 Task: Search one way flight ticket for 3 adults in first from Kailua-kona, Hawaii: Ellison Onizuka Kona International Airport At Keahole to New Bern: Coastal Carolina Regional Airport (was Craven County Regional) on 5-4-2023. Choice of flights is Westjet. Number of bags: 11 checked bags. Price is upto 106000. Outbound departure time preference is 23:00.
Action: Mouse moved to (371, 356)
Screenshot: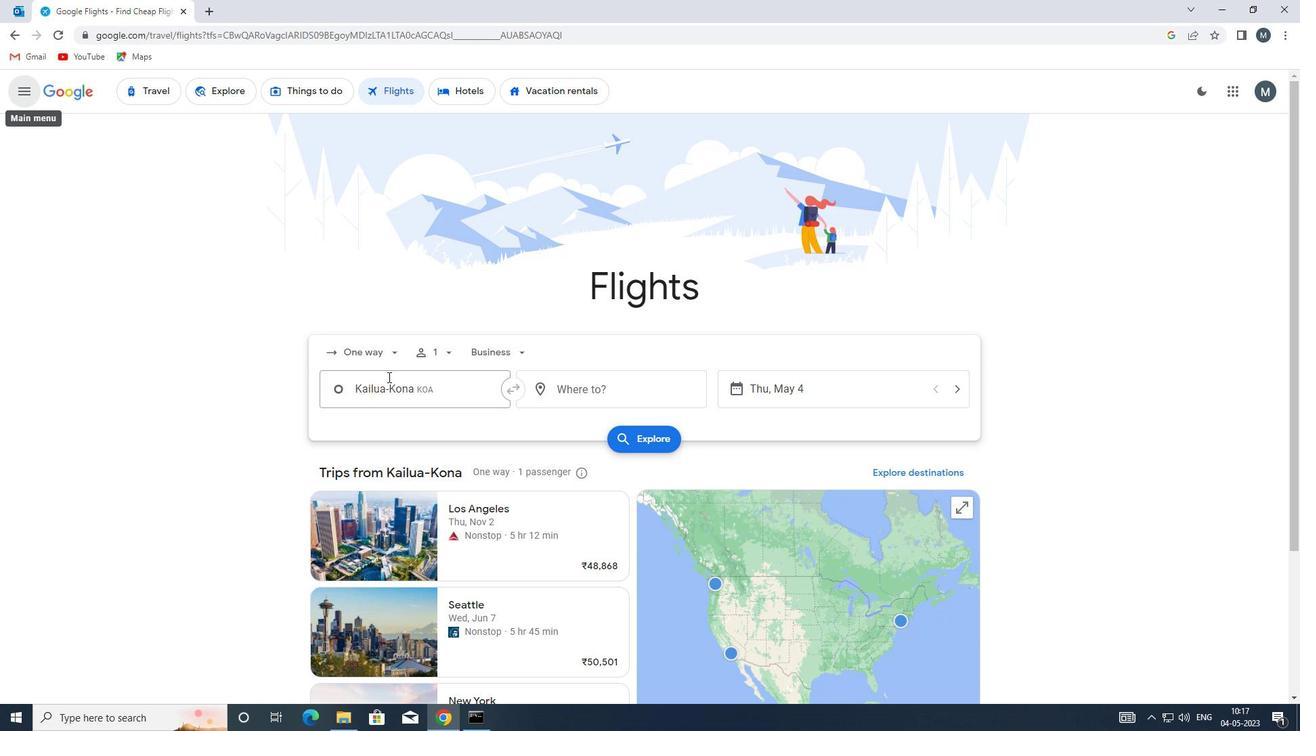 
Action: Mouse pressed left at (371, 356)
Screenshot: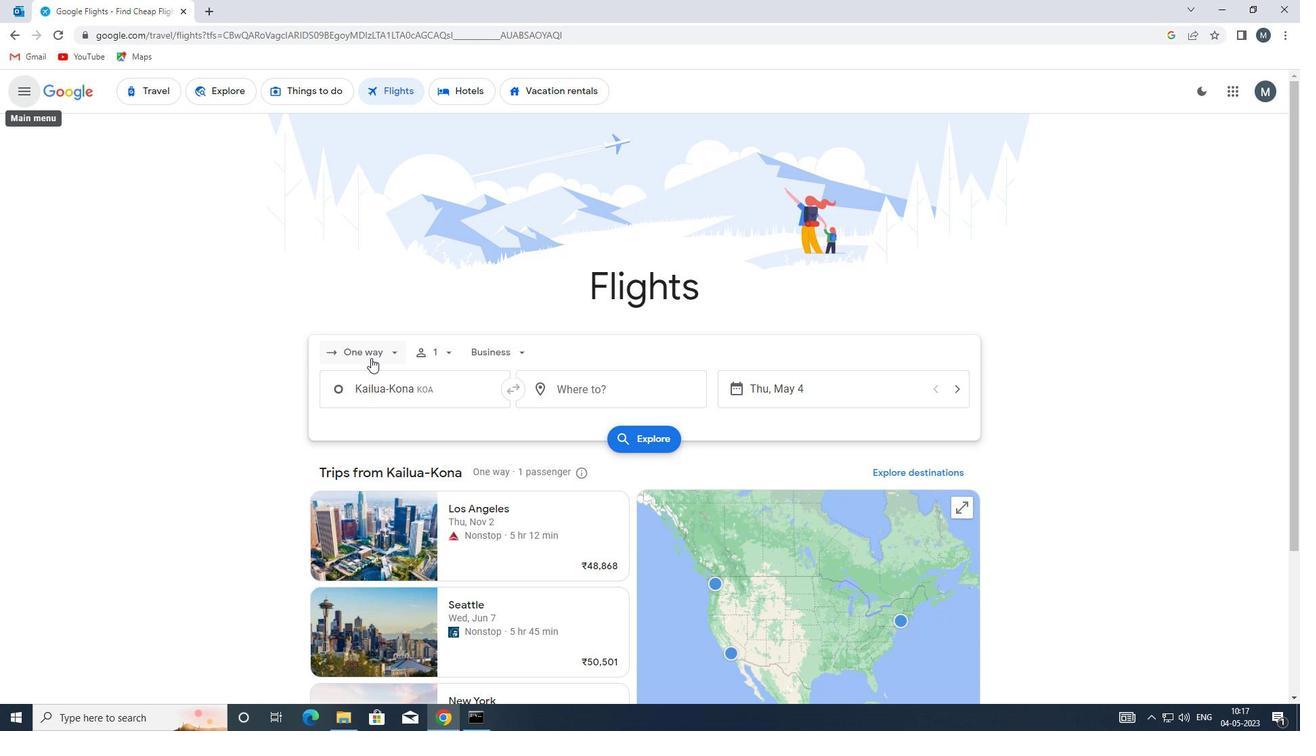 
Action: Mouse moved to (390, 411)
Screenshot: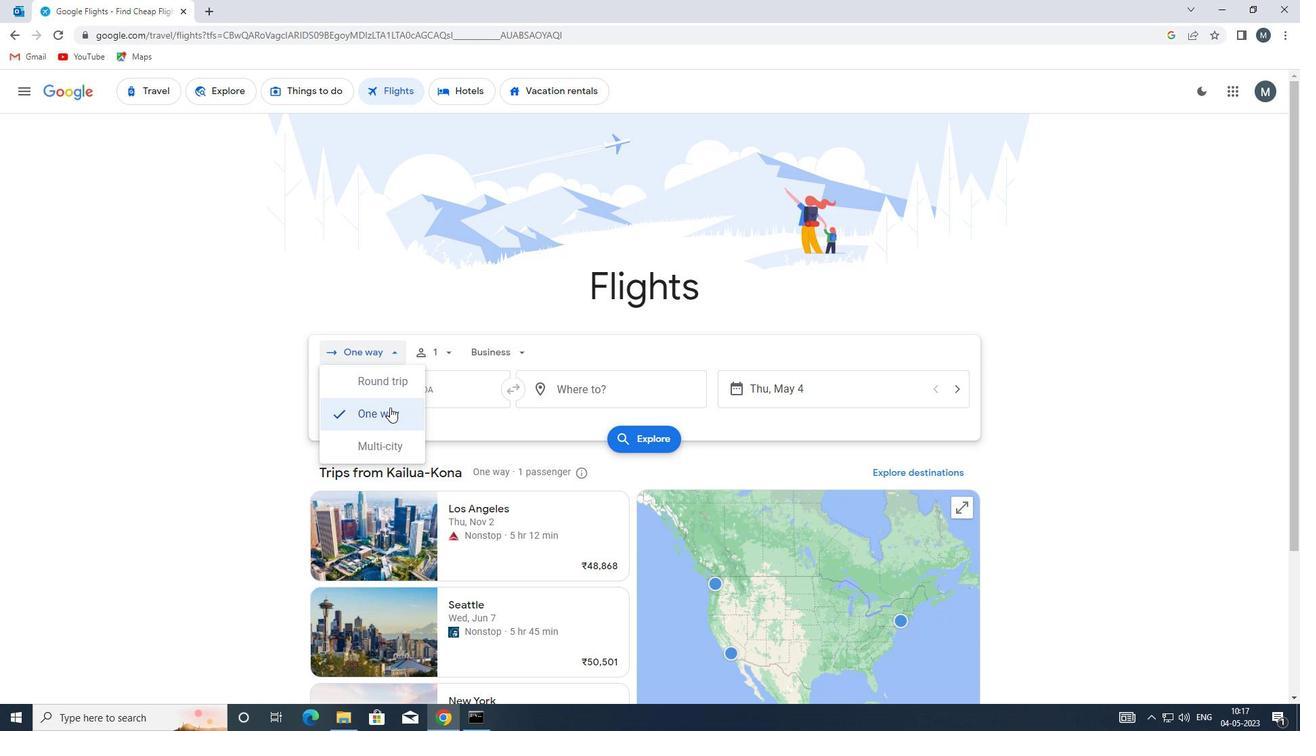 
Action: Mouse pressed left at (390, 411)
Screenshot: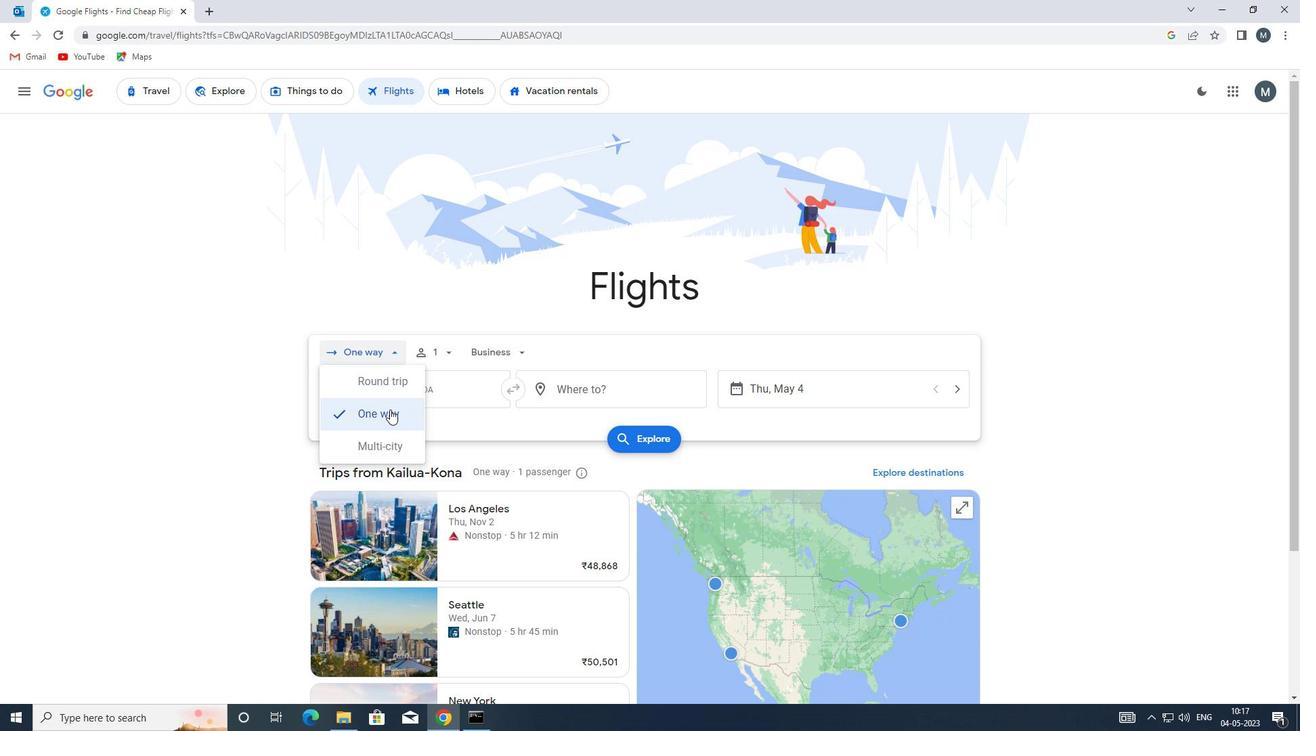 
Action: Mouse moved to (449, 361)
Screenshot: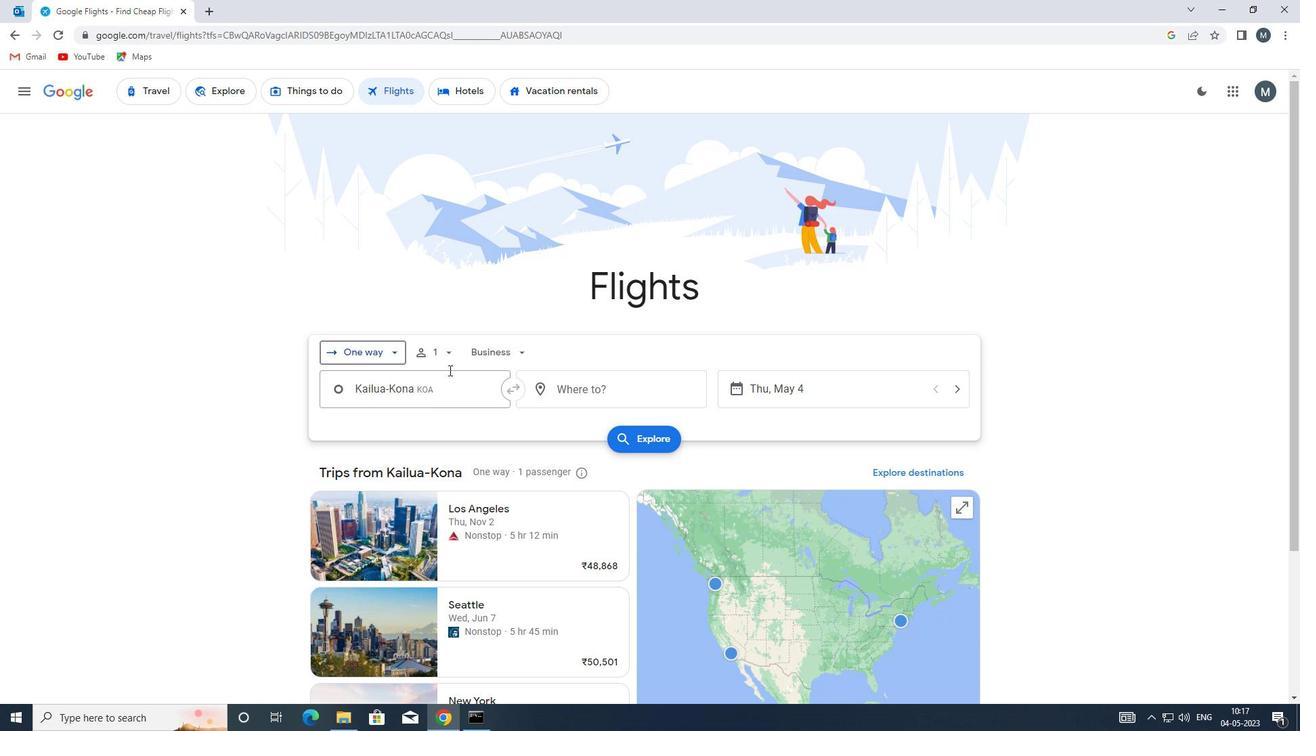 
Action: Mouse pressed left at (449, 361)
Screenshot: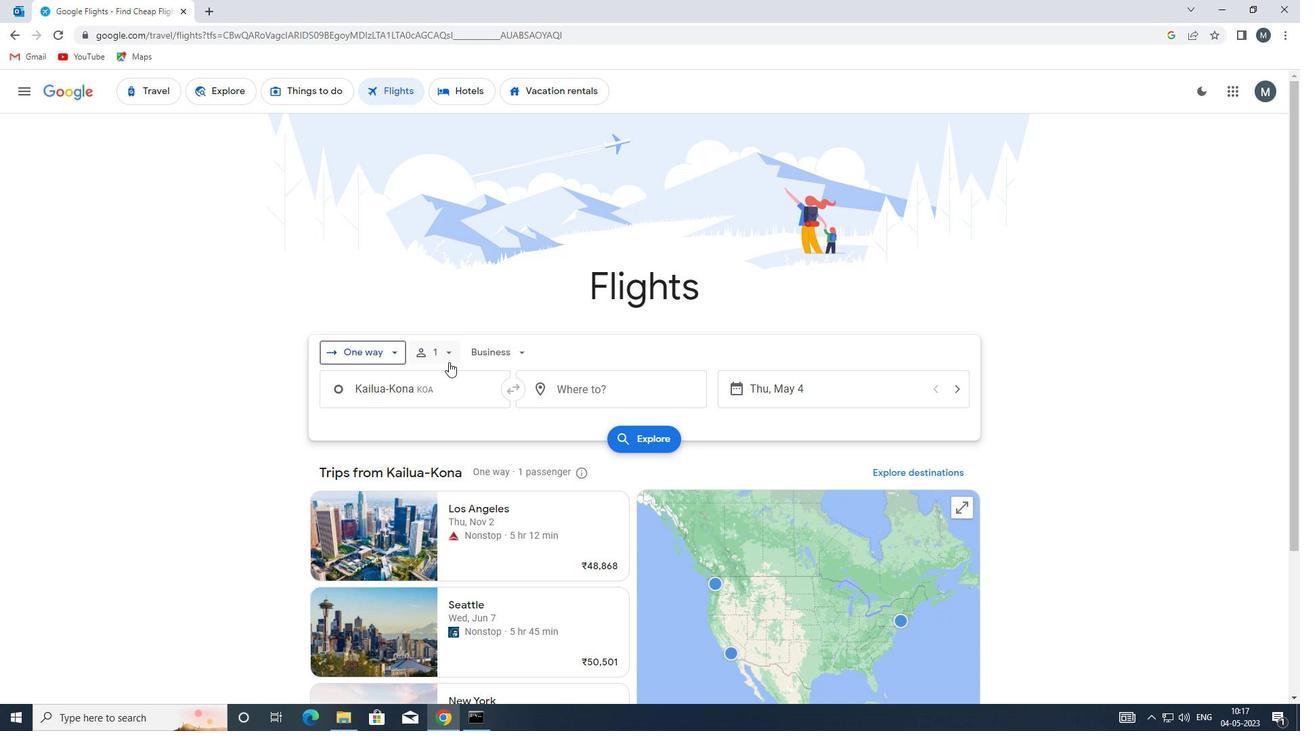 
Action: Mouse moved to (551, 386)
Screenshot: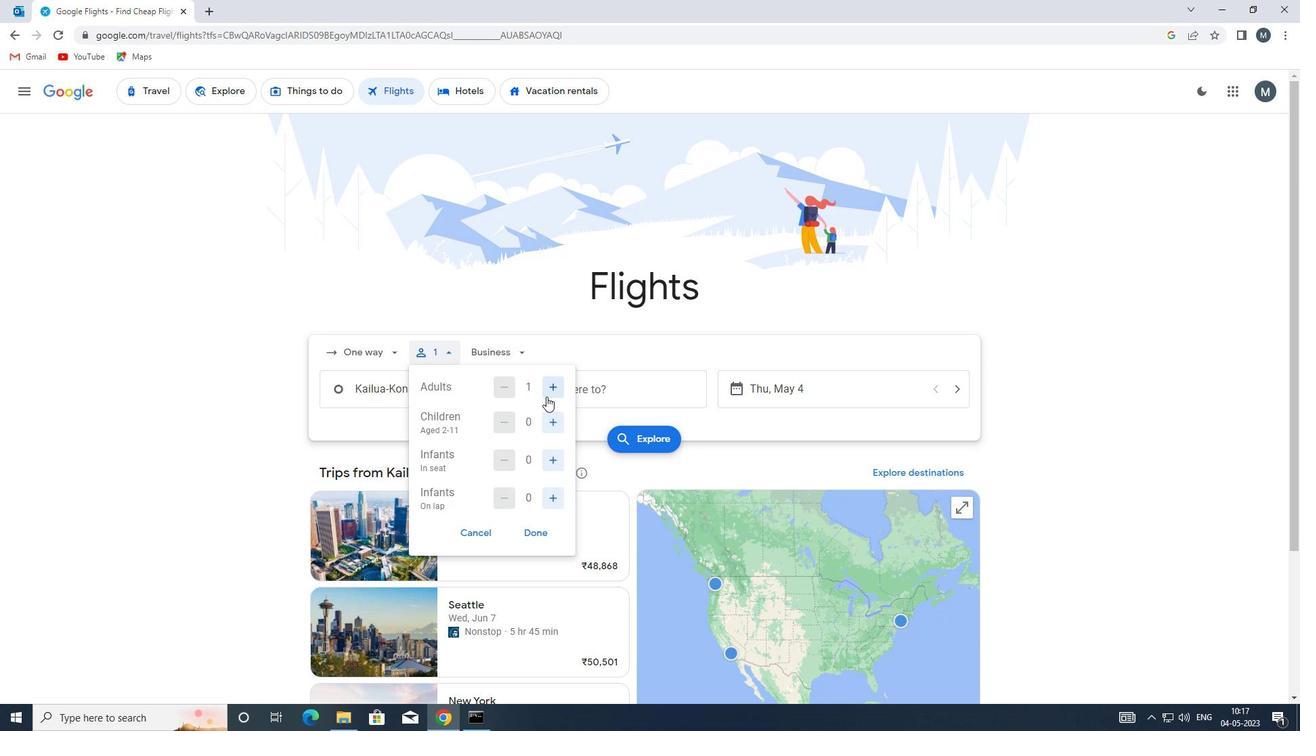 
Action: Mouse pressed left at (551, 386)
Screenshot: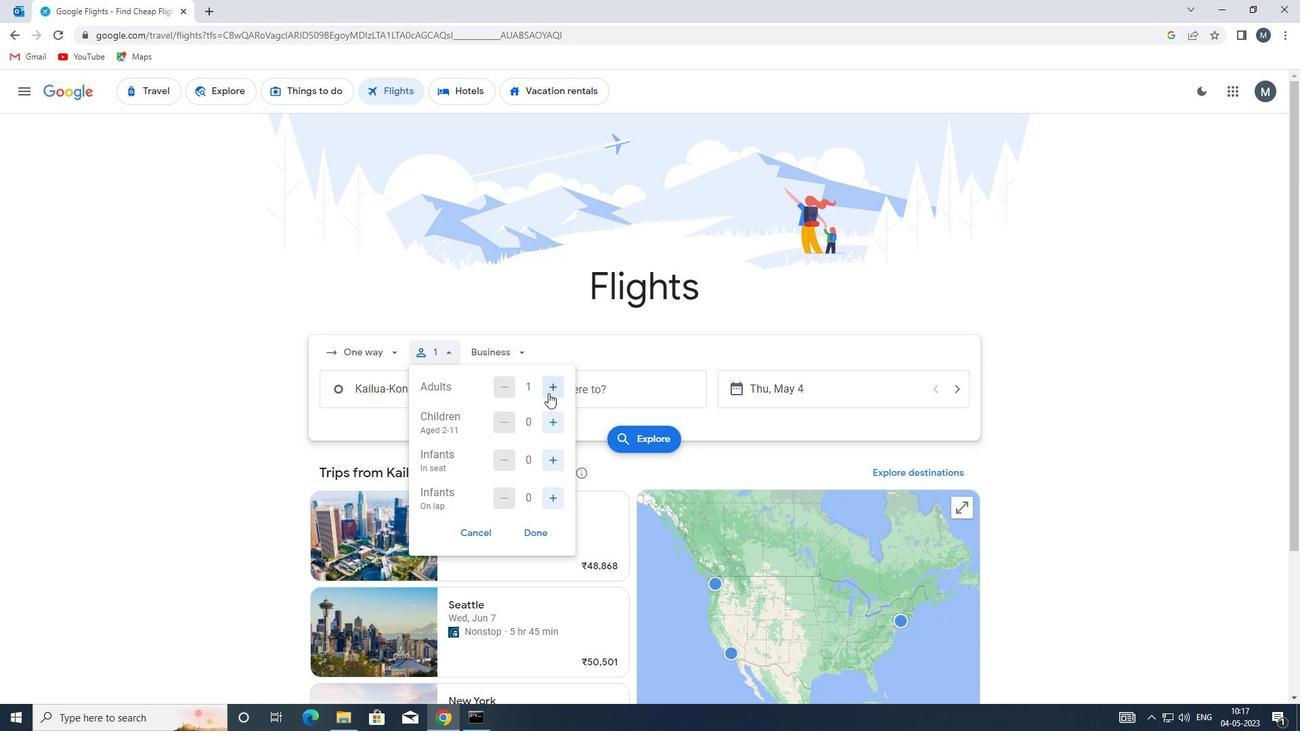 
Action: Mouse pressed left at (551, 386)
Screenshot: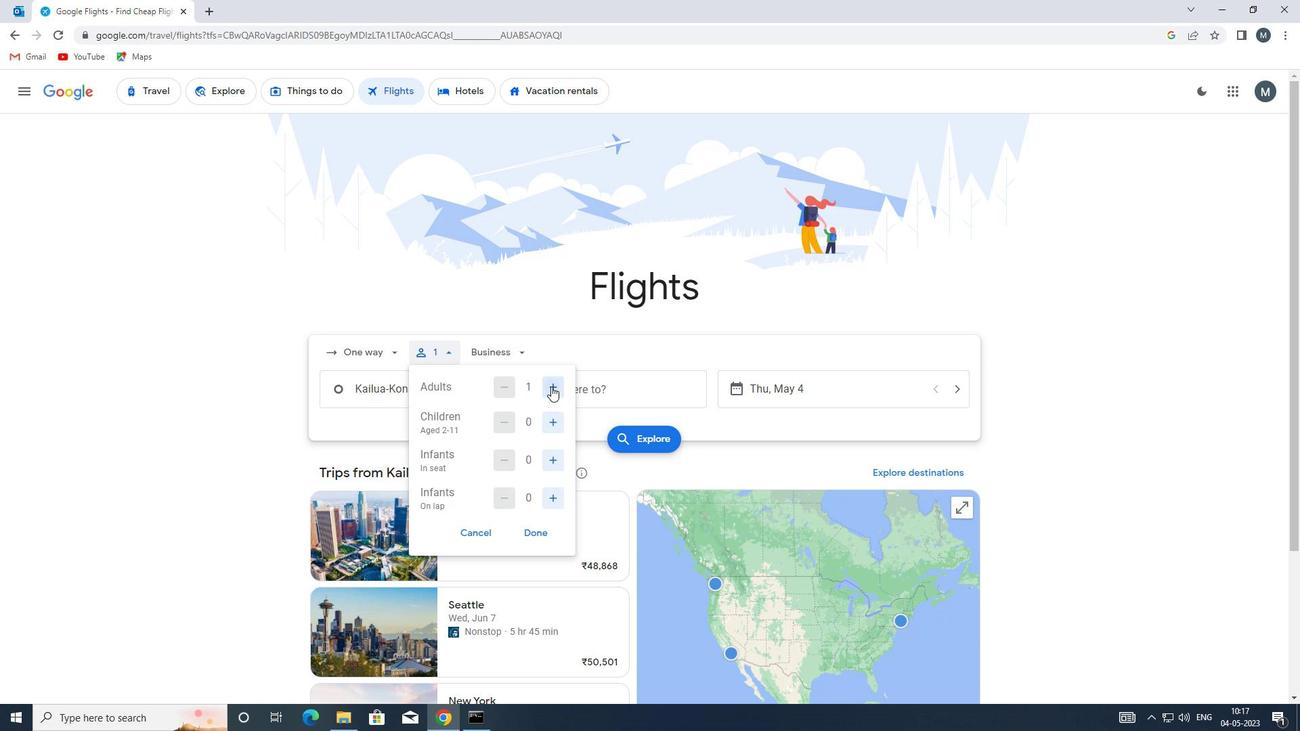 
Action: Mouse pressed left at (551, 386)
Screenshot: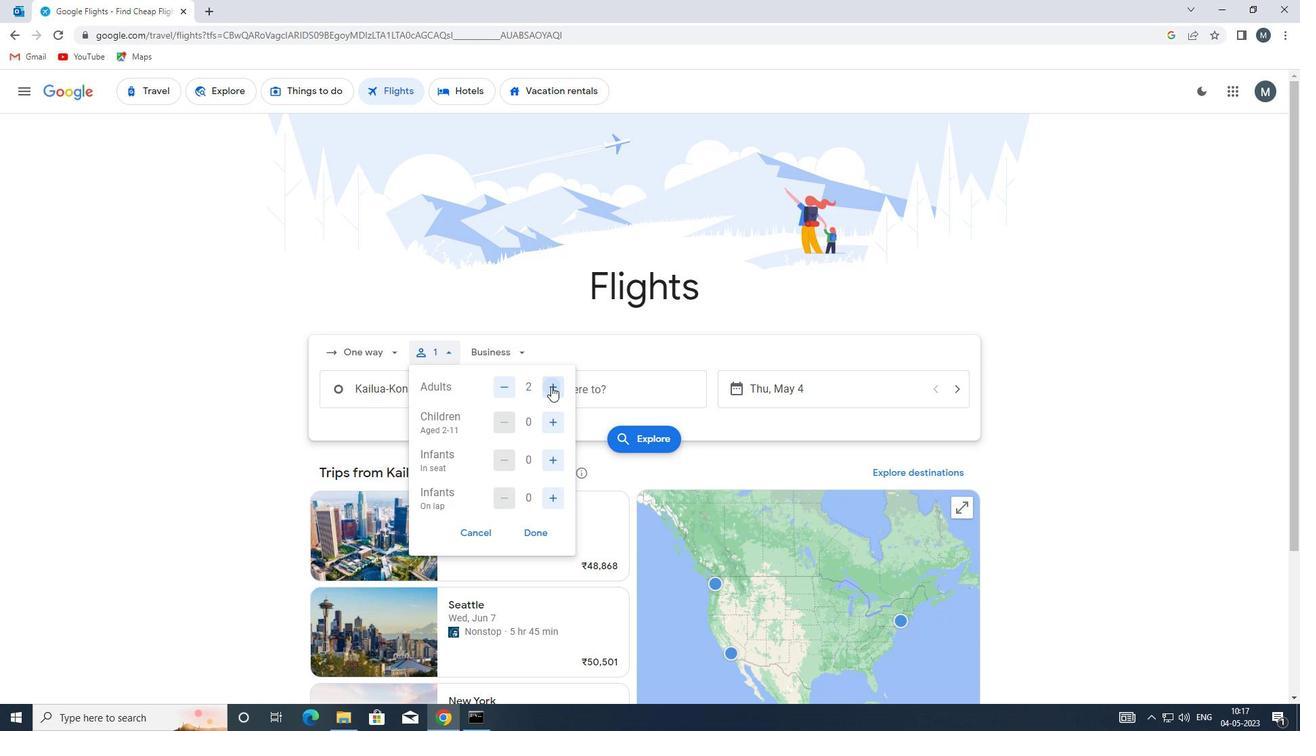 
Action: Mouse moved to (506, 389)
Screenshot: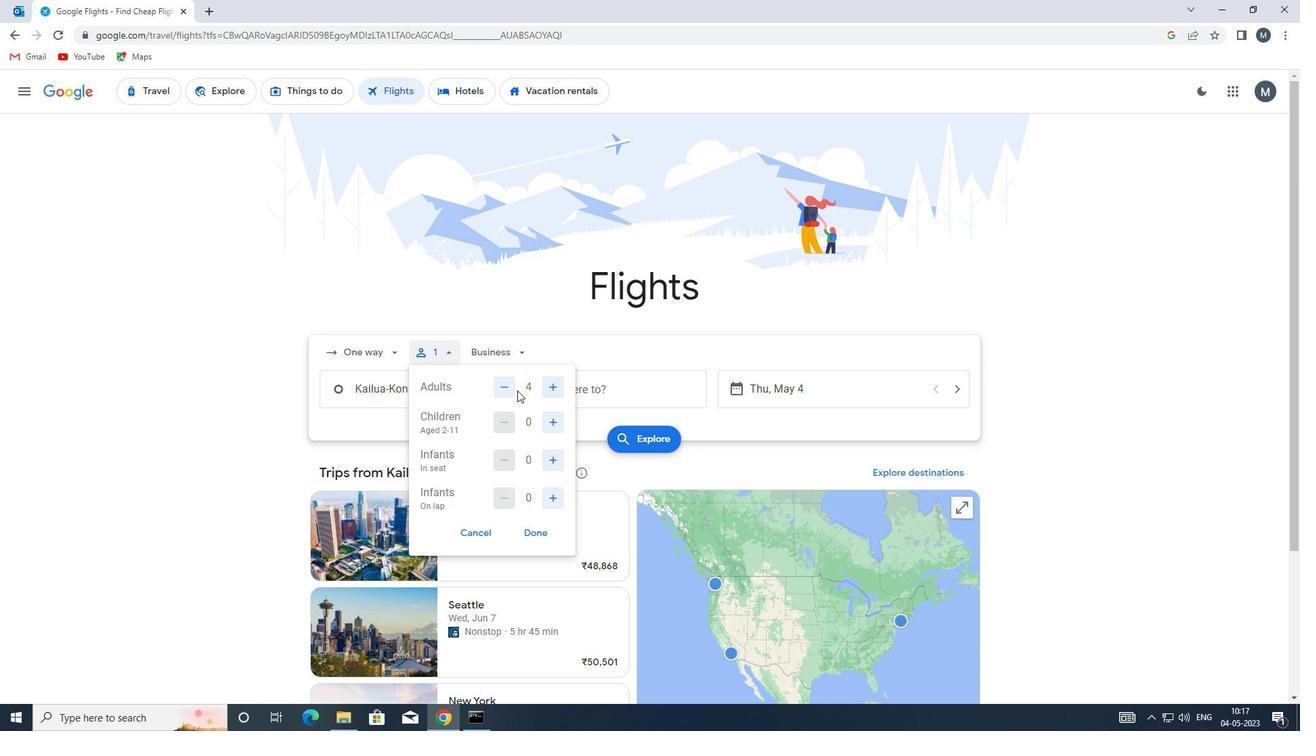 
Action: Mouse pressed left at (506, 389)
Screenshot: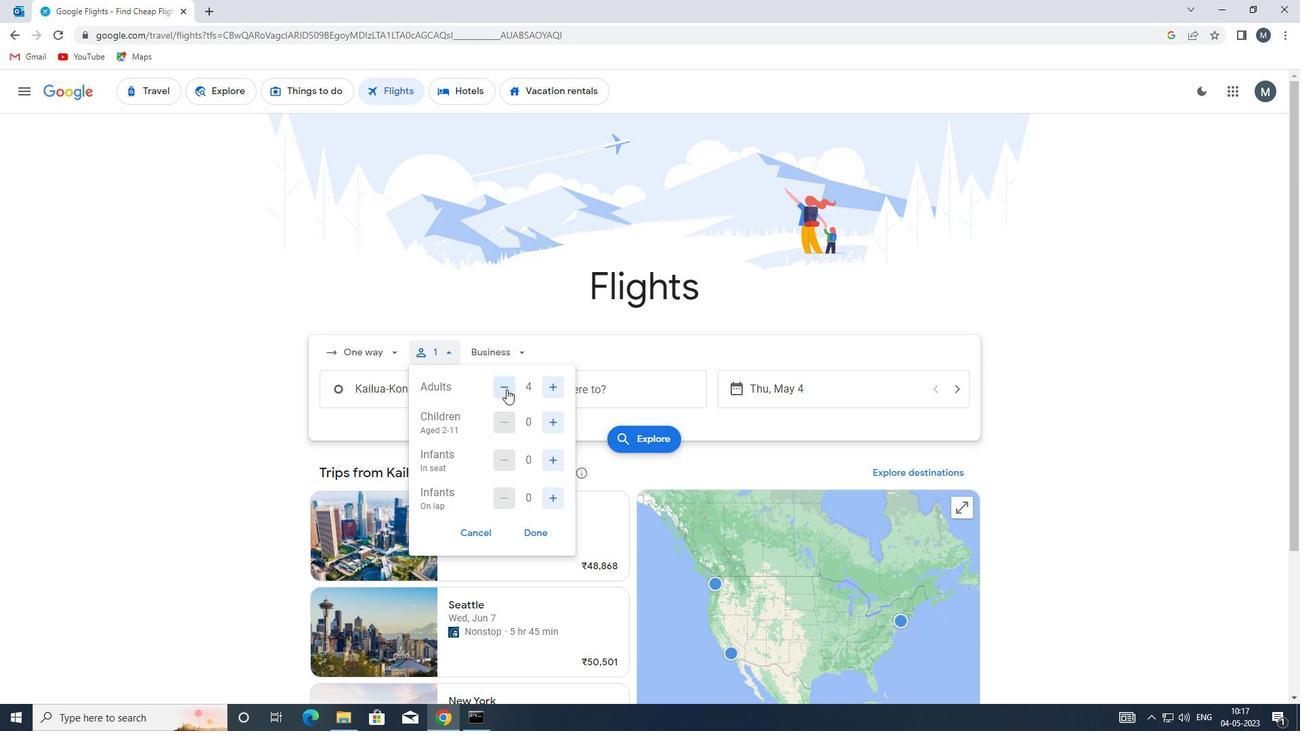 
Action: Mouse moved to (537, 534)
Screenshot: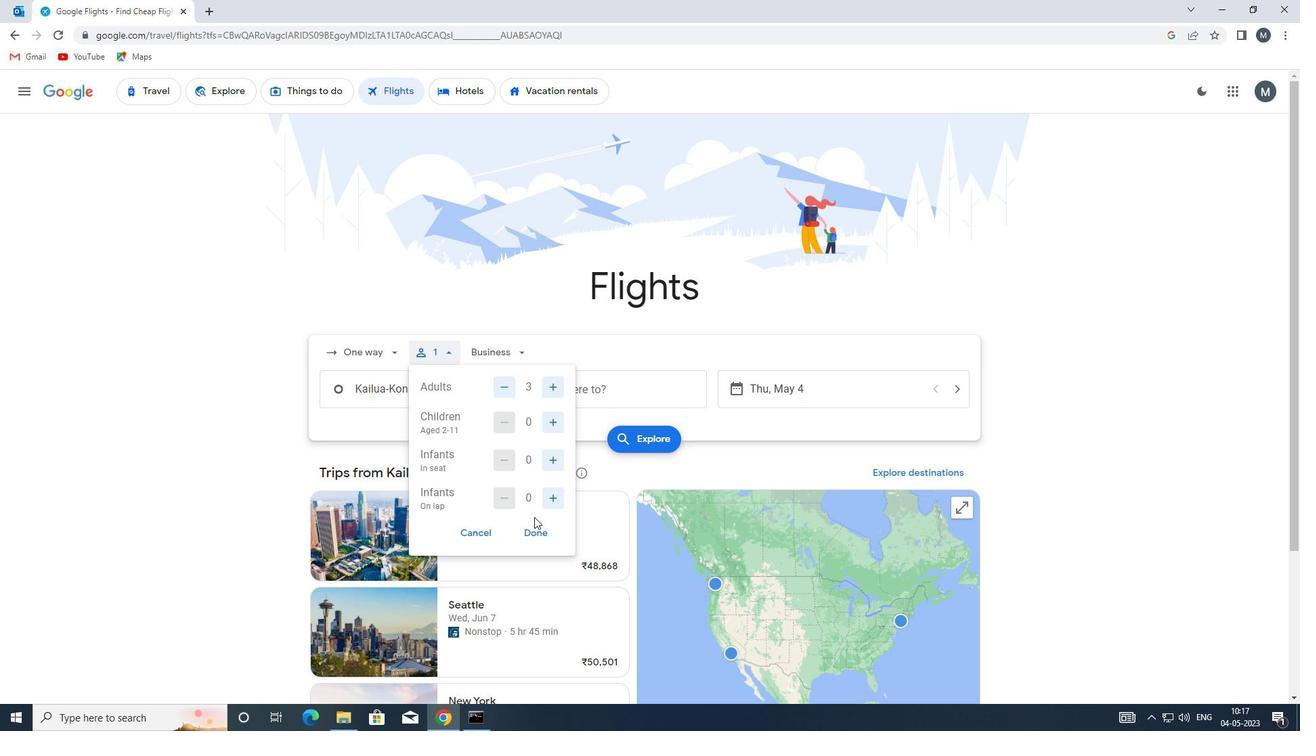 
Action: Mouse pressed left at (537, 534)
Screenshot: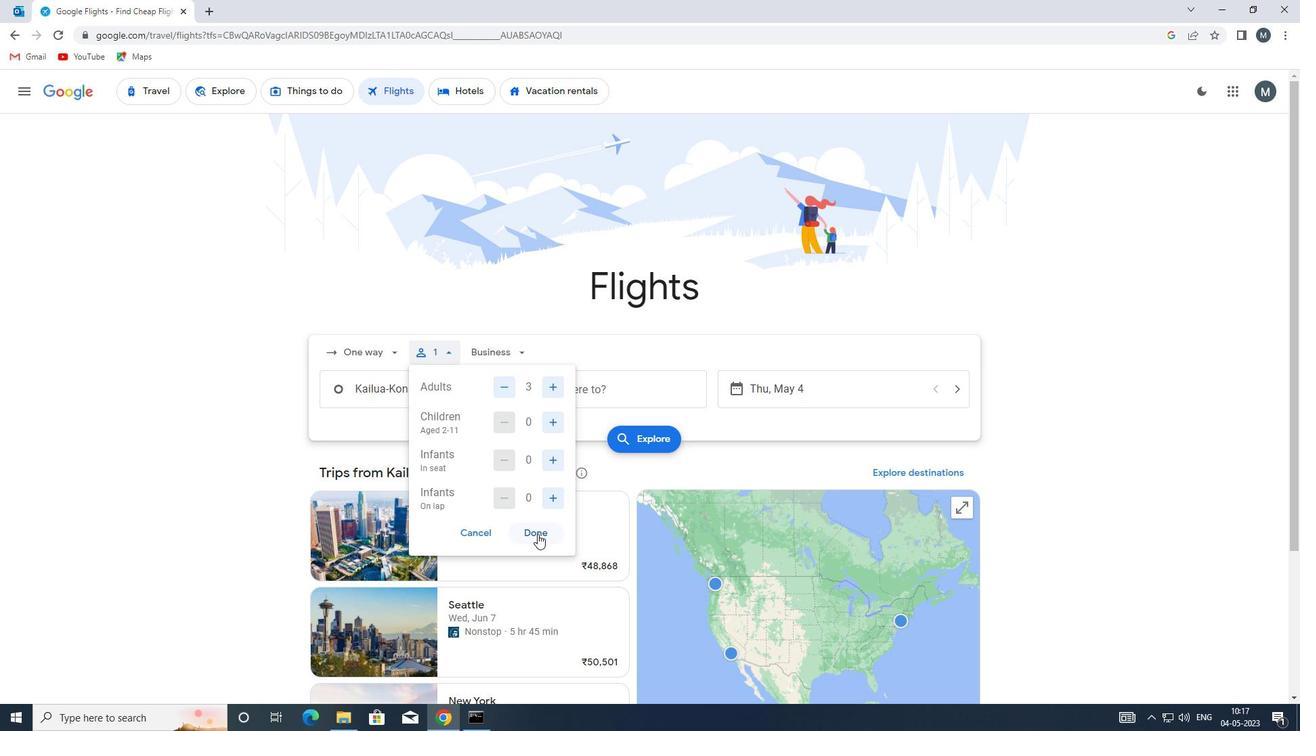 
Action: Mouse moved to (502, 350)
Screenshot: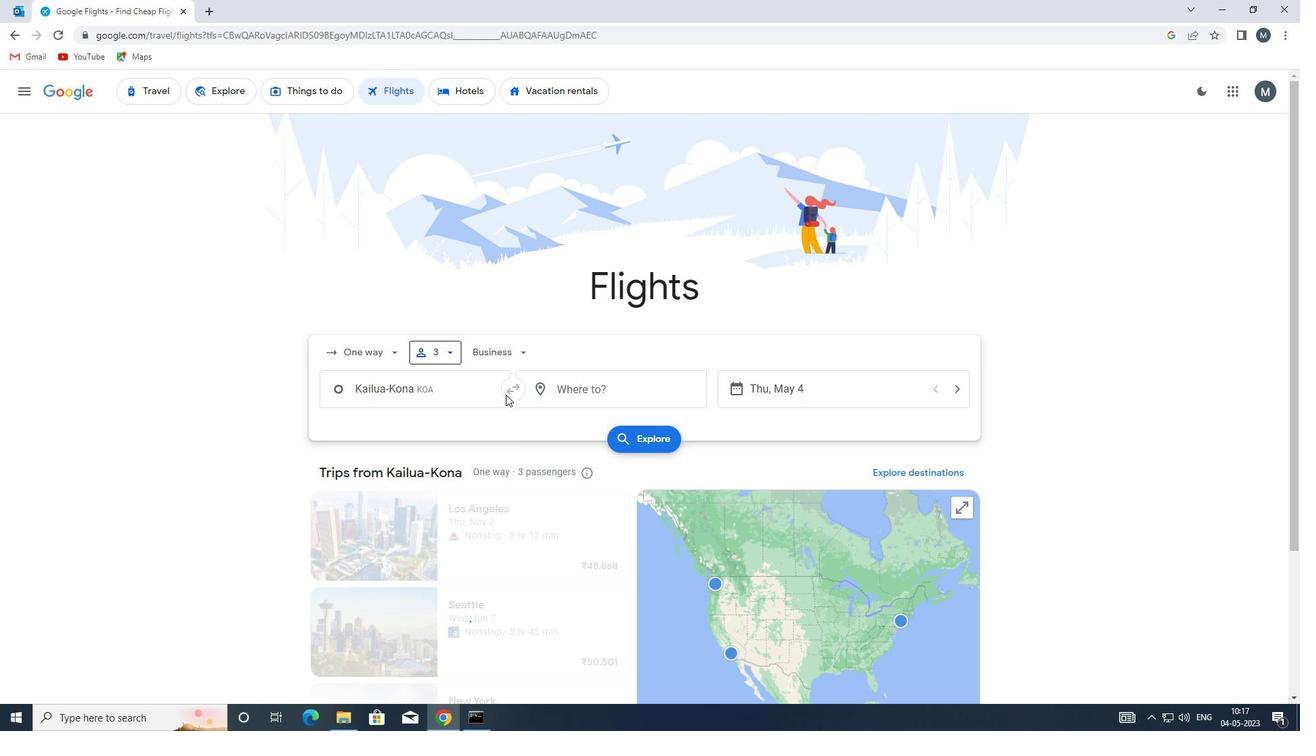
Action: Mouse pressed left at (502, 350)
Screenshot: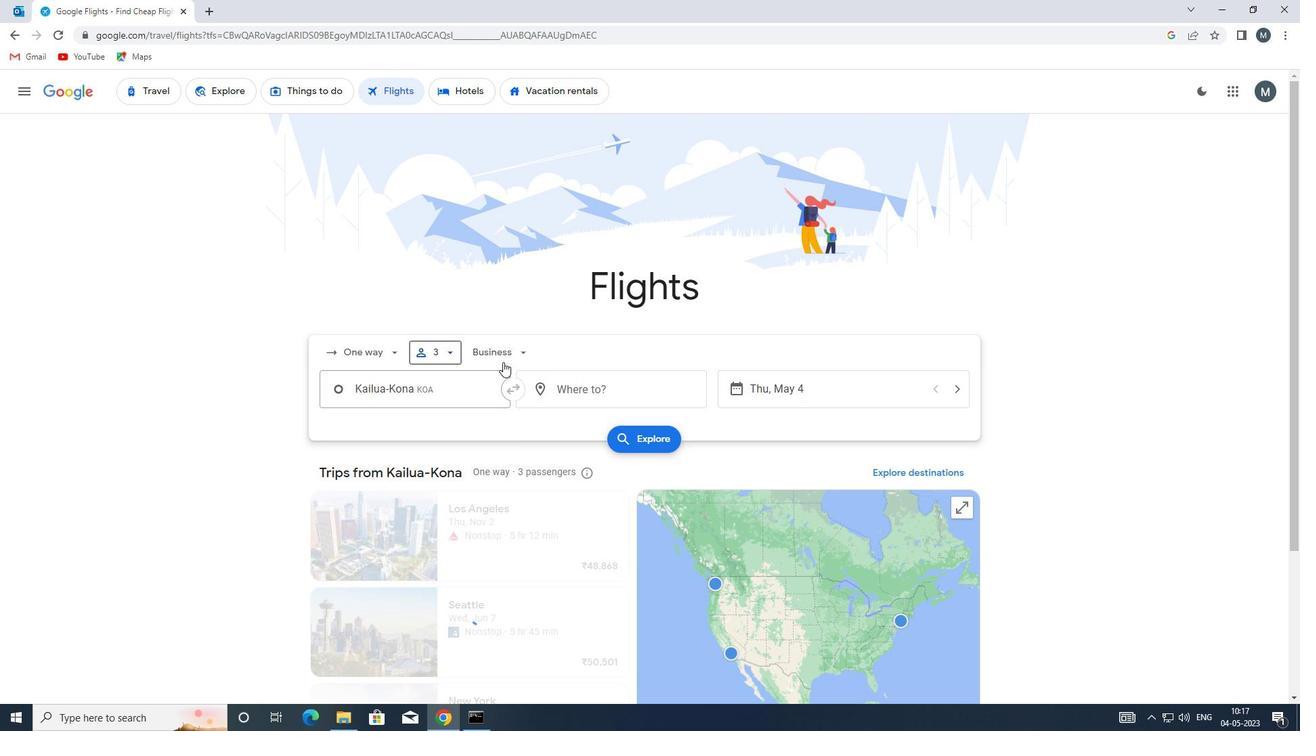 
Action: Mouse moved to (515, 478)
Screenshot: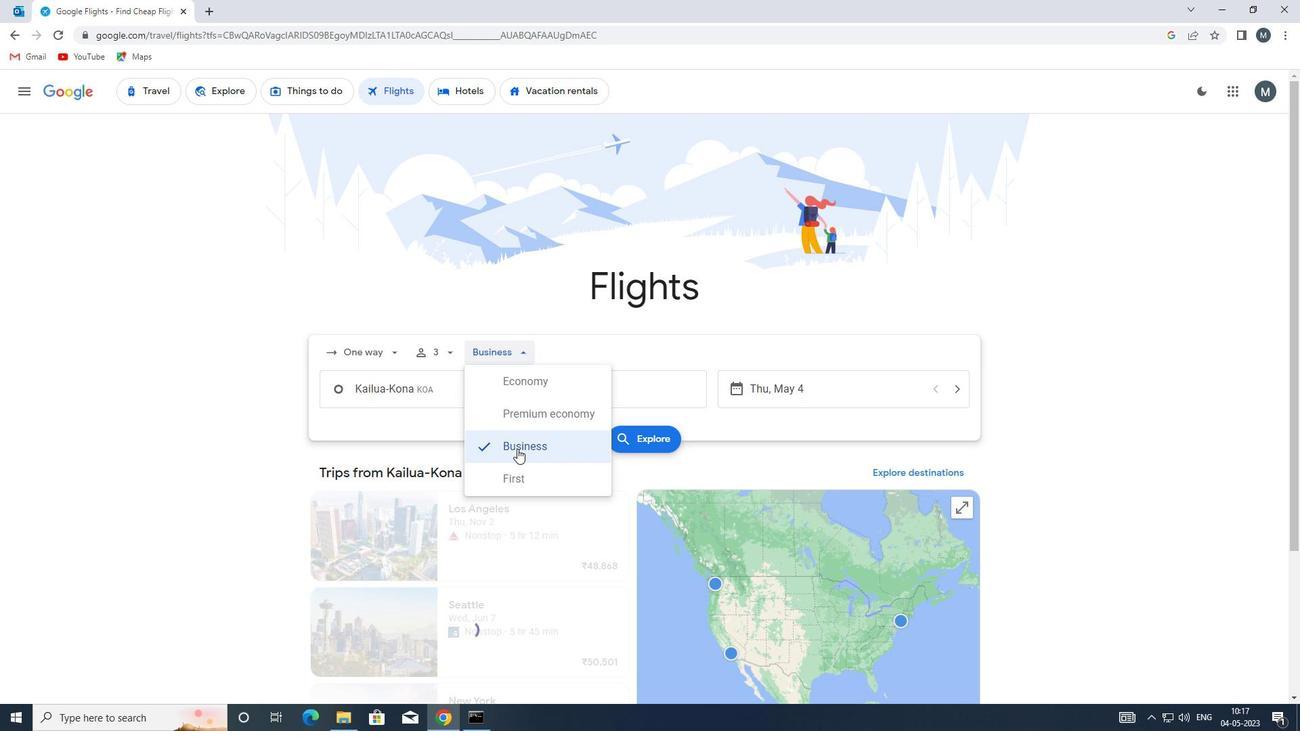 
Action: Mouse pressed left at (515, 478)
Screenshot: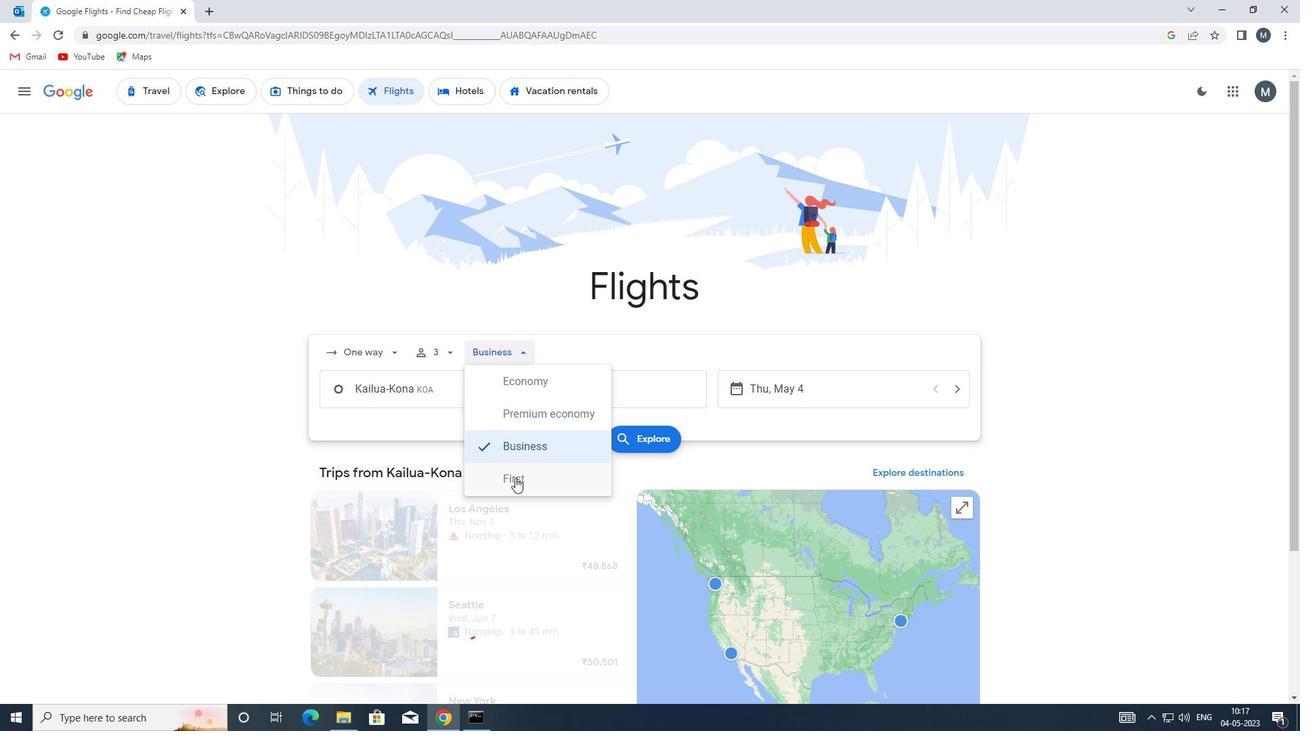 
Action: Mouse moved to (487, 388)
Screenshot: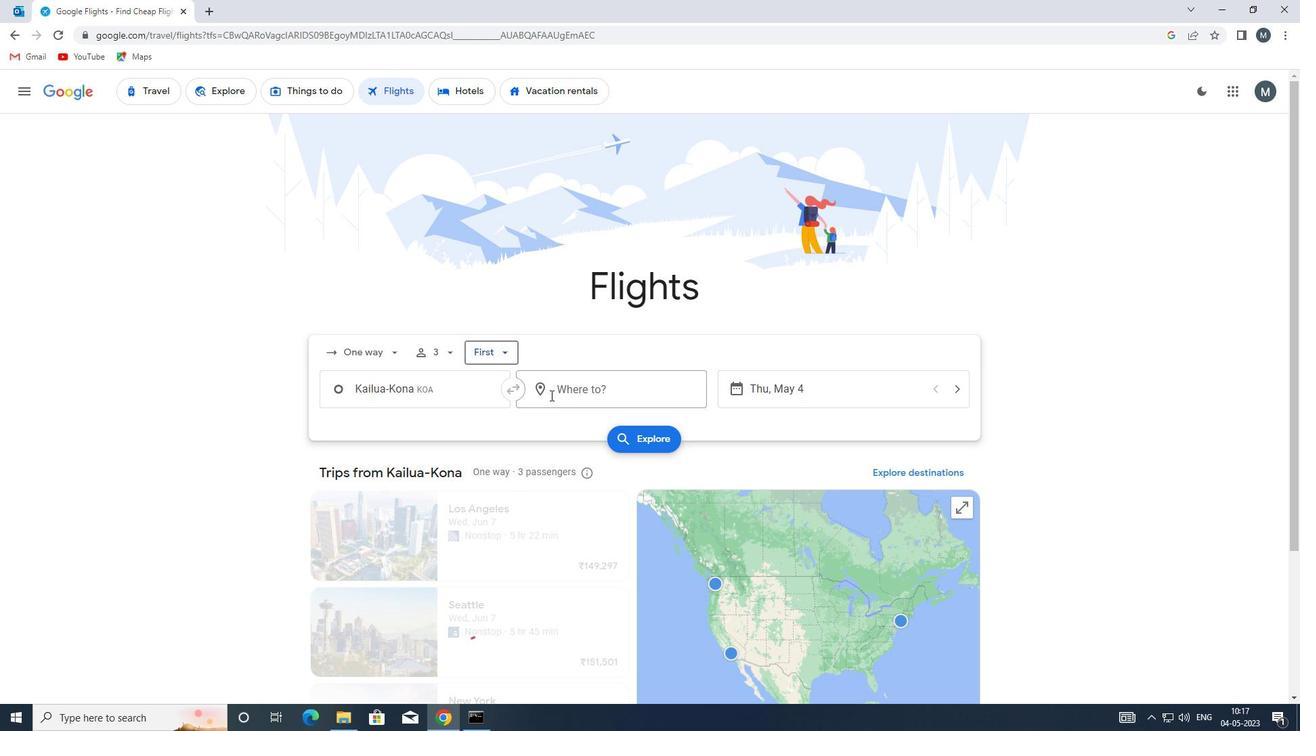 
Action: Mouse pressed left at (487, 388)
Screenshot: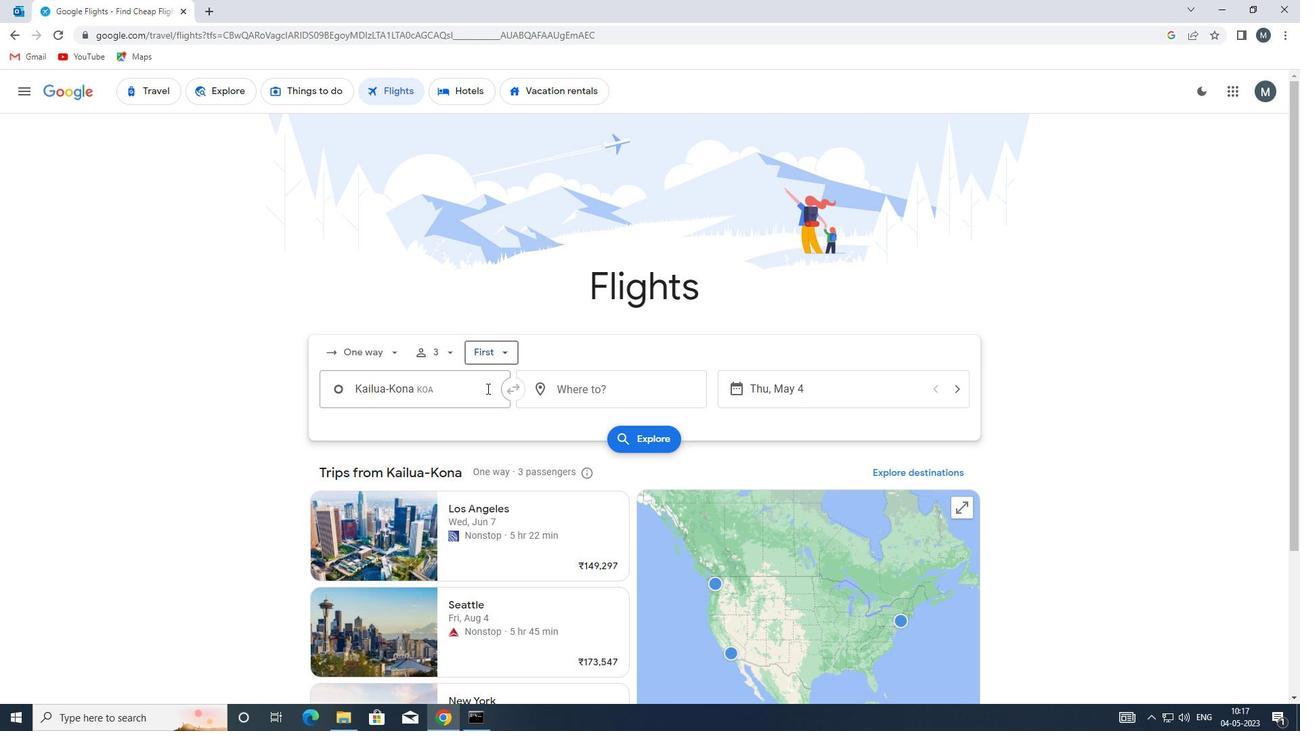 
Action: Mouse moved to (474, 459)
Screenshot: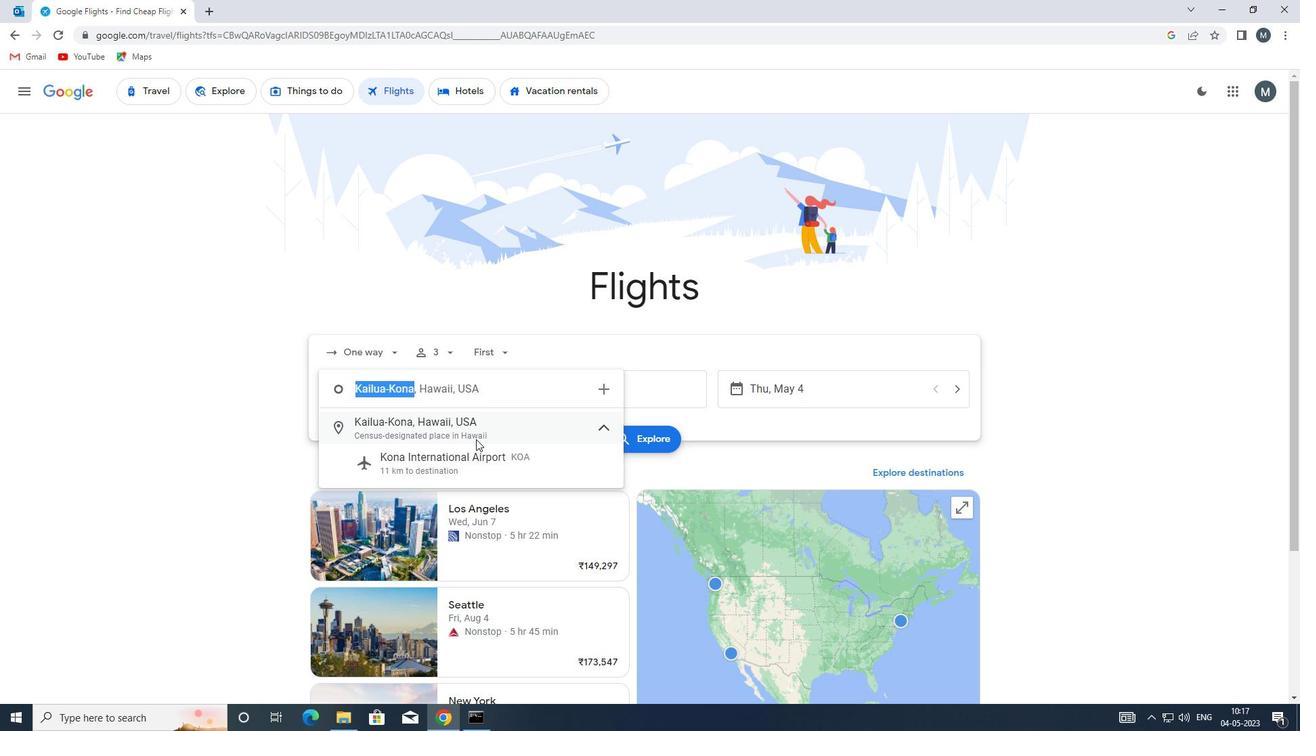
Action: Mouse pressed left at (474, 459)
Screenshot: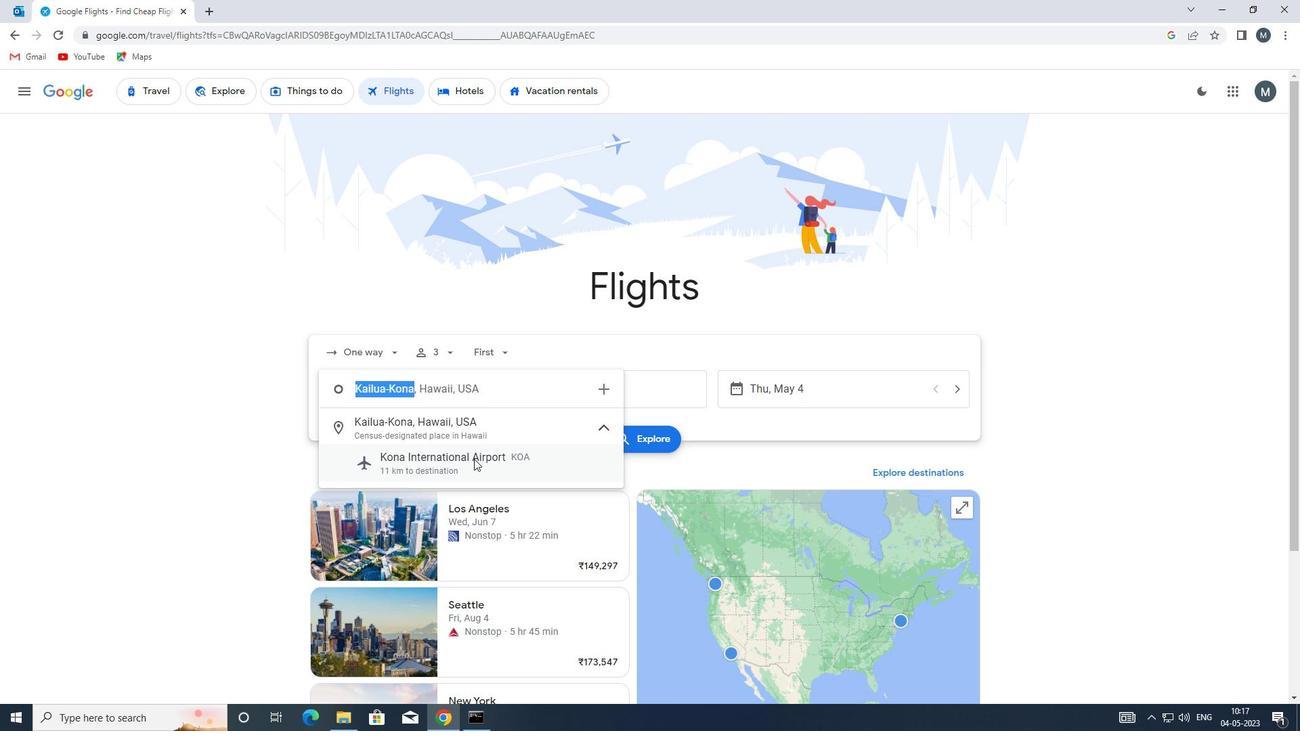 
Action: Mouse moved to (583, 390)
Screenshot: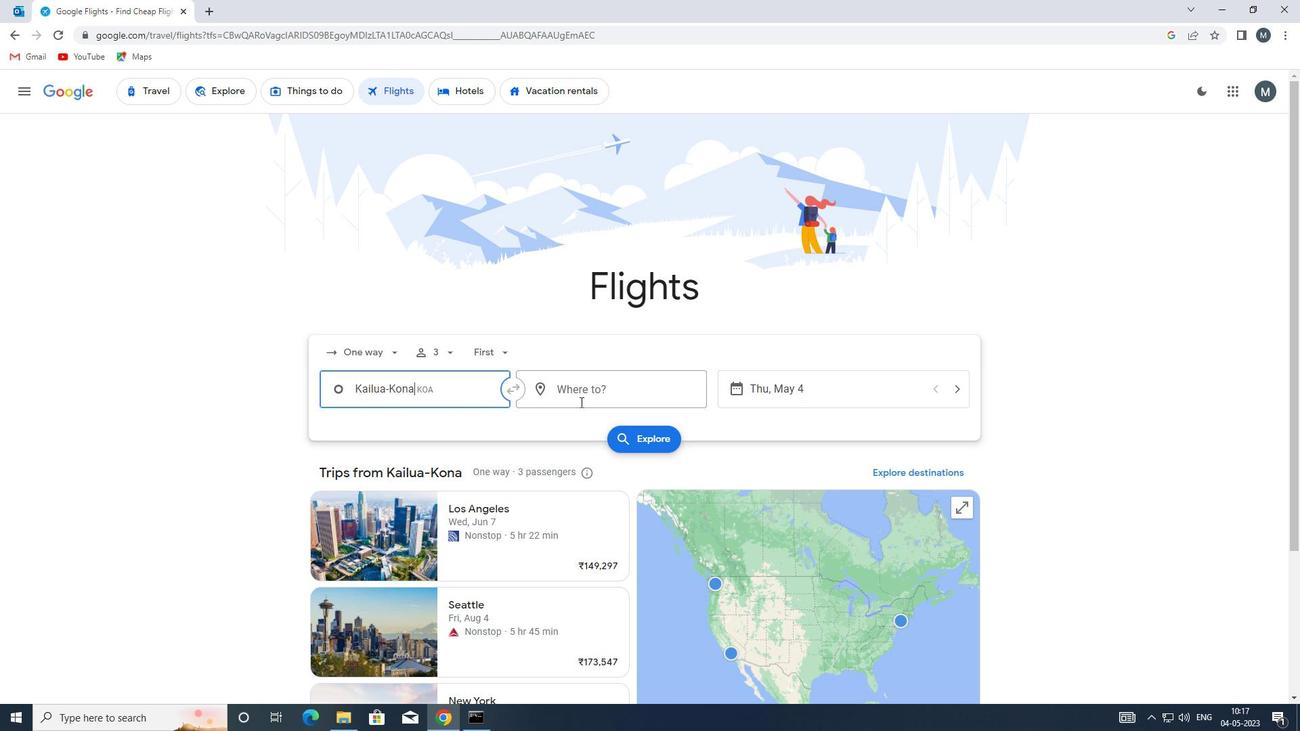 
Action: Mouse pressed left at (583, 390)
Screenshot: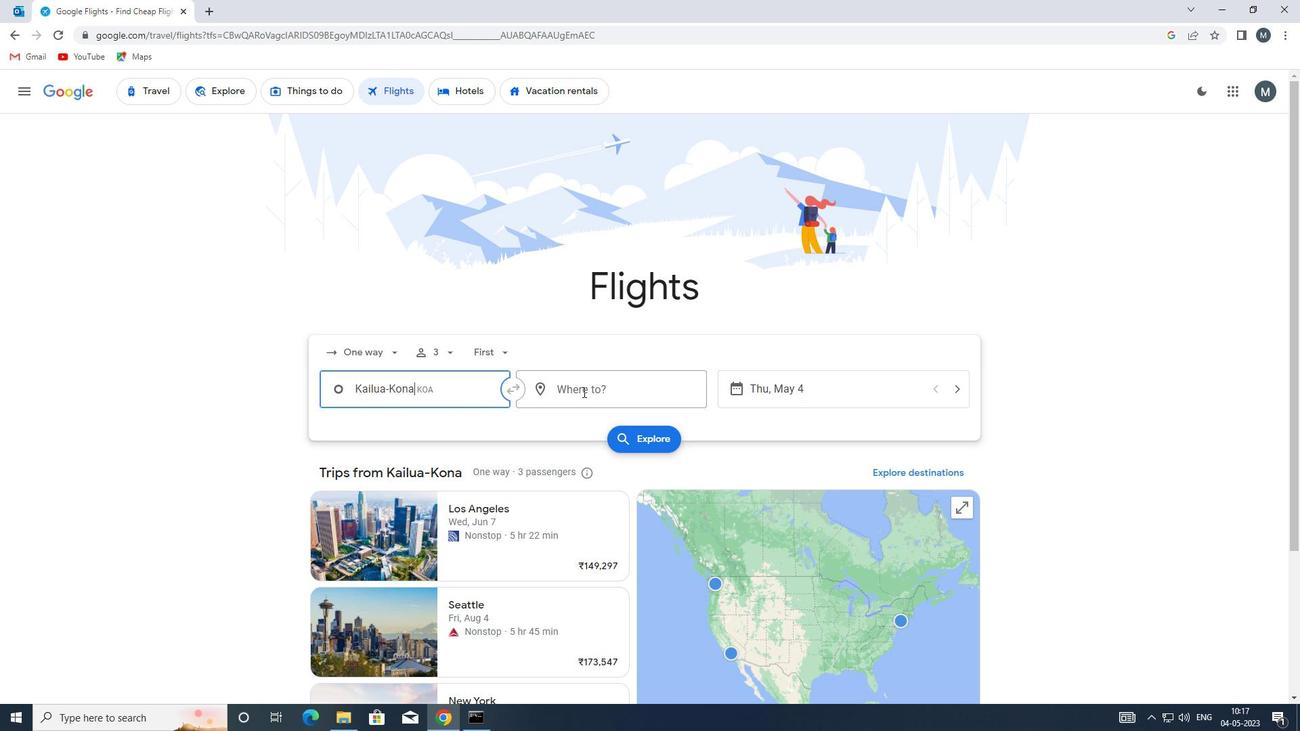 
Action: Key pressed ewn
Screenshot: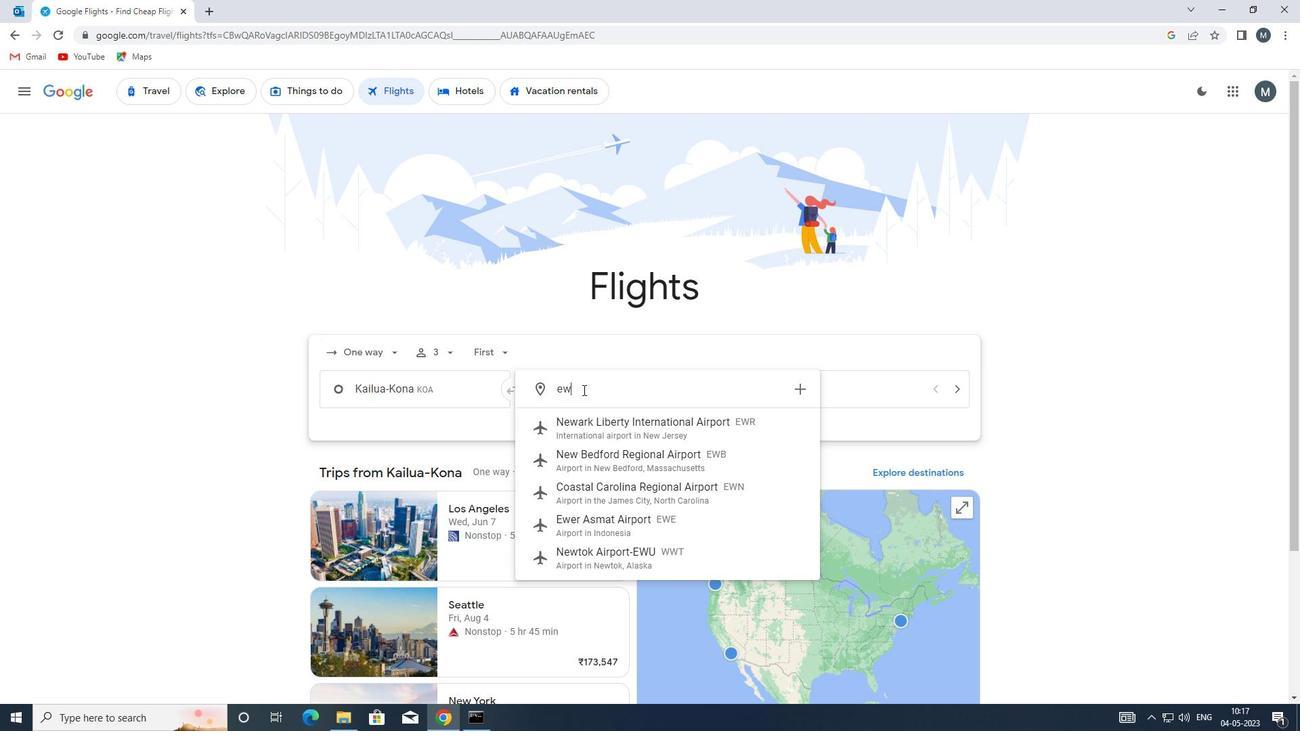 
Action: Mouse moved to (603, 428)
Screenshot: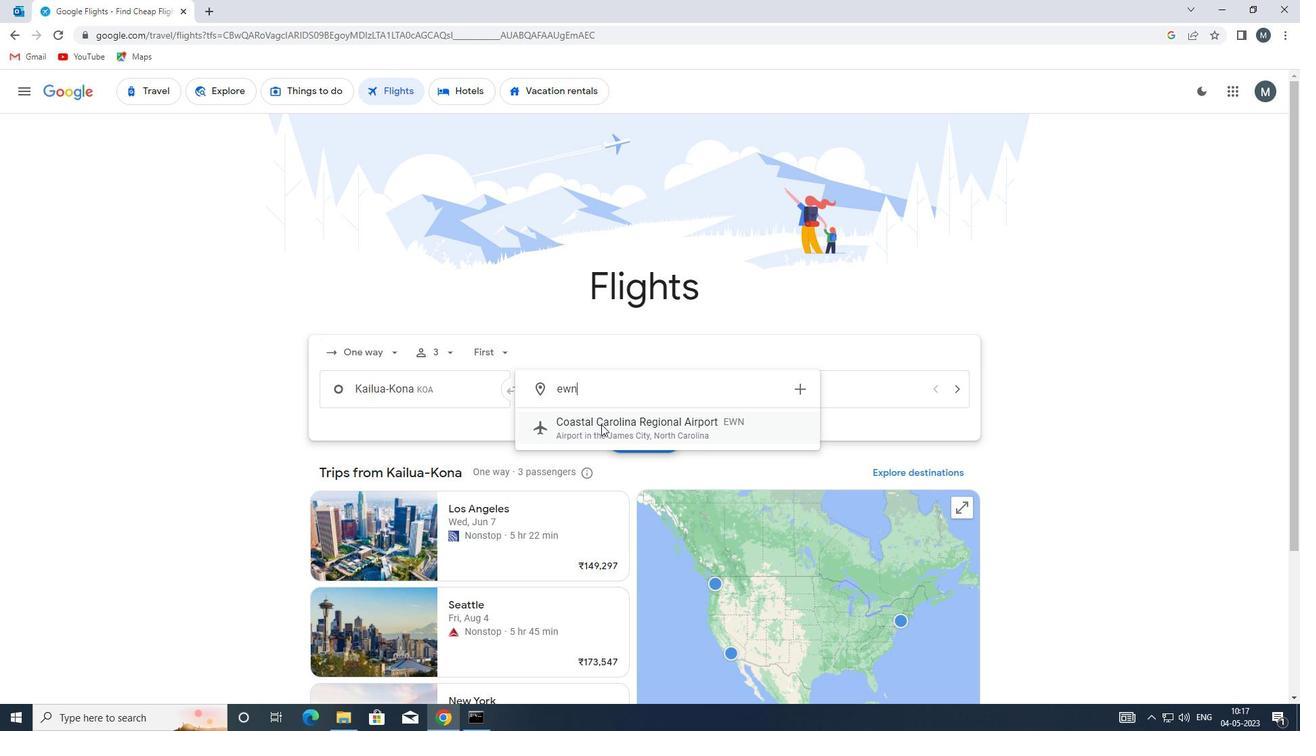 
Action: Mouse pressed left at (603, 428)
Screenshot: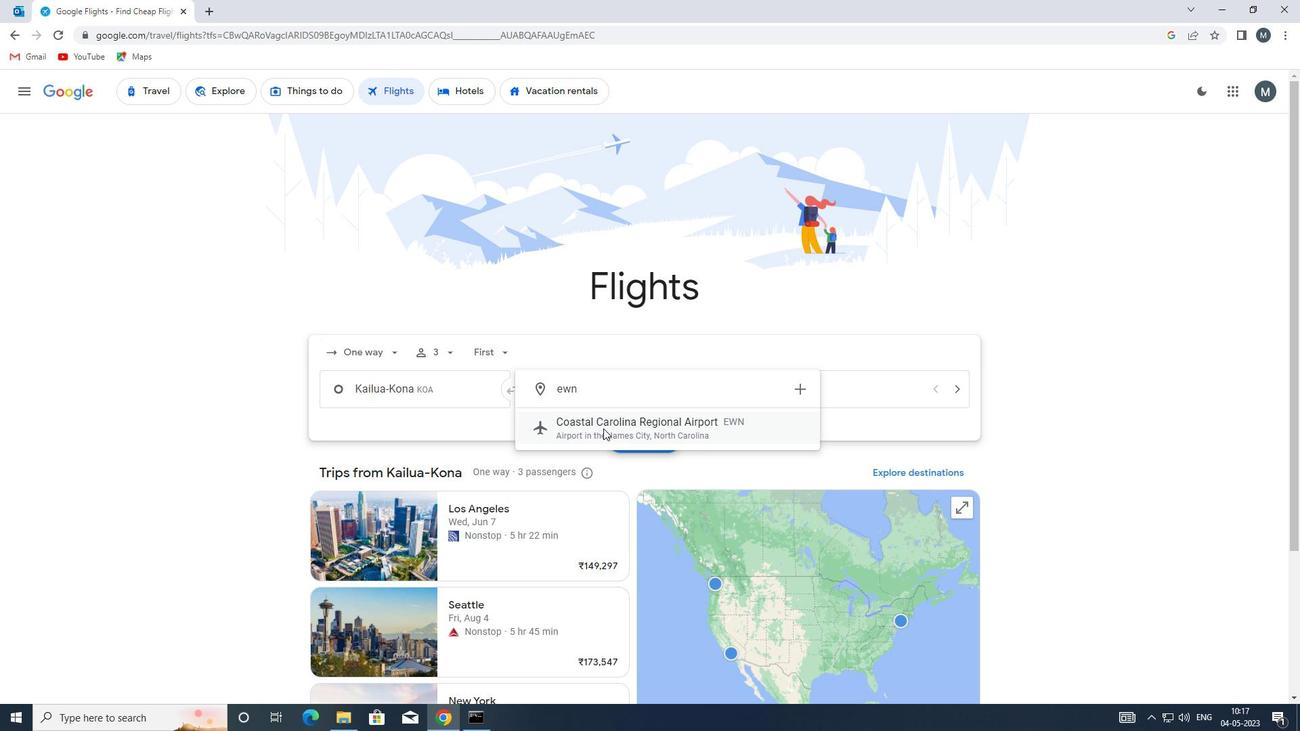 
Action: Mouse moved to (732, 393)
Screenshot: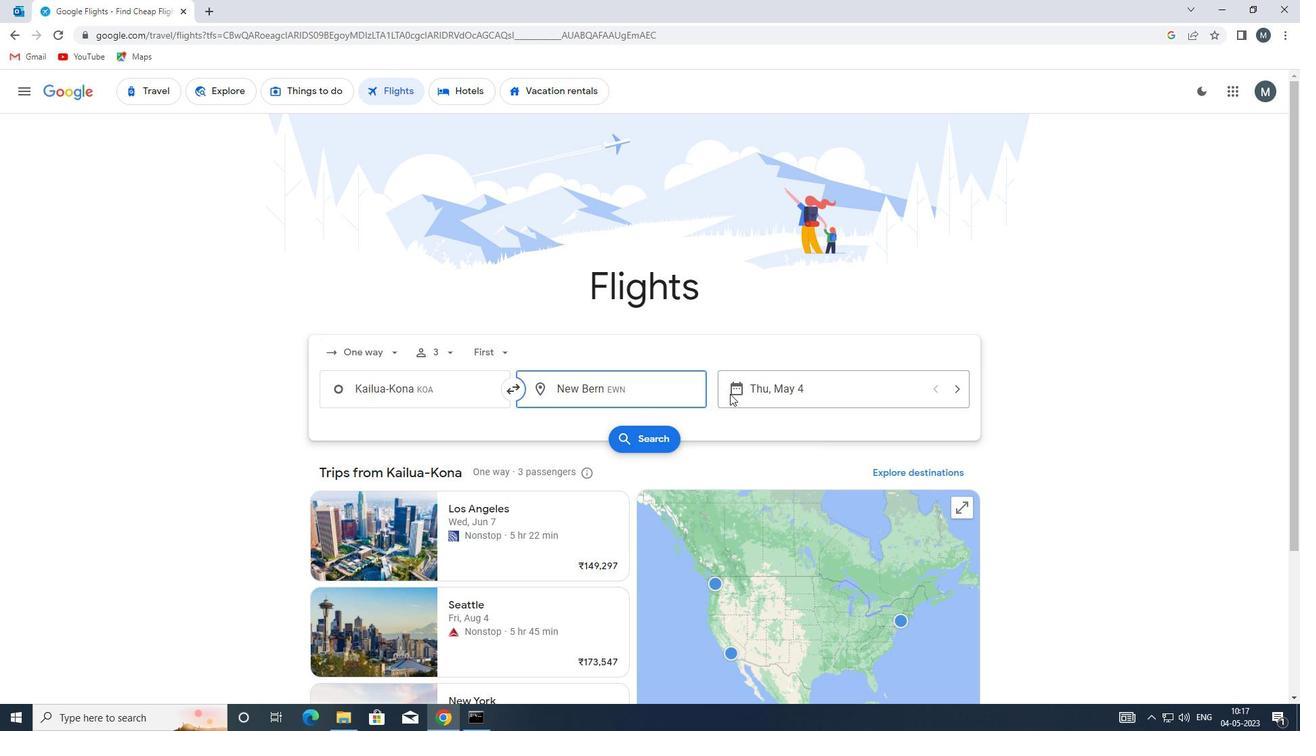 
Action: Mouse pressed left at (732, 393)
Screenshot: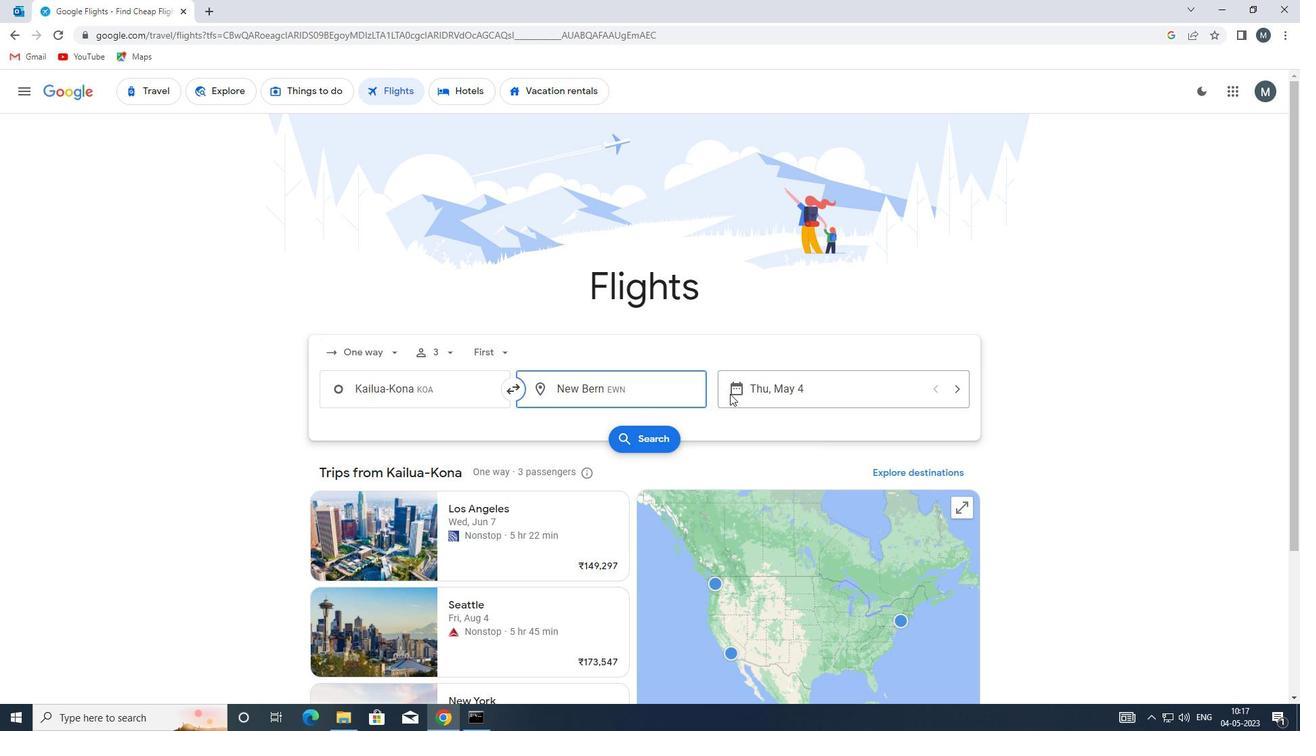 
Action: Mouse moved to (620, 465)
Screenshot: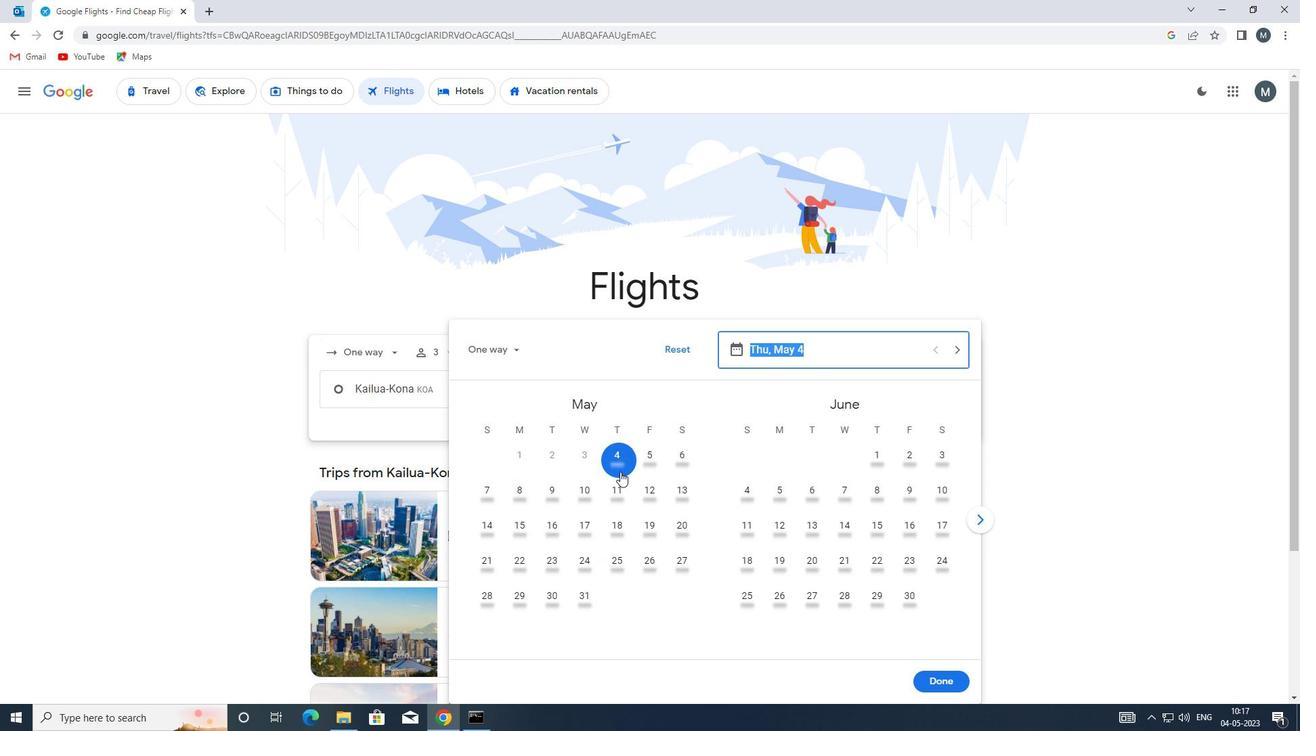 
Action: Mouse pressed left at (620, 465)
Screenshot: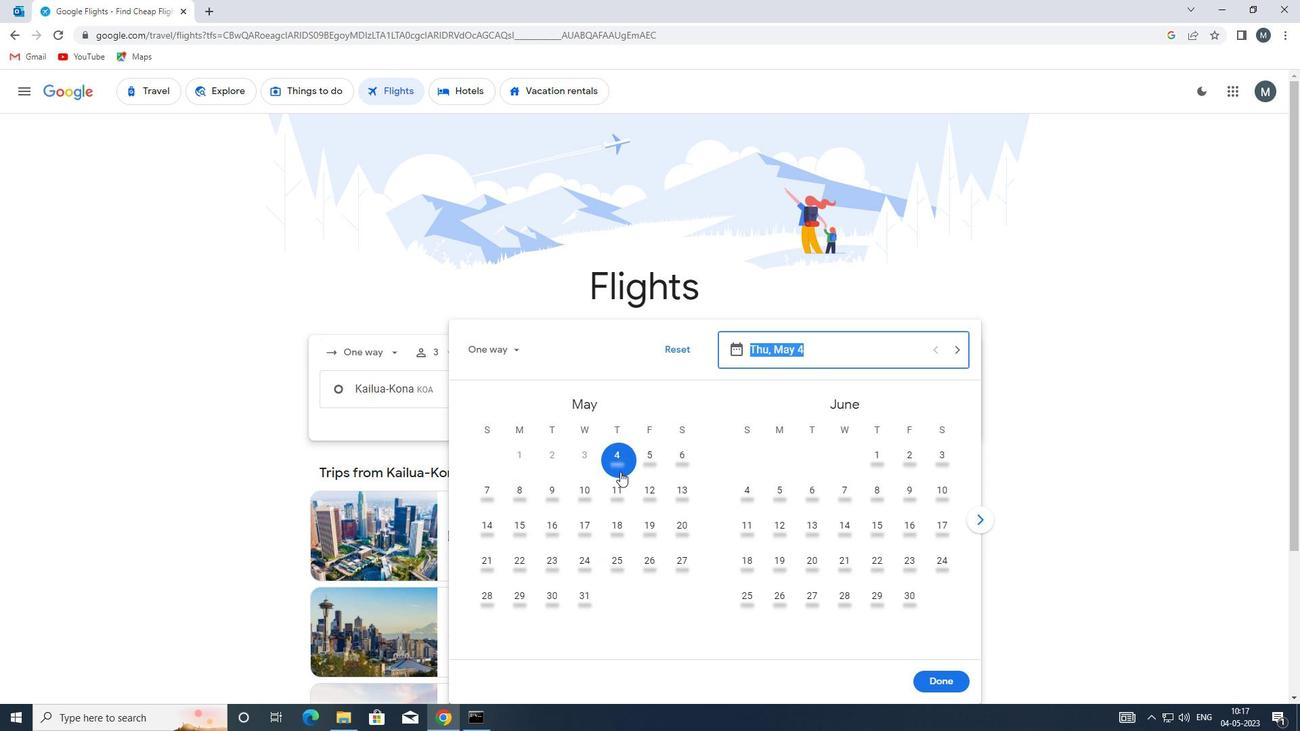 
Action: Mouse moved to (951, 683)
Screenshot: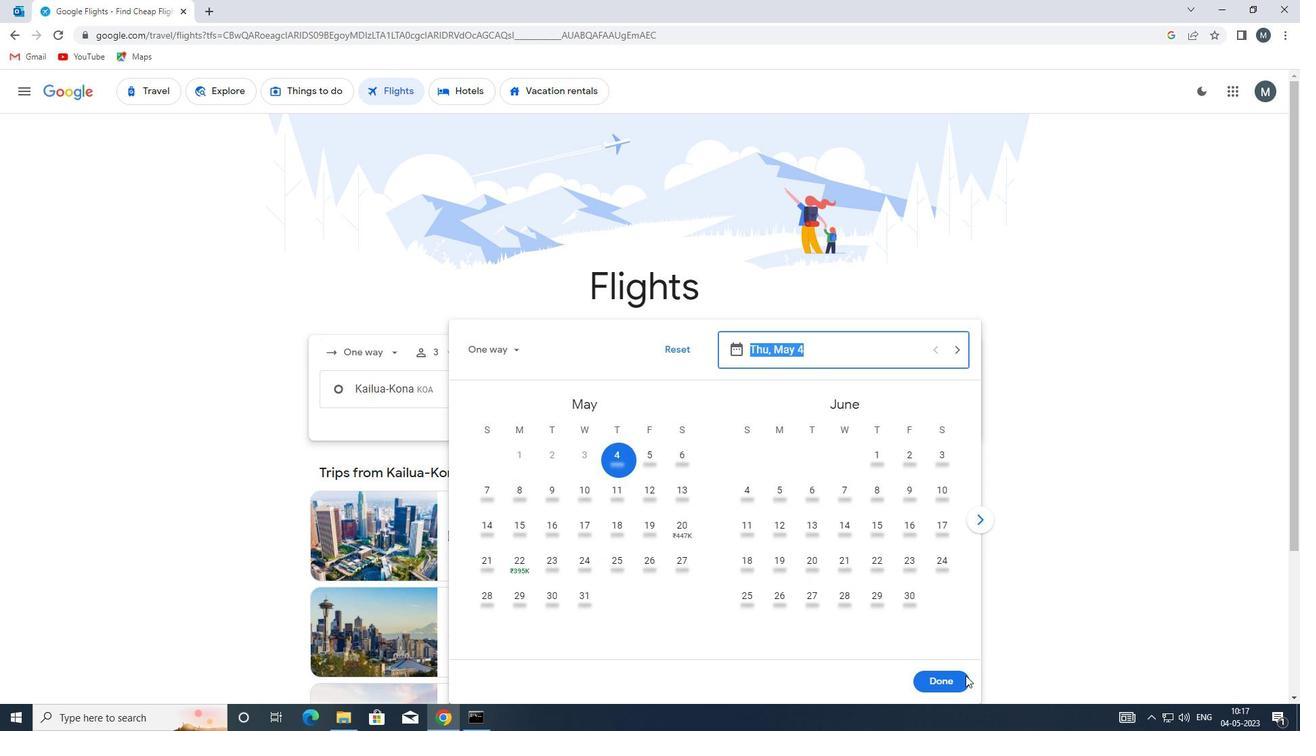 
Action: Mouse pressed left at (951, 683)
Screenshot: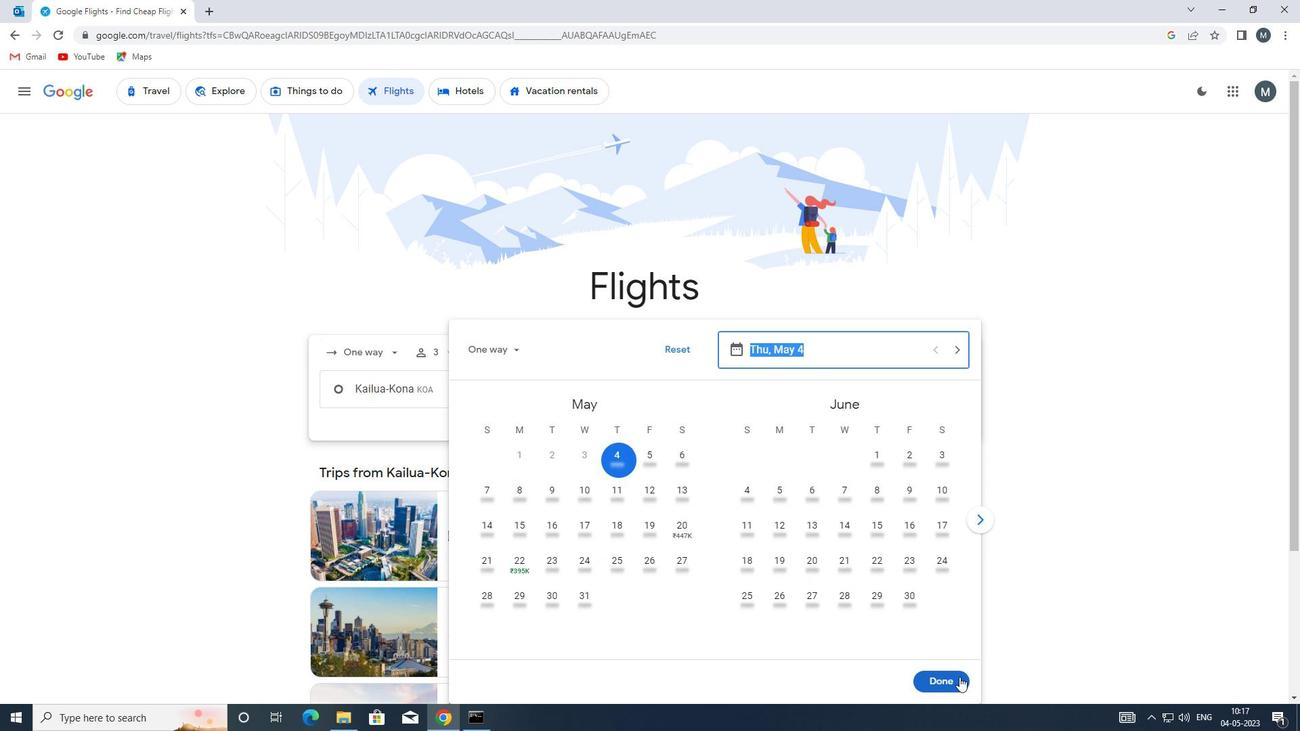 
Action: Mouse moved to (639, 432)
Screenshot: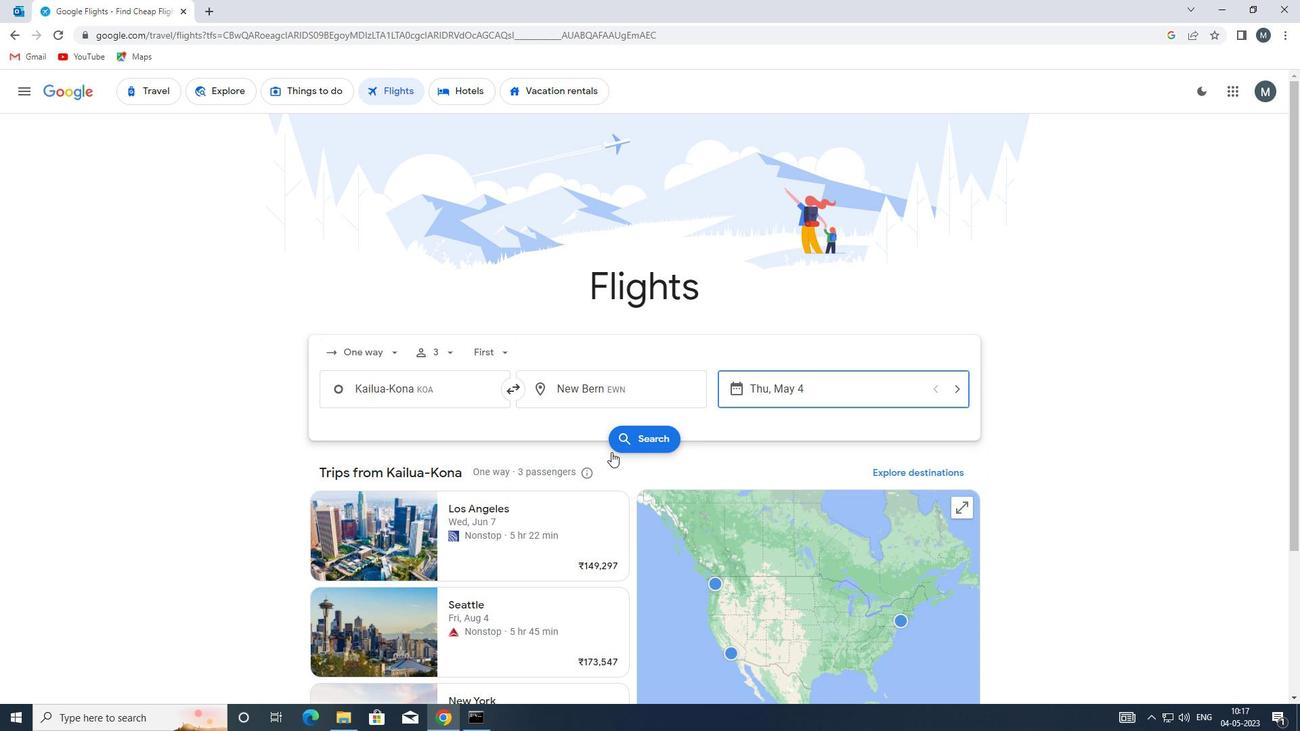 
Action: Mouse pressed left at (639, 432)
Screenshot: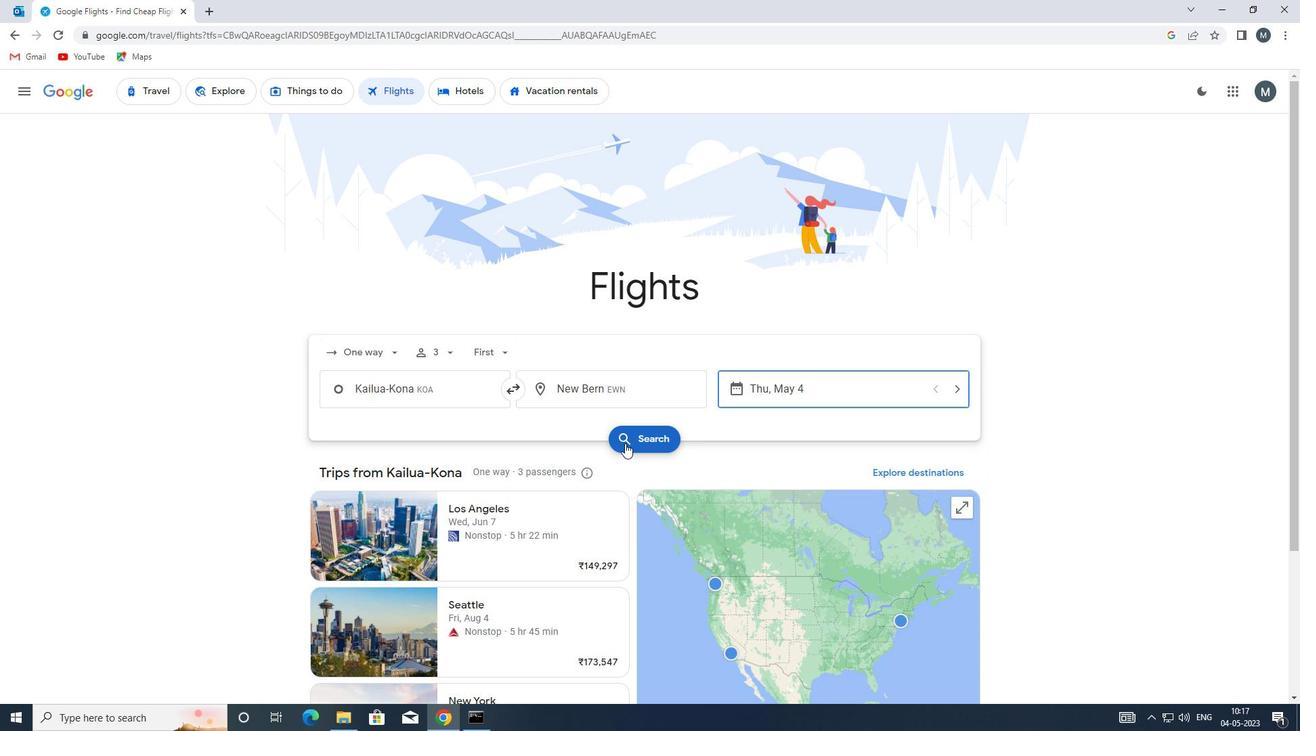 
Action: Mouse moved to (337, 219)
Screenshot: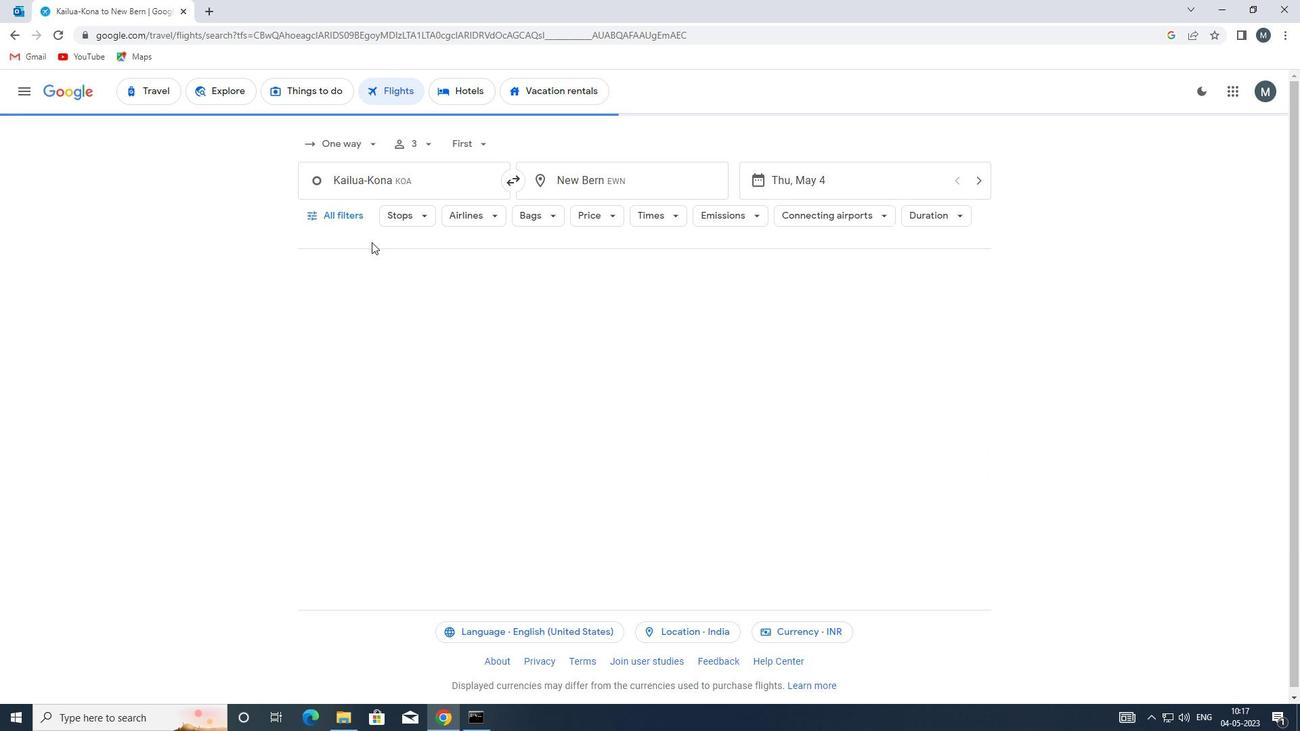 
Action: Mouse pressed left at (337, 219)
Screenshot: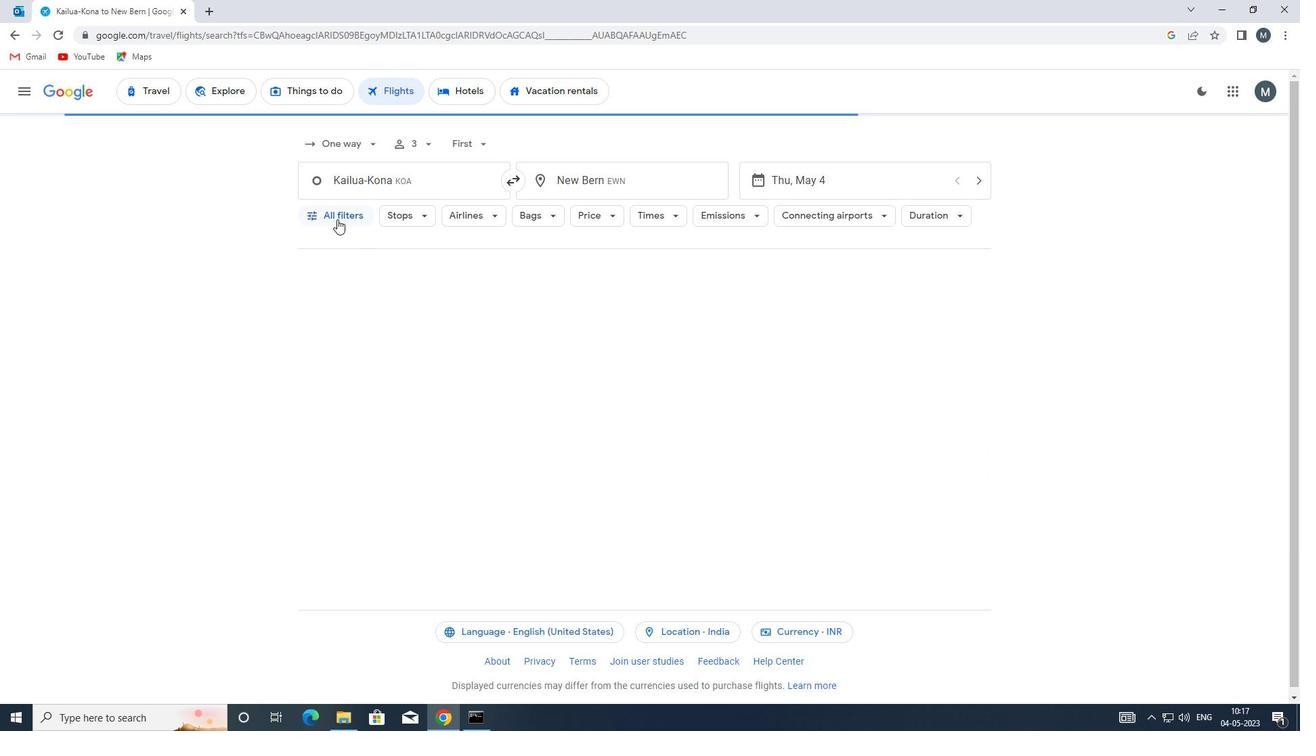 
Action: Mouse moved to (385, 339)
Screenshot: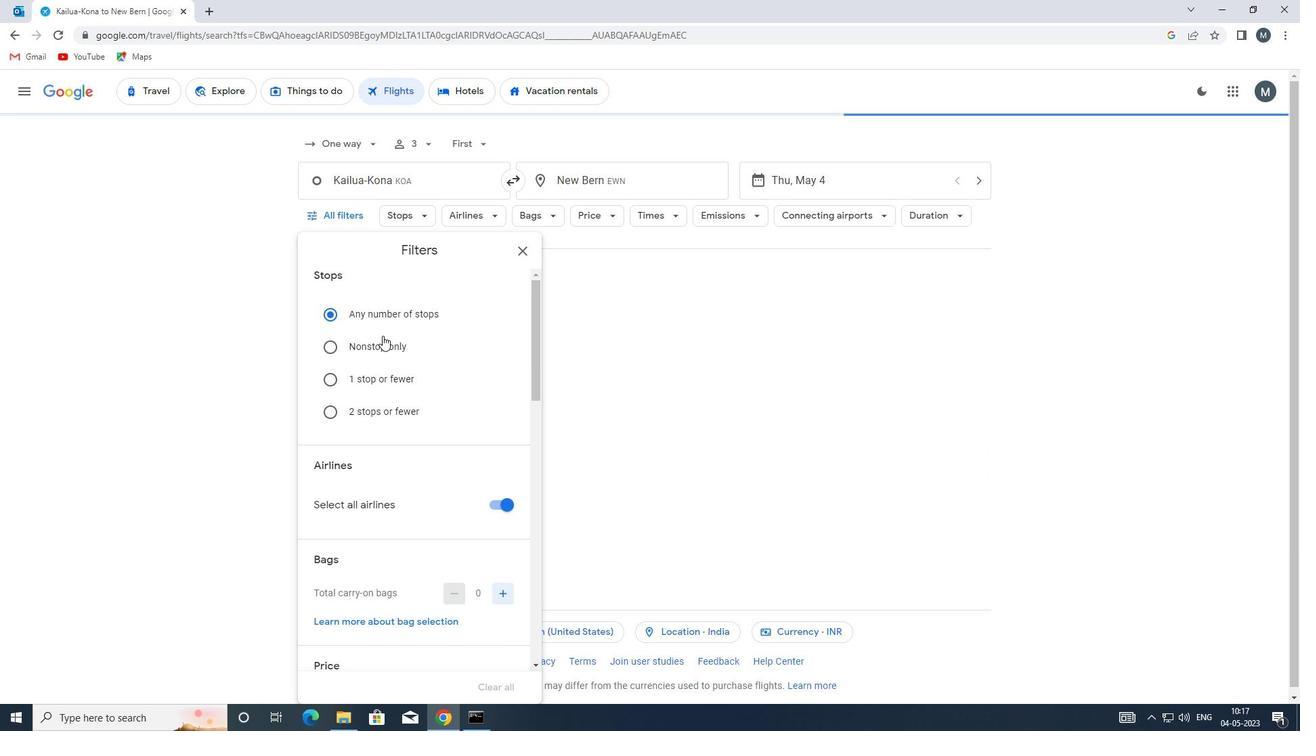 
Action: Mouse scrolled (385, 338) with delta (0, 0)
Screenshot: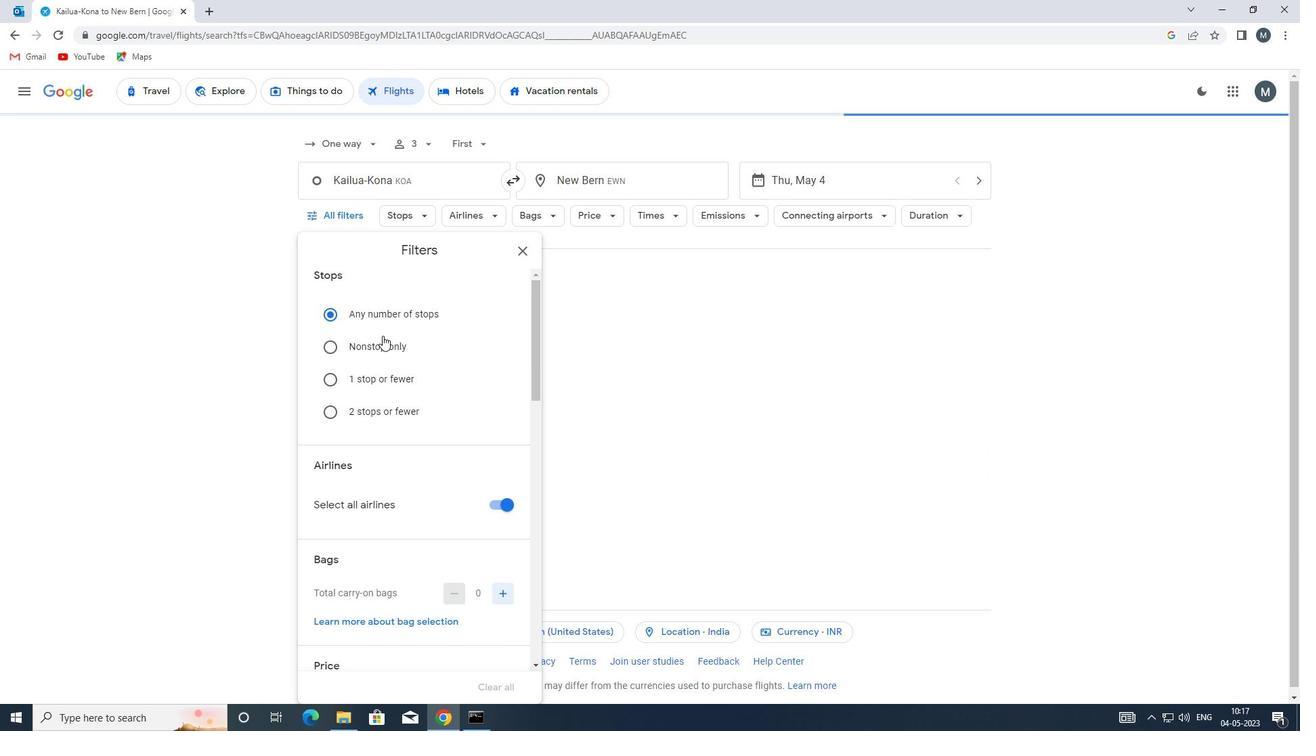 
Action: Mouse moved to (383, 351)
Screenshot: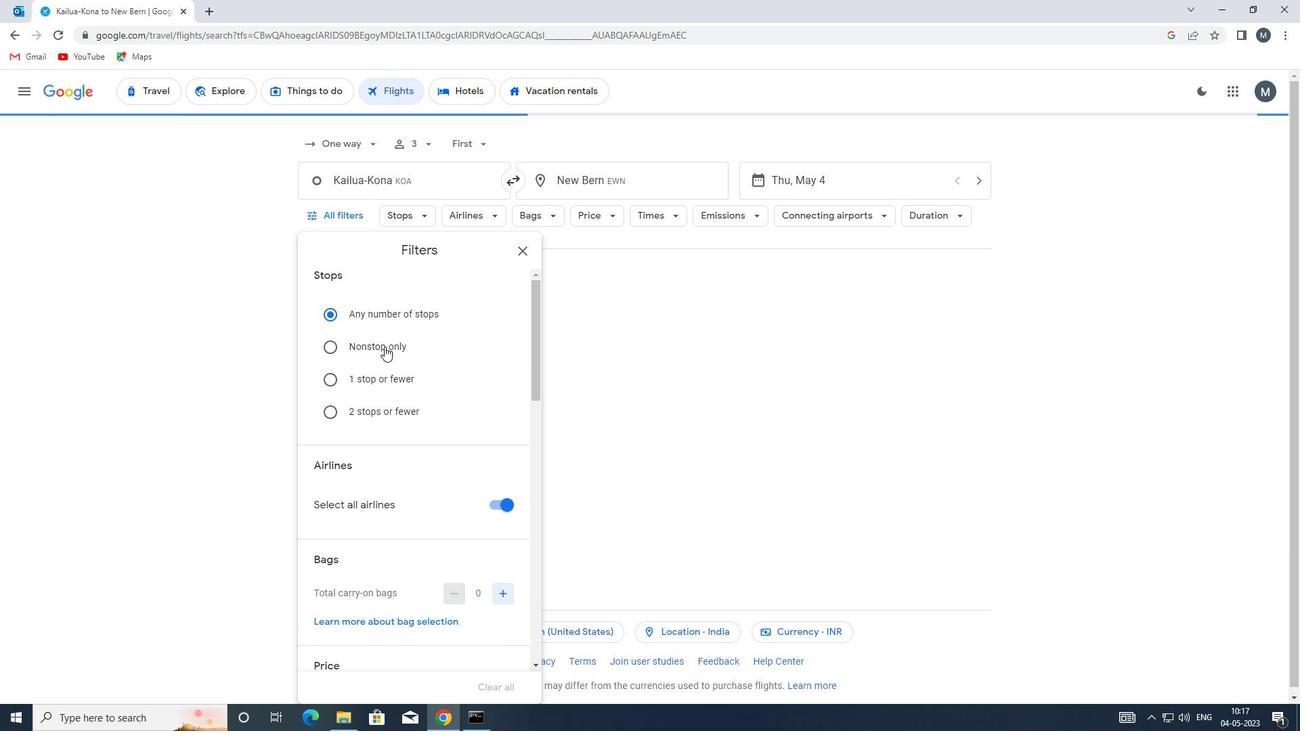 
Action: Mouse scrolled (383, 350) with delta (0, 0)
Screenshot: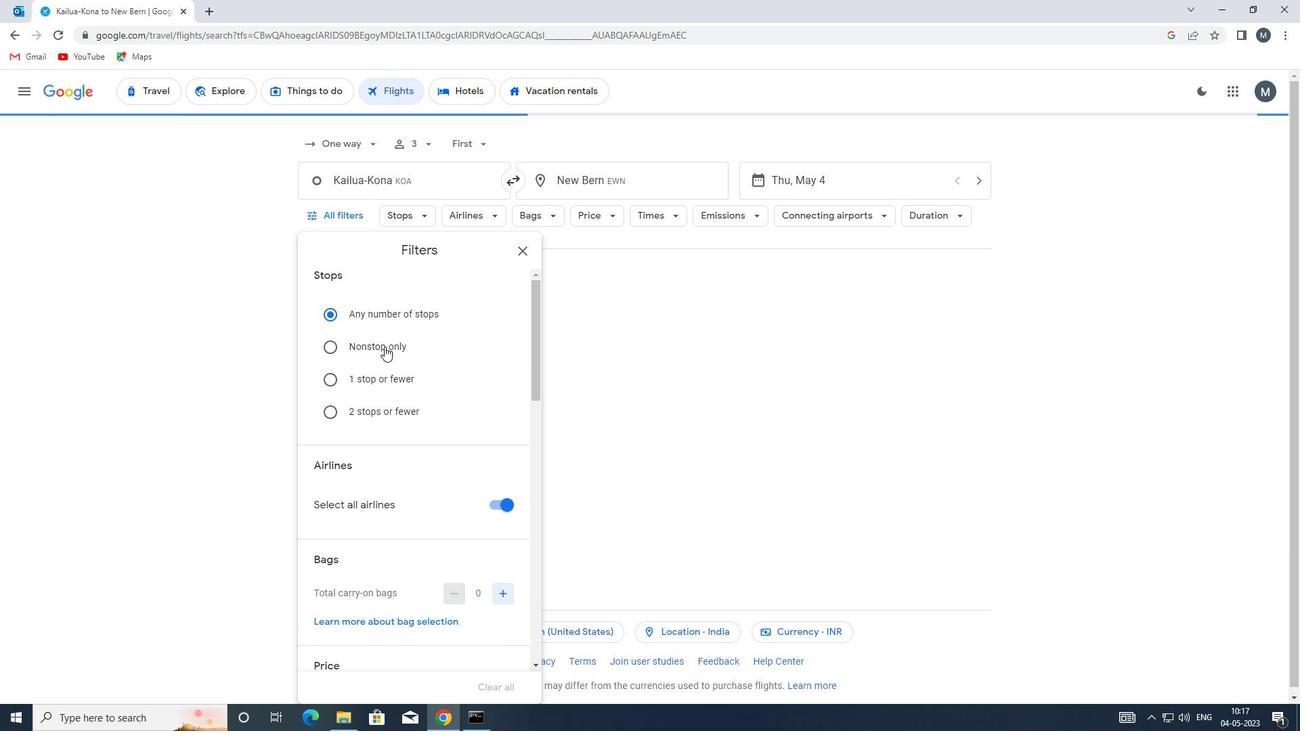 
Action: Mouse moved to (497, 419)
Screenshot: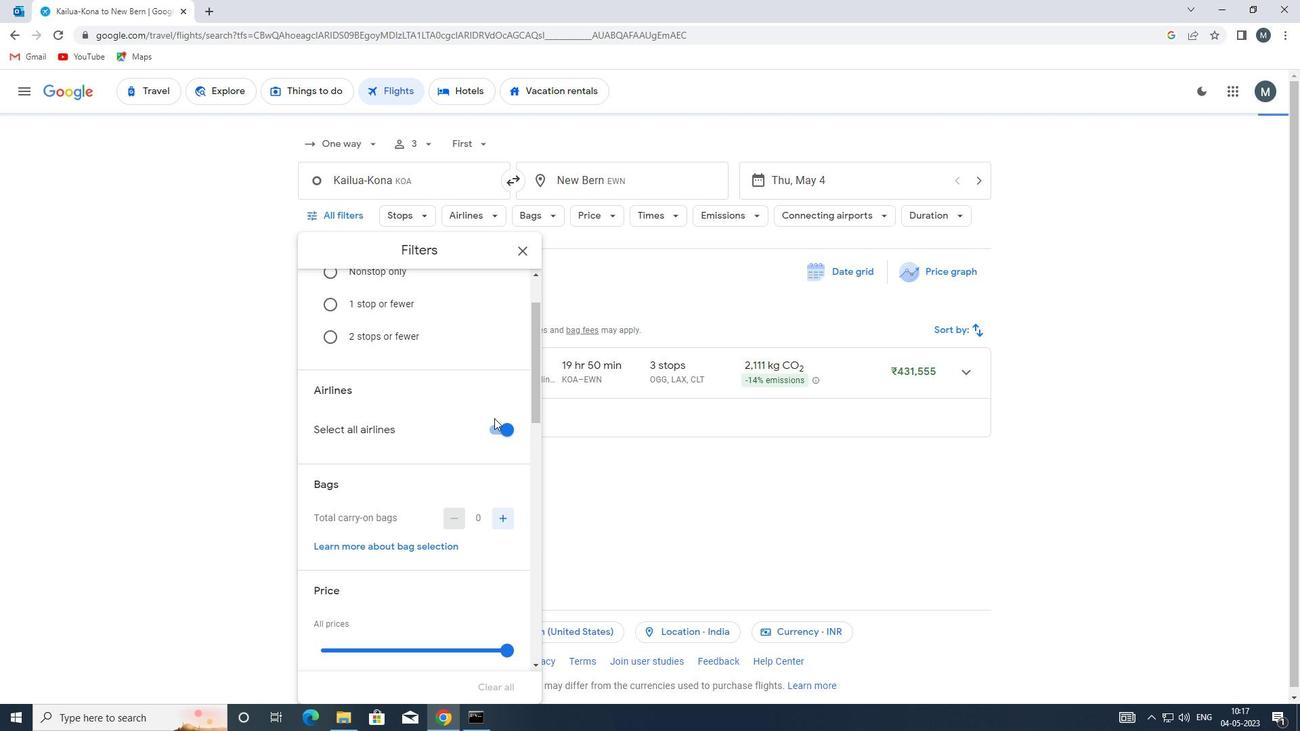 
Action: Mouse pressed left at (497, 419)
Screenshot: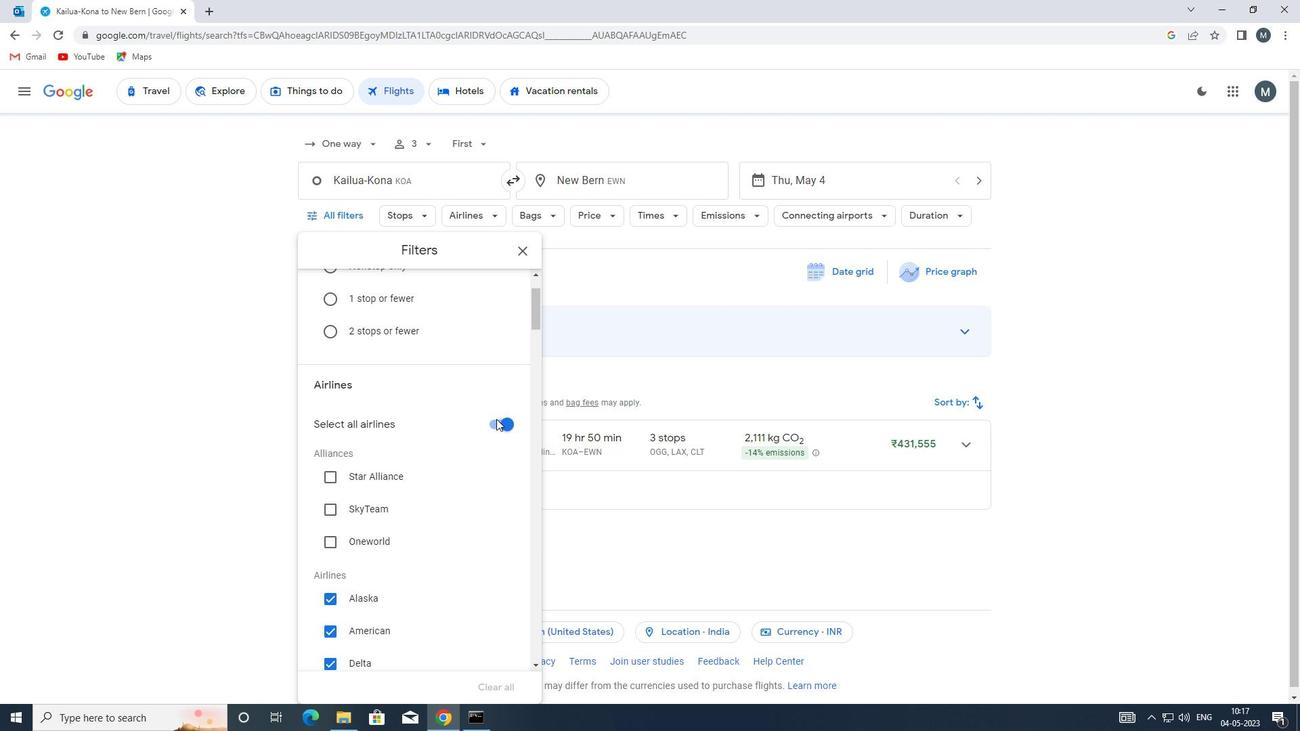 
Action: Mouse moved to (331, 421)
Screenshot: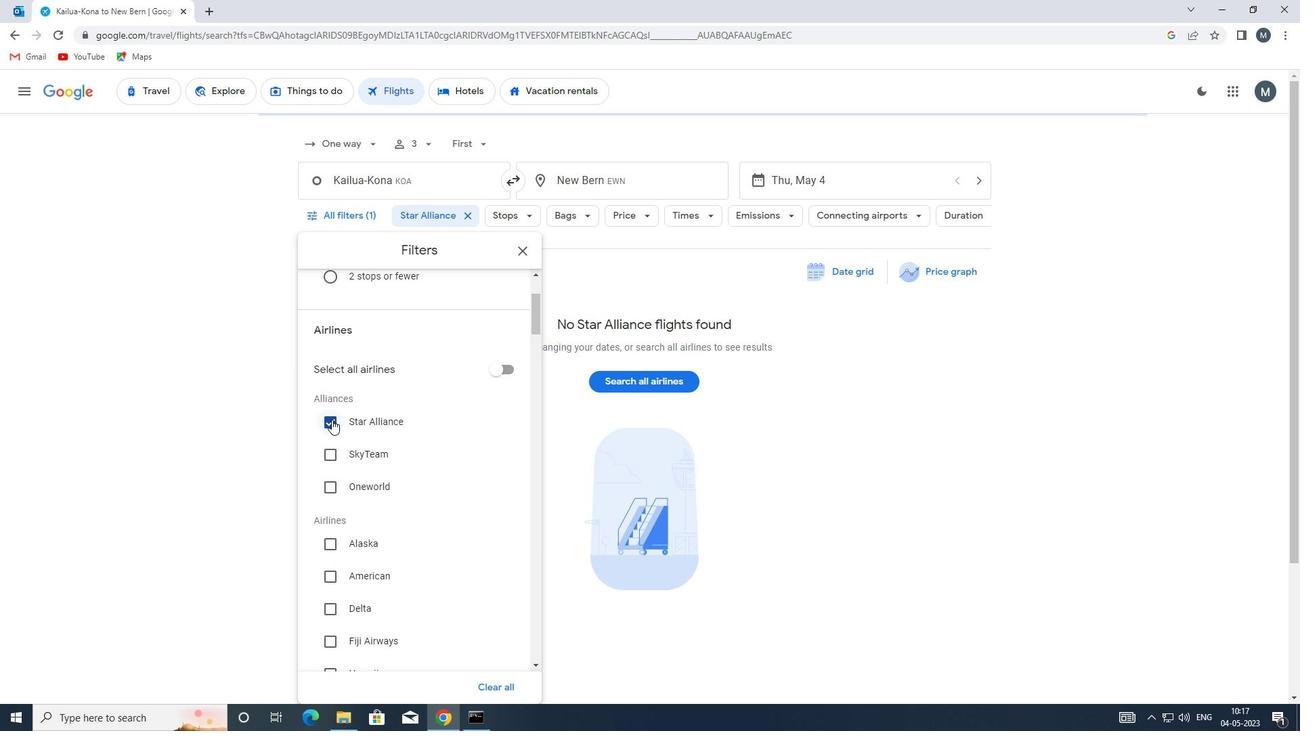 
Action: Mouse pressed left at (331, 421)
Screenshot: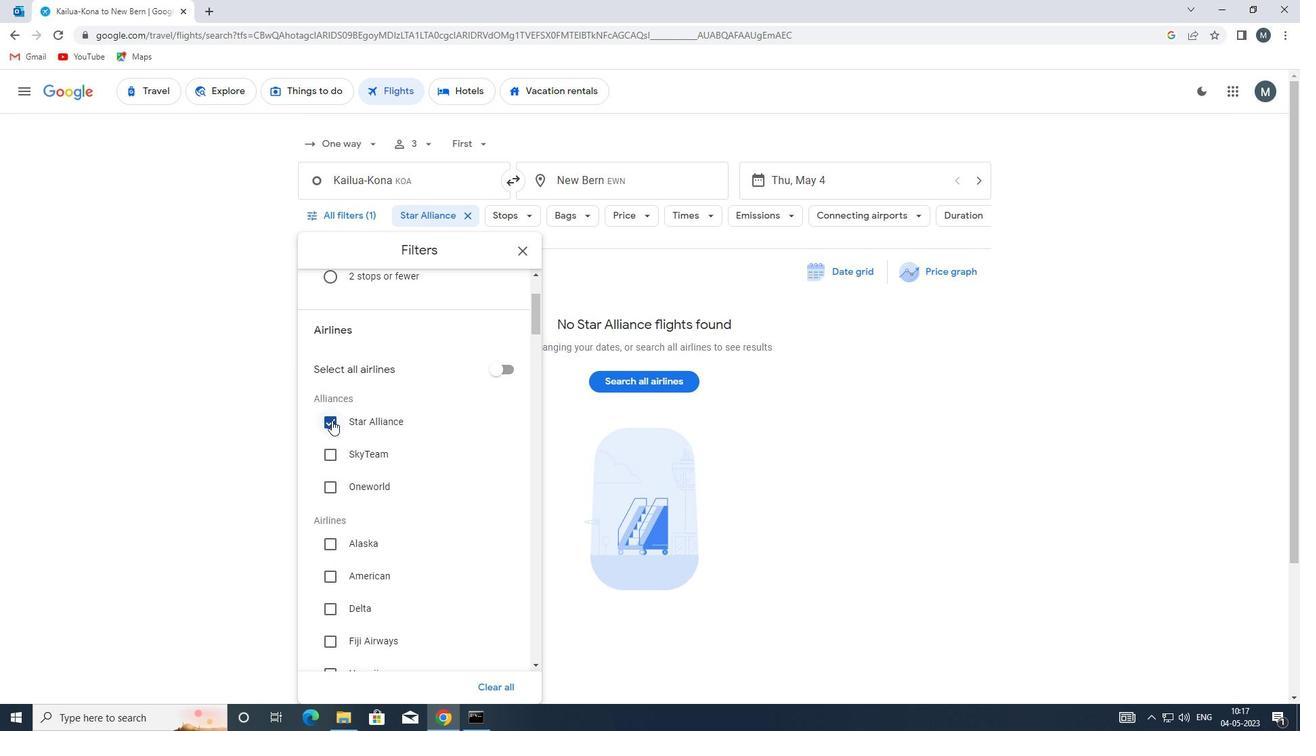 
Action: Mouse moved to (502, 369)
Screenshot: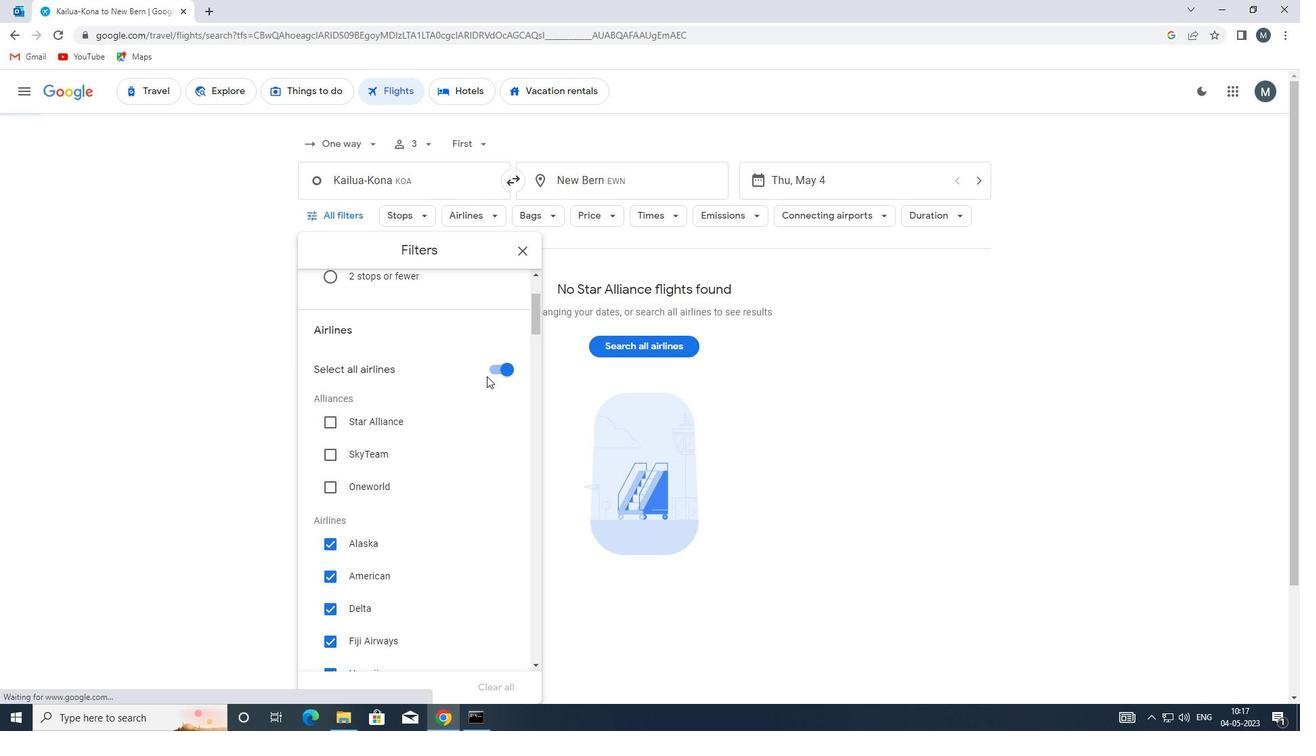 
Action: Mouse pressed left at (502, 369)
Screenshot: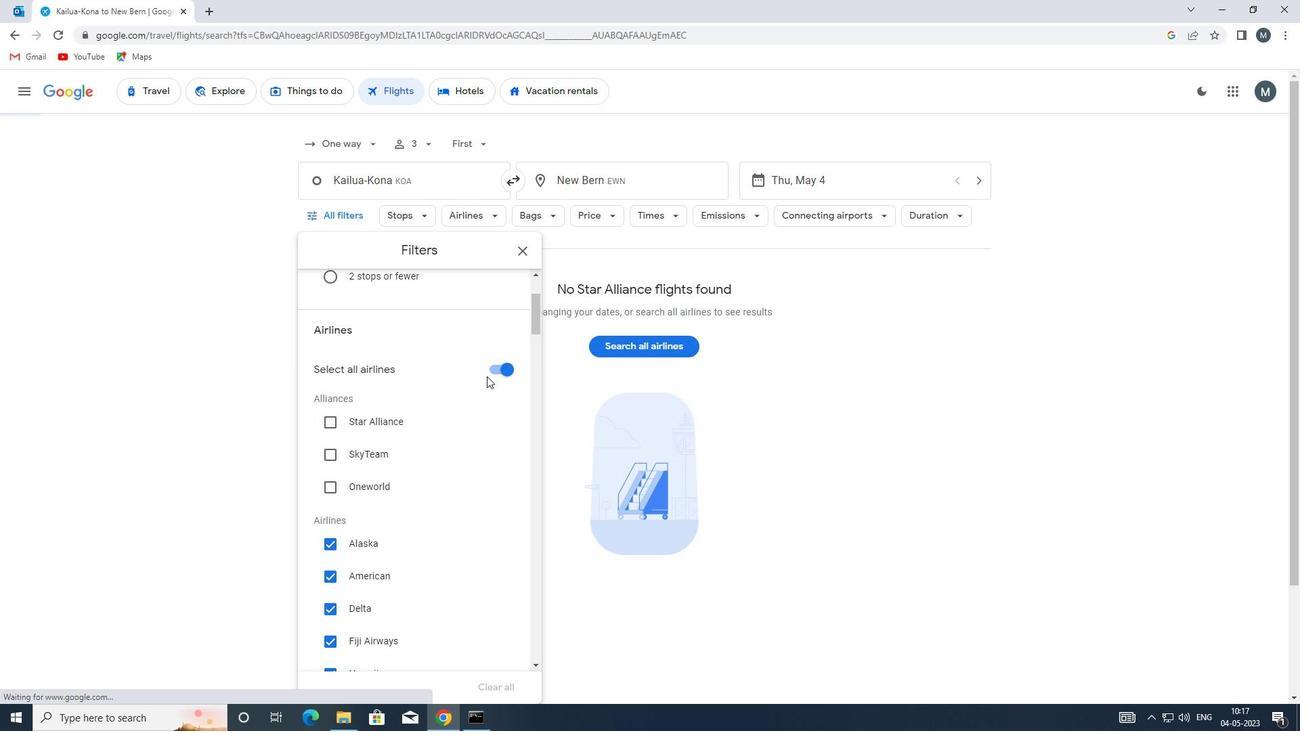 
Action: Mouse moved to (401, 419)
Screenshot: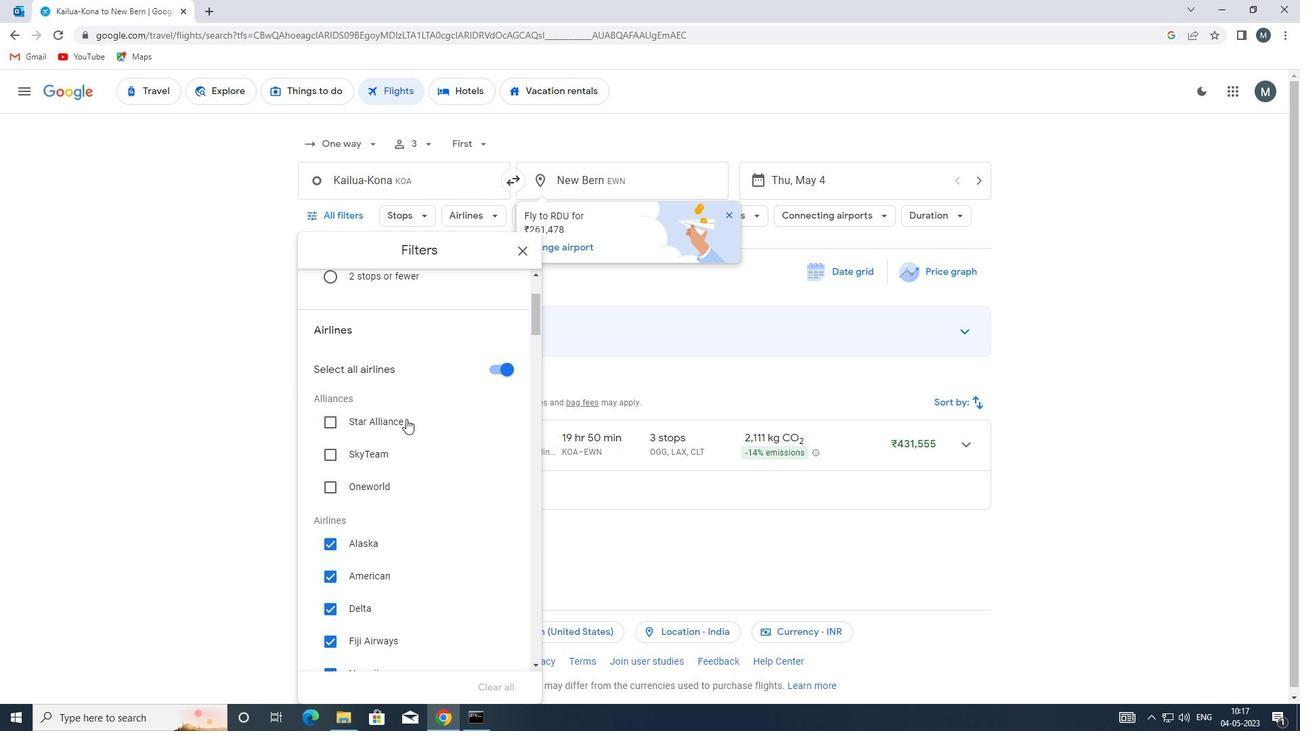 
Action: Mouse scrolled (401, 418) with delta (0, 0)
Screenshot: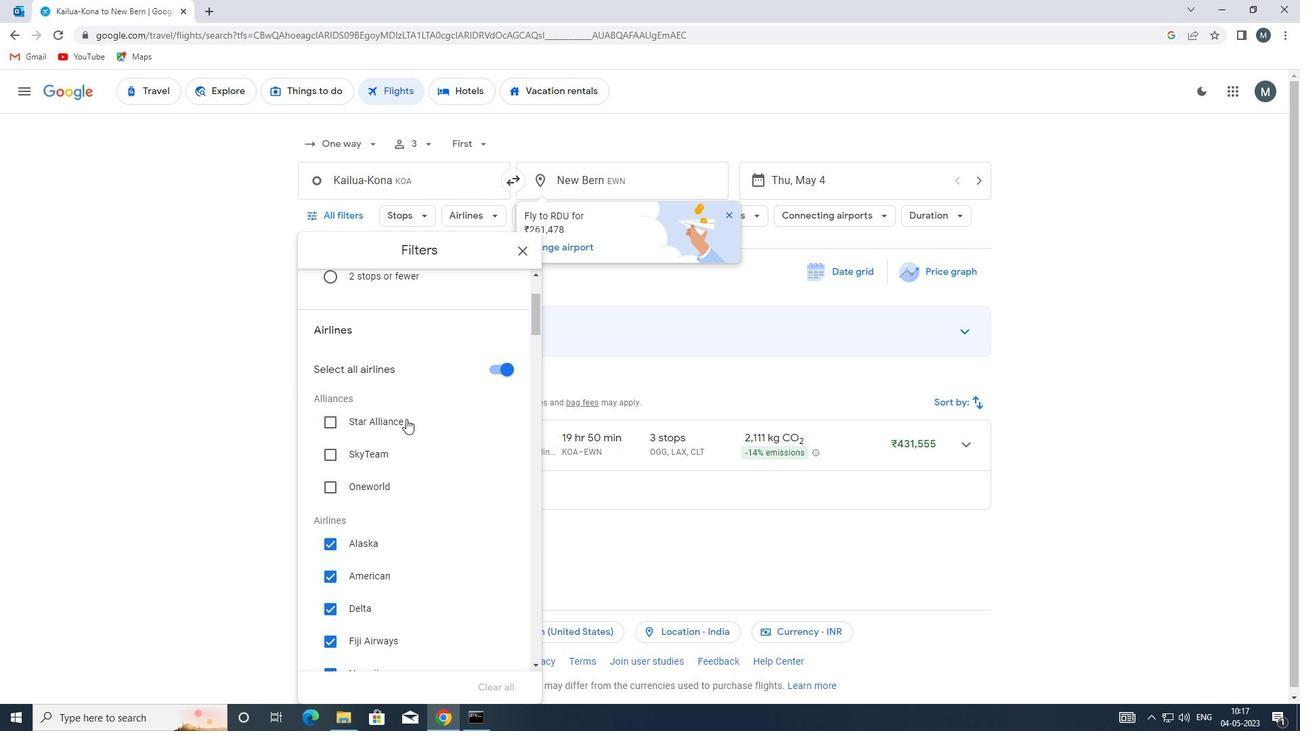 
Action: Mouse moved to (497, 304)
Screenshot: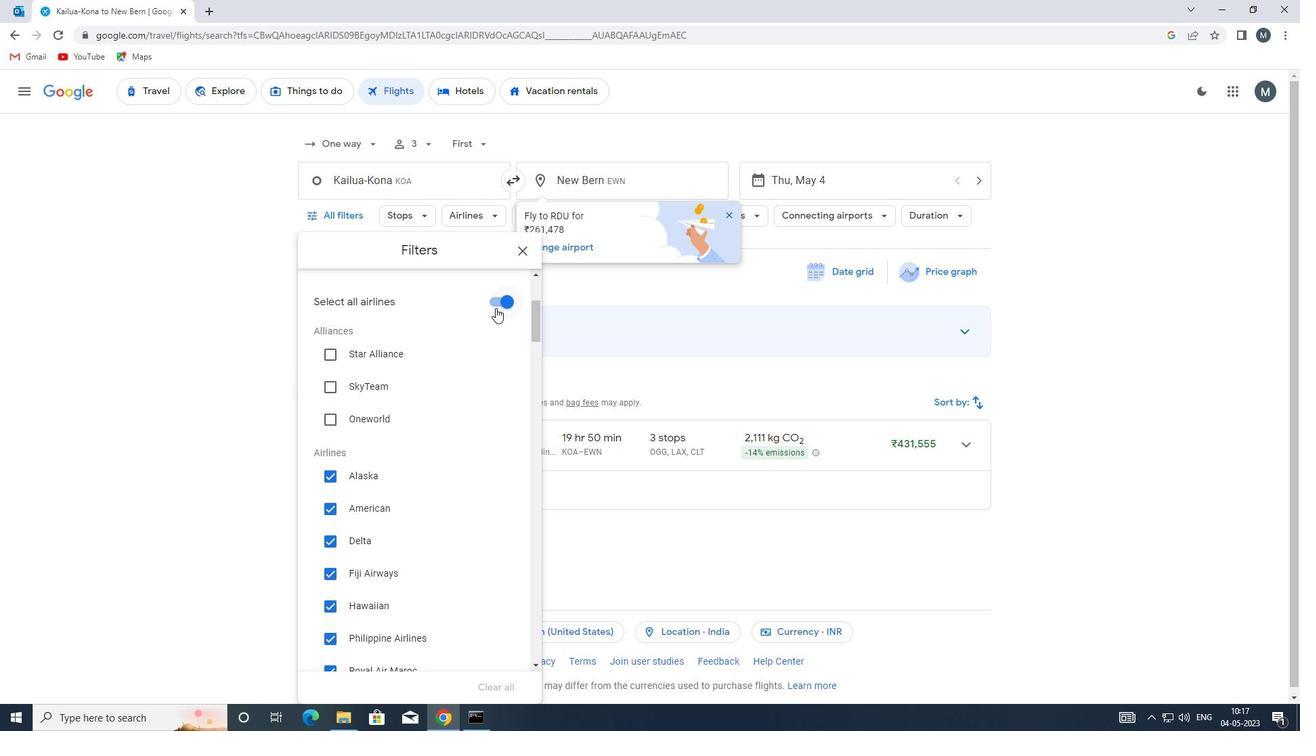 
Action: Mouse pressed left at (497, 304)
Screenshot: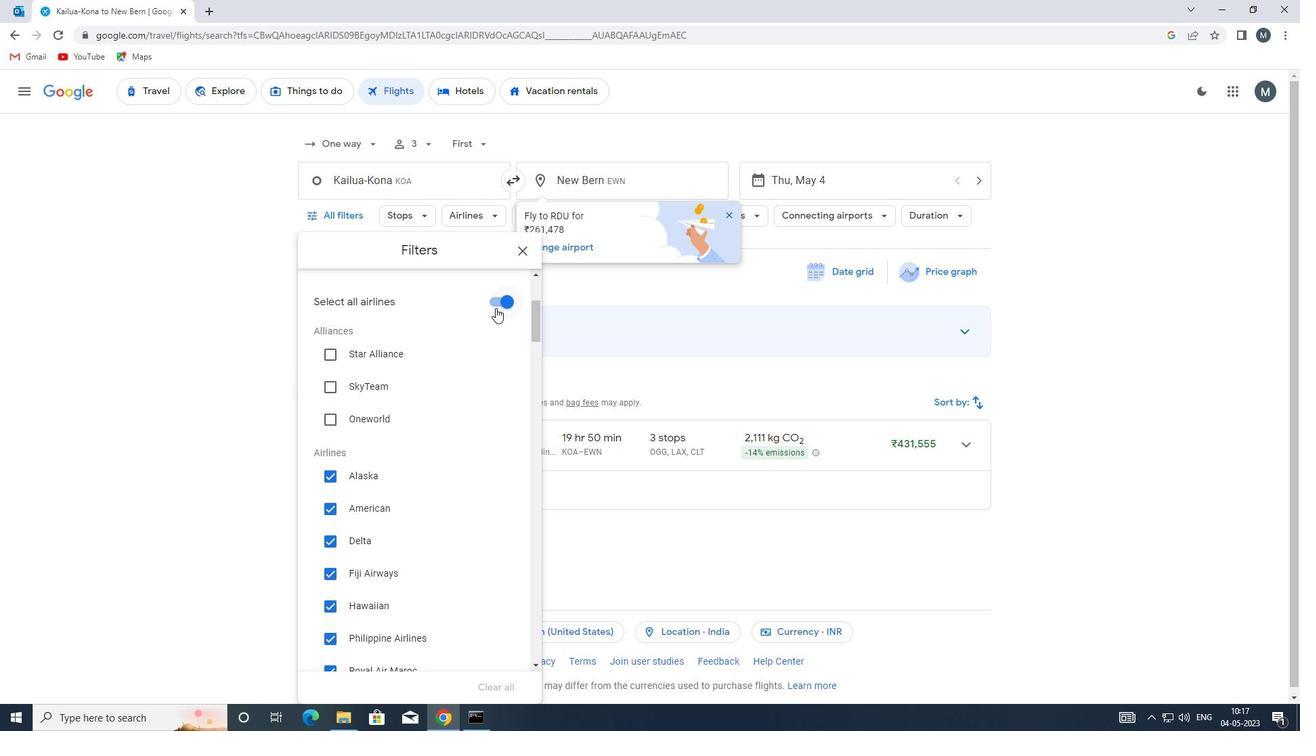 
Action: Mouse moved to (440, 411)
Screenshot: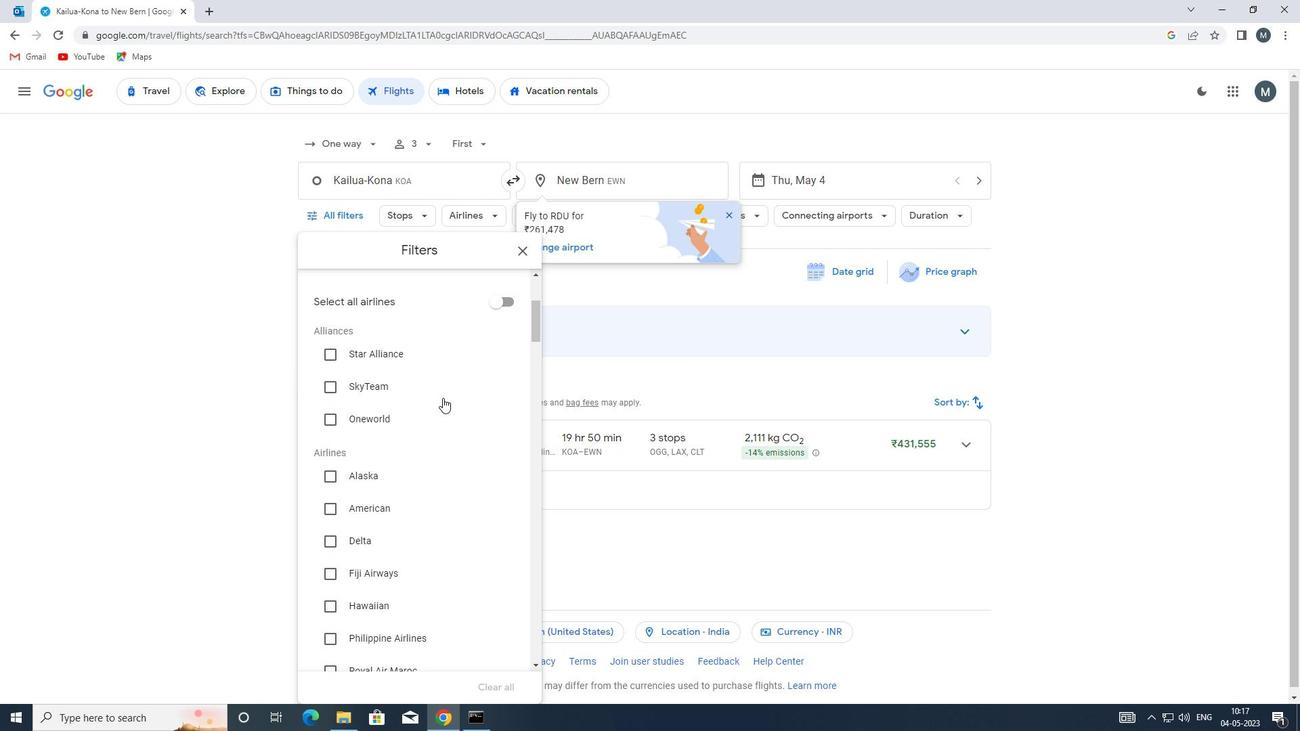 
Action: Mouse scrolled (440, 411) with delta (0, 0)
Screenshot: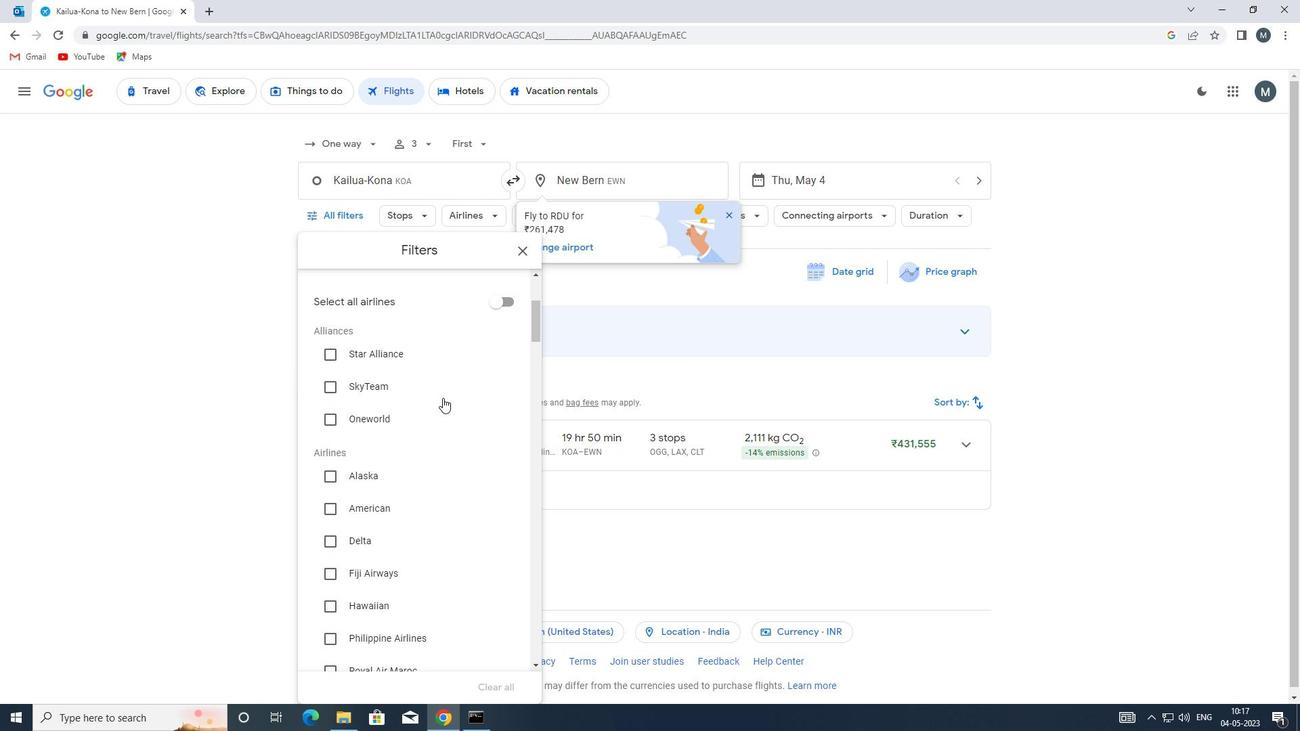 
Action: Mouse moved to (437, 418)
Screenshot: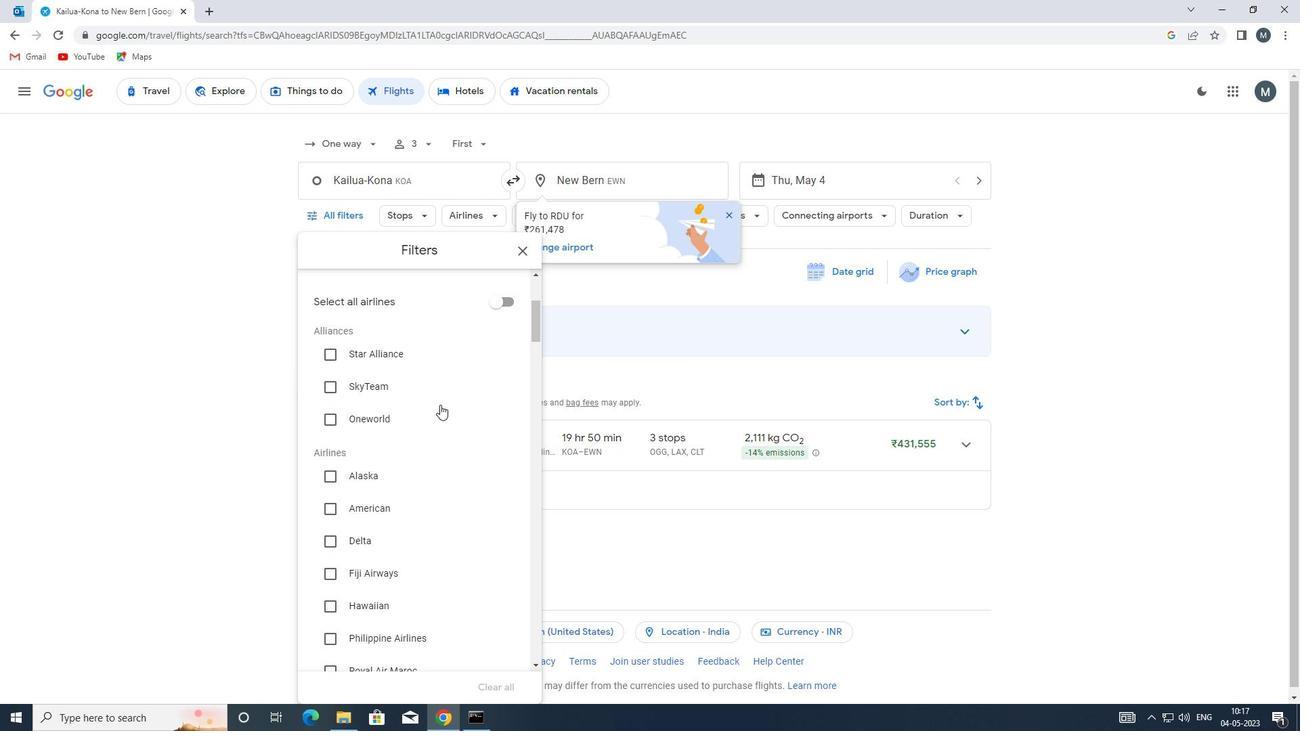
Action: Mouse scrolled (437, 417) with delta (0, 0)
Screenshot: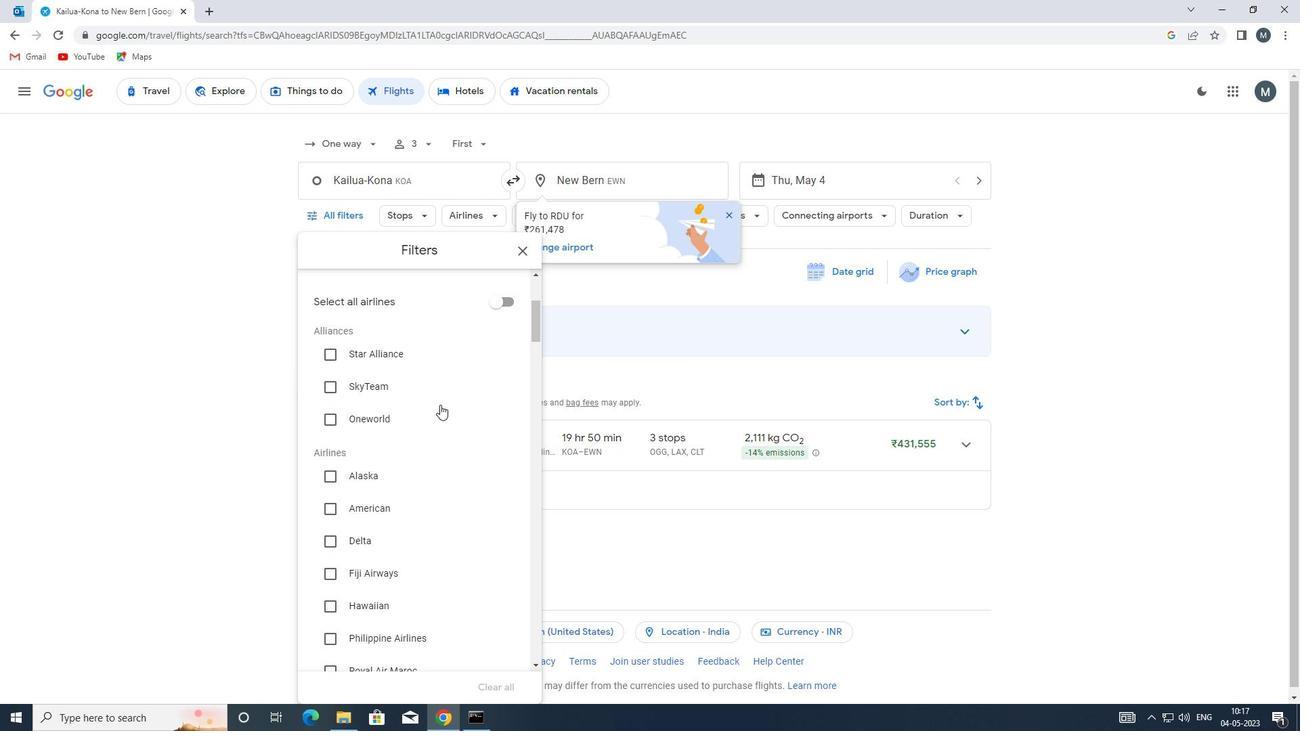 
Action: Mouse moved to (406, 426)
Screenshot: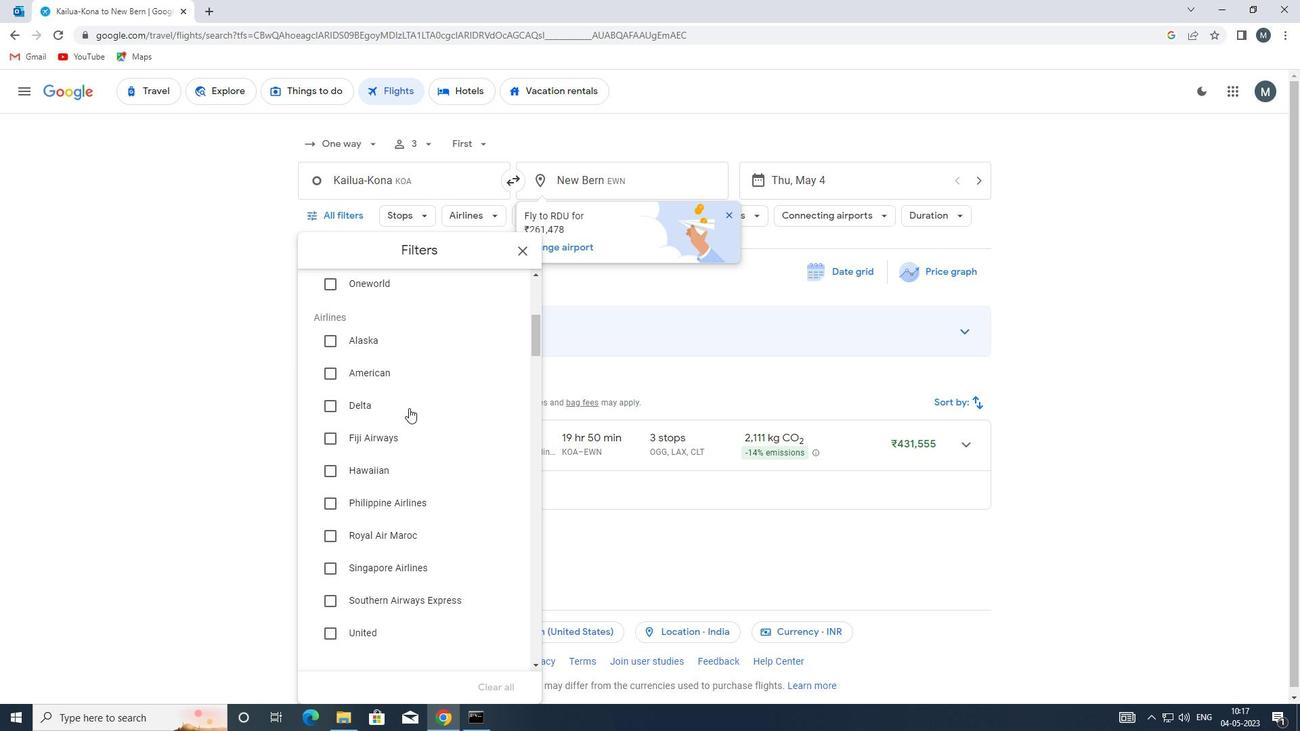 
Action: Mouse scrolled (406, 426) with delta (0, 0)
Screenshot: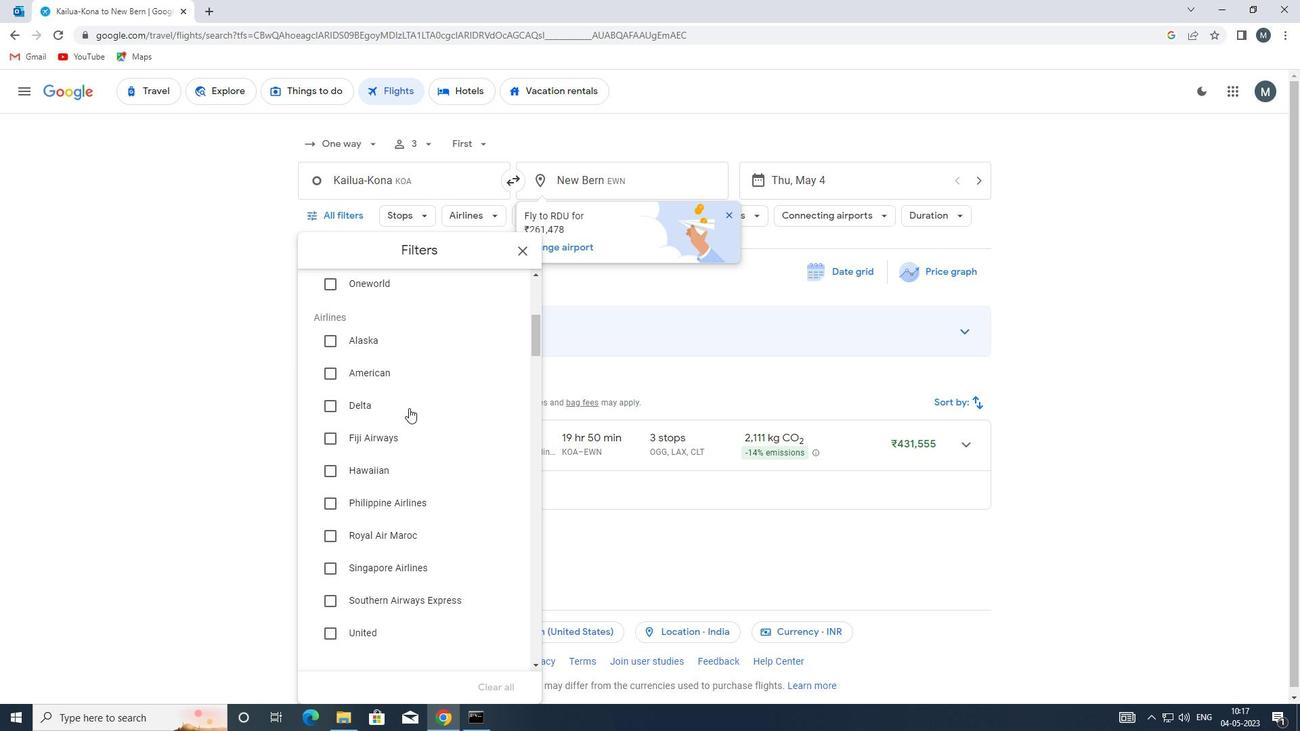 
Action: Mouse moved to (406, 431)
Screenshot: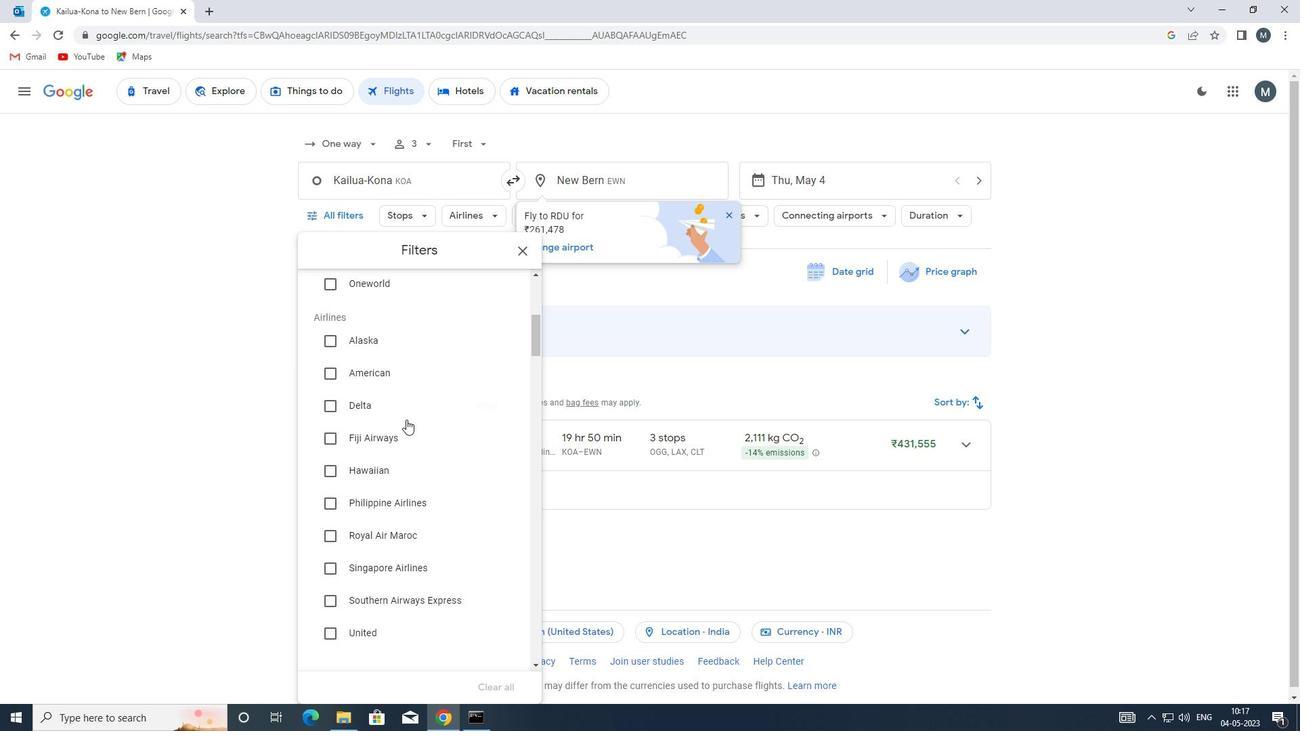 
Action: Mouse scrolled (406, 430) with delta (0, 0)
Screenshot: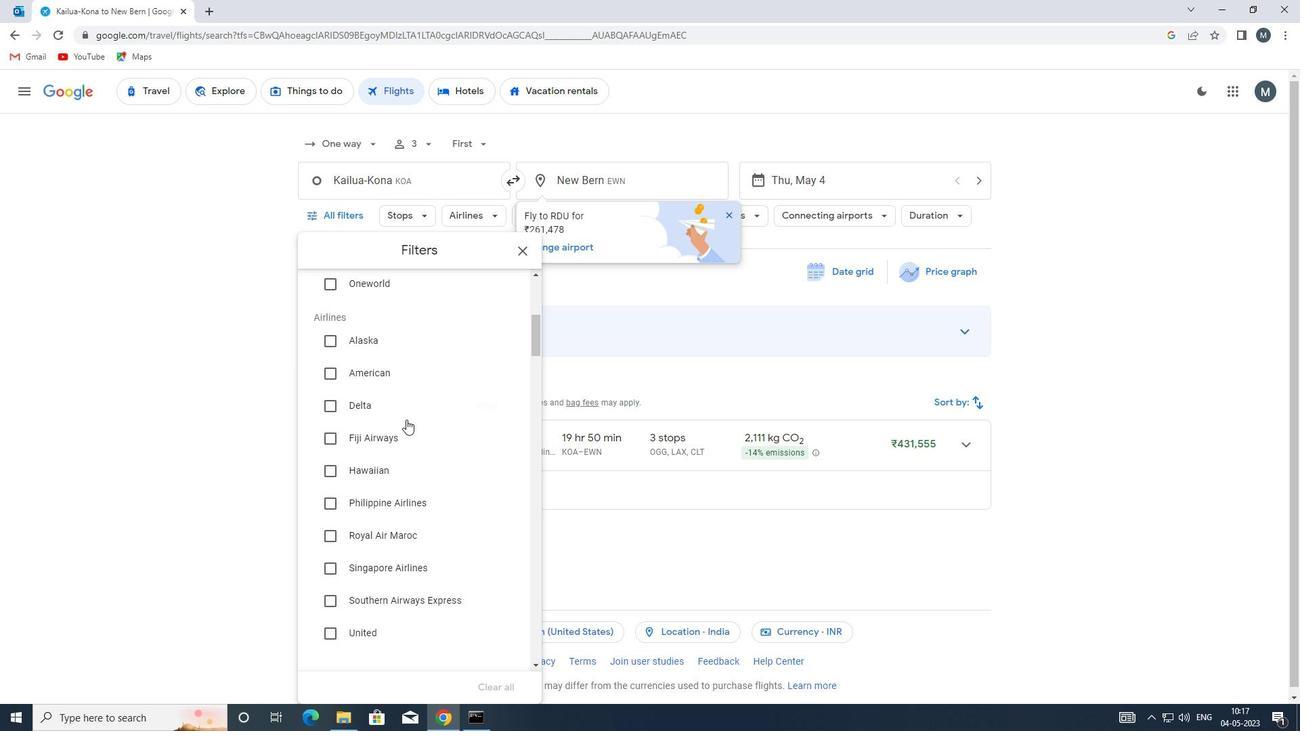 
Action: Mouse moved to (403, 413)
Screenshot: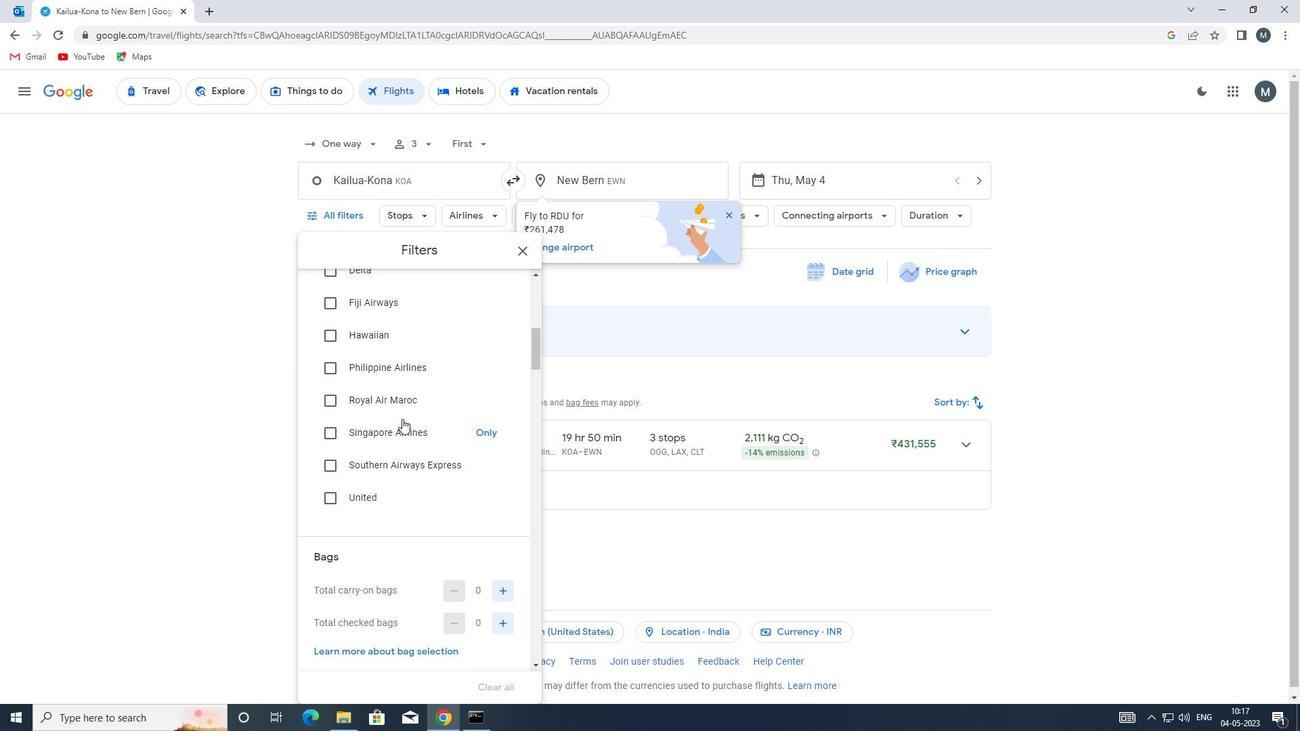 
Action: Mouse scrolled (403, 413) with delta (0, 0)
Screenshot: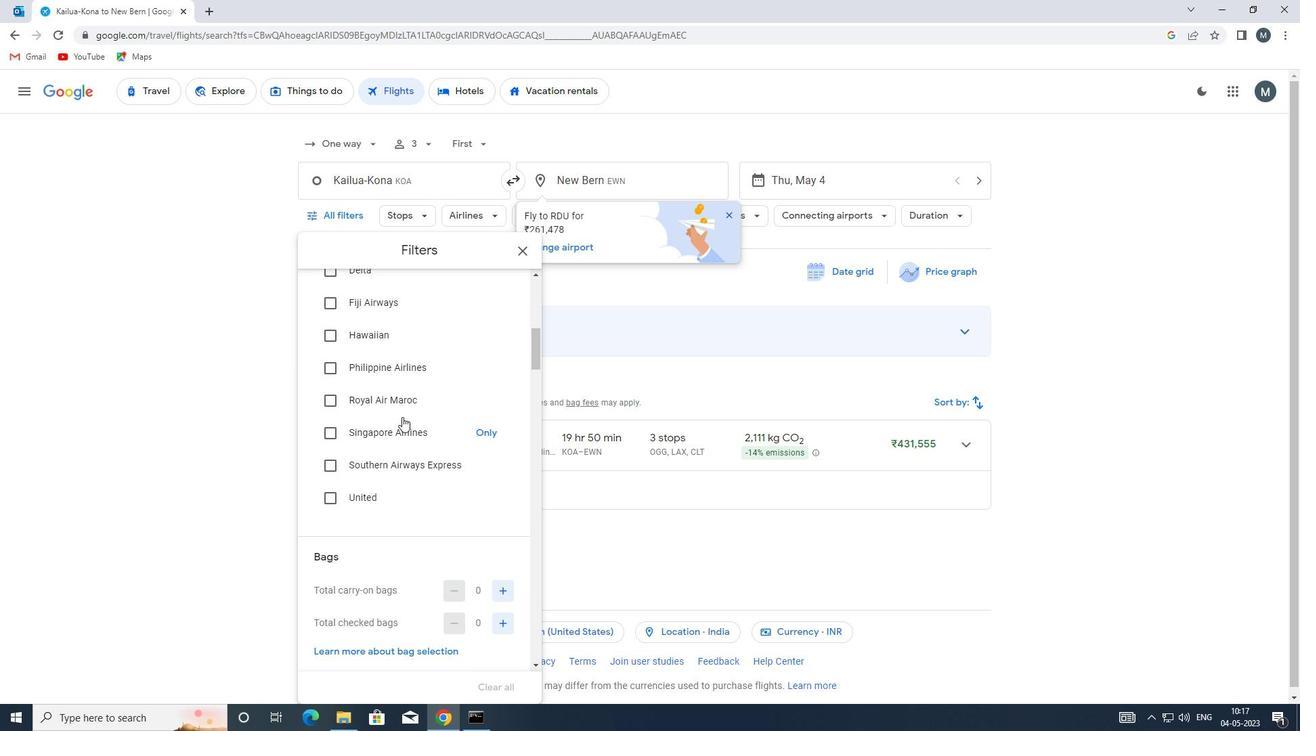 
Action: Mouse scrolled (403, 413) with delta (0, 0)
Screenshot: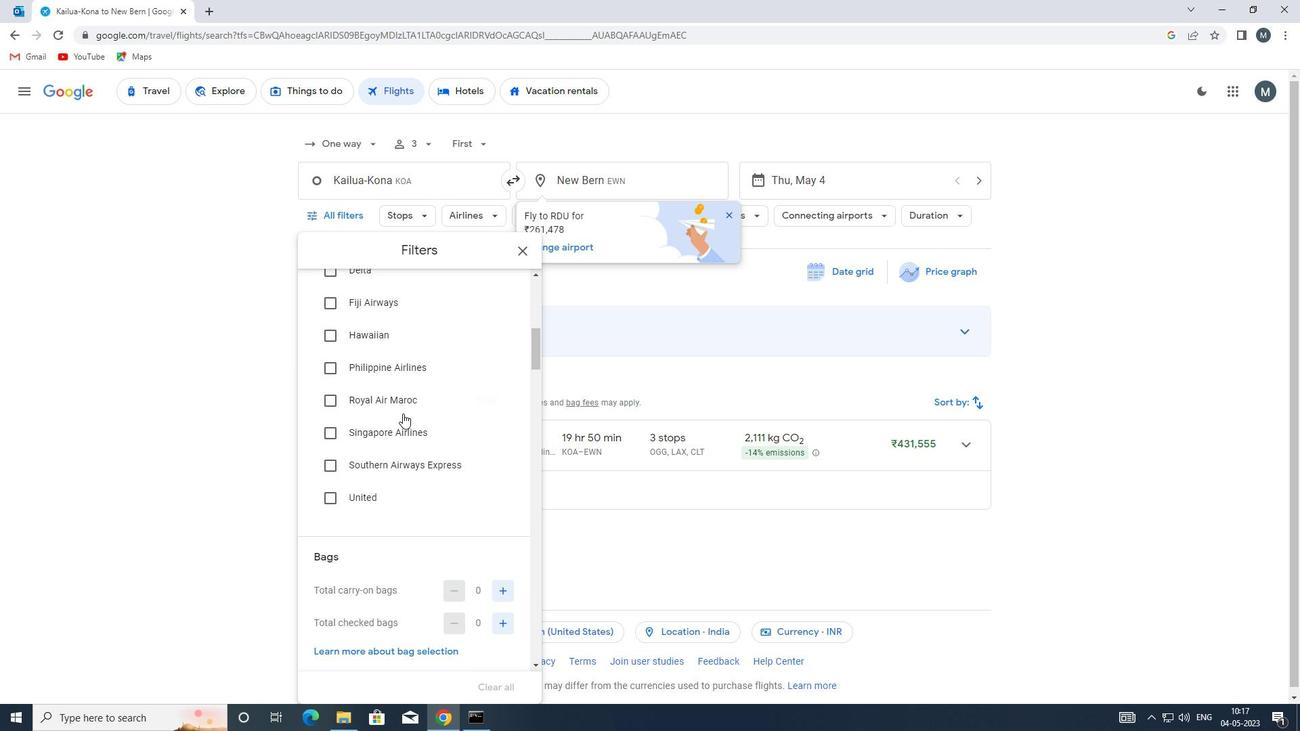 
Action: Mouse moved to (510, 486)
Screenshot: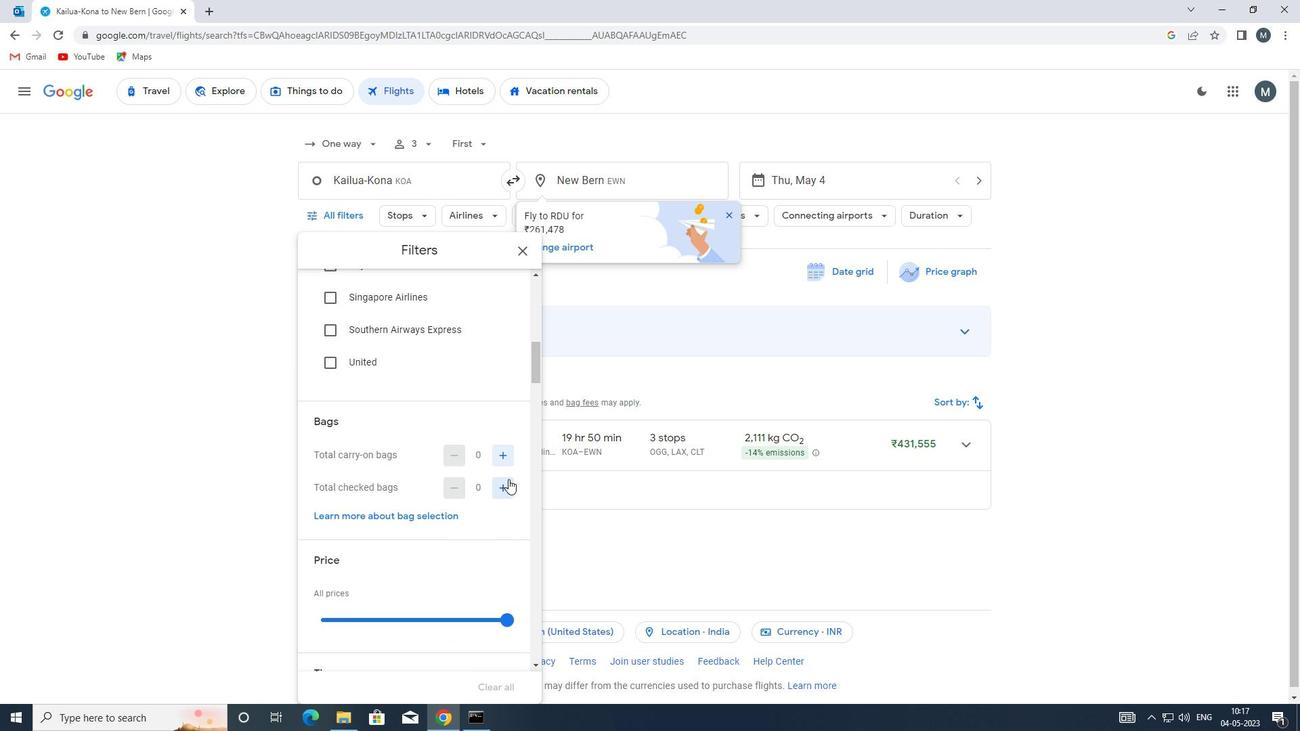 
Action: Mouse pressed left at (510, 486)
Screenshot: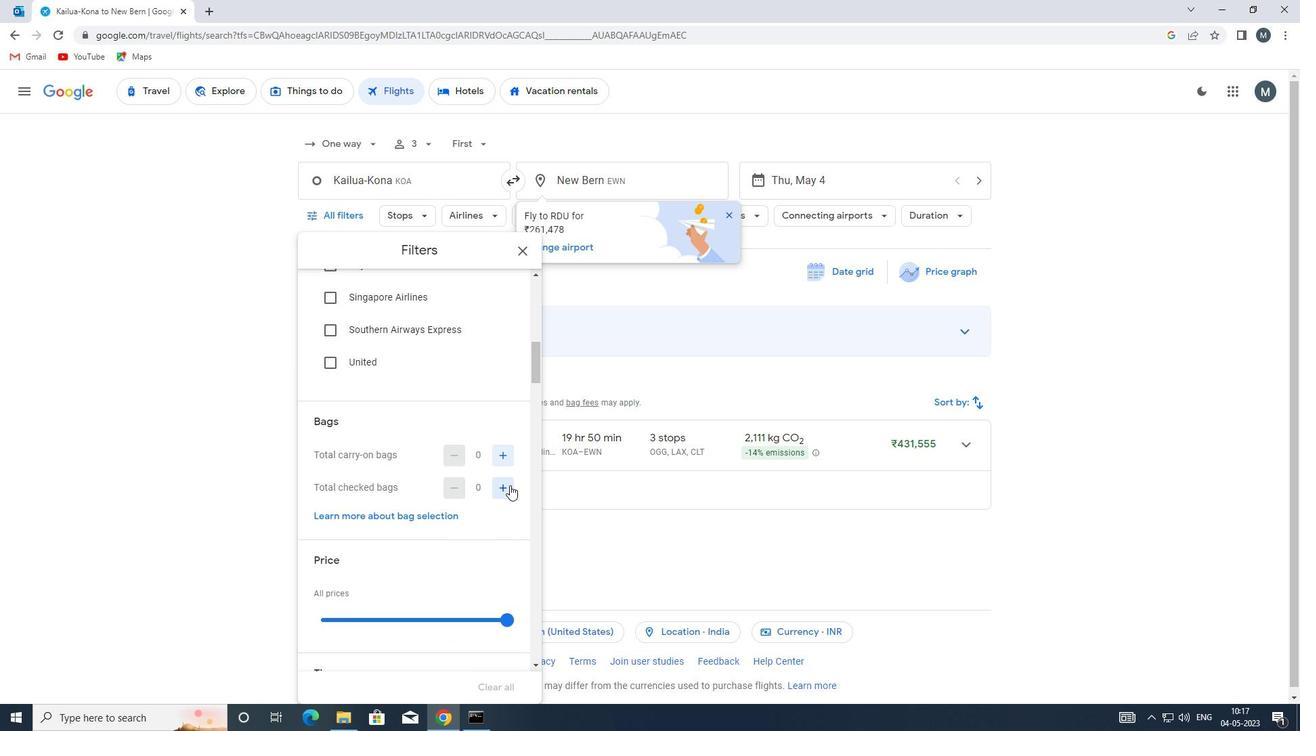 
Action: Mouse moved to (508, 488)
Screenshot: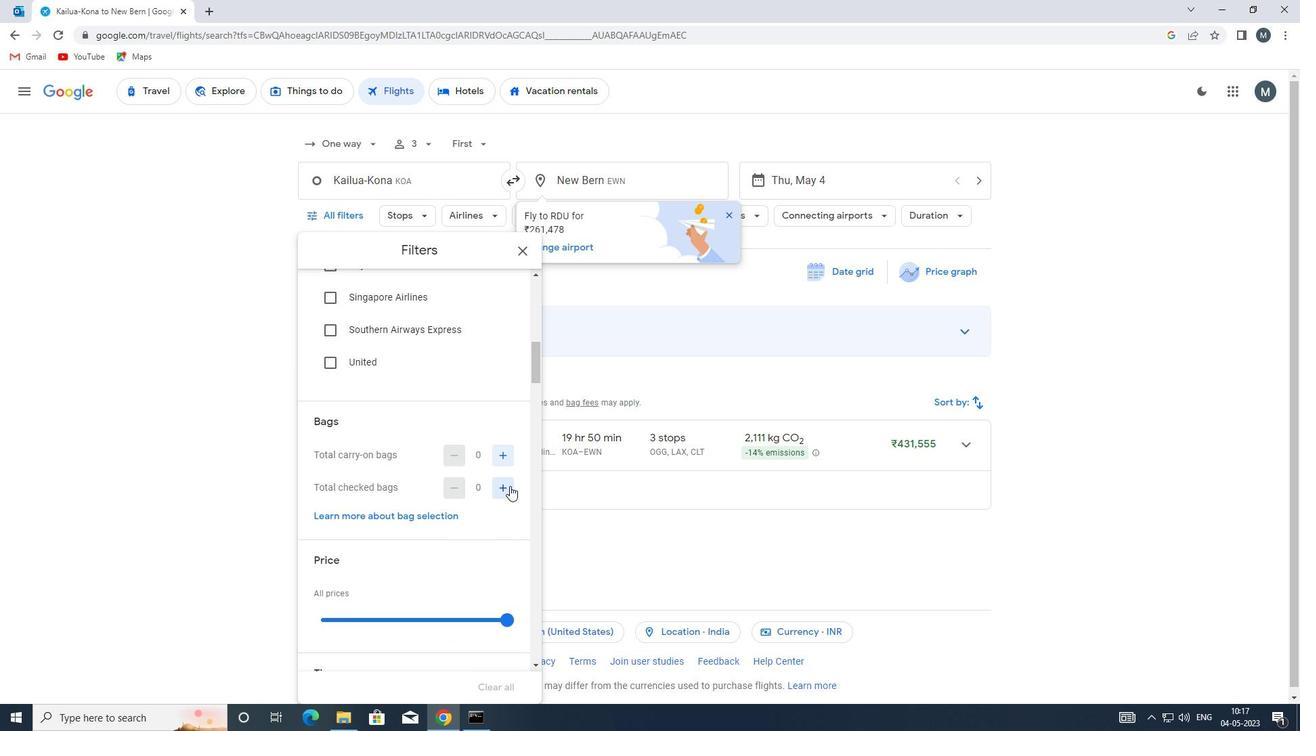 
Action: Mouse pressed left at (508, 488)
Screenshot: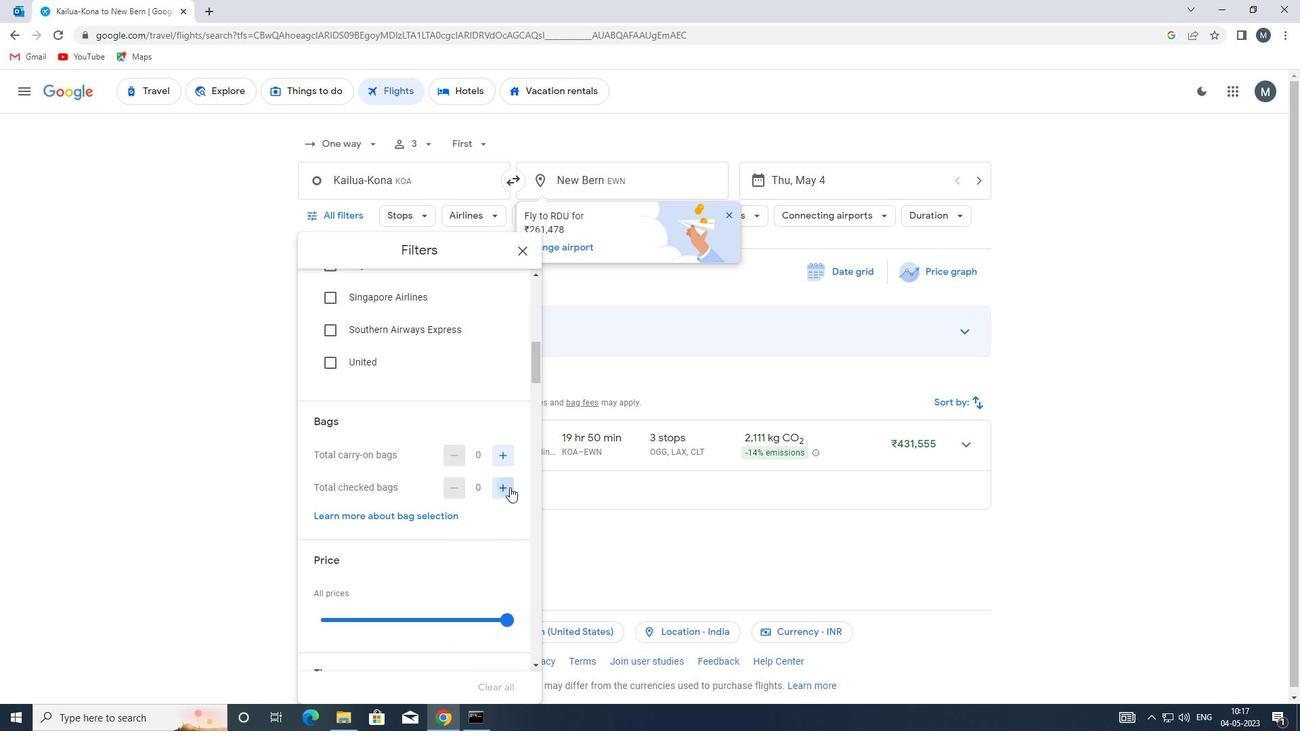 
Action: Mouse moved to (508, 488)
Screenshot: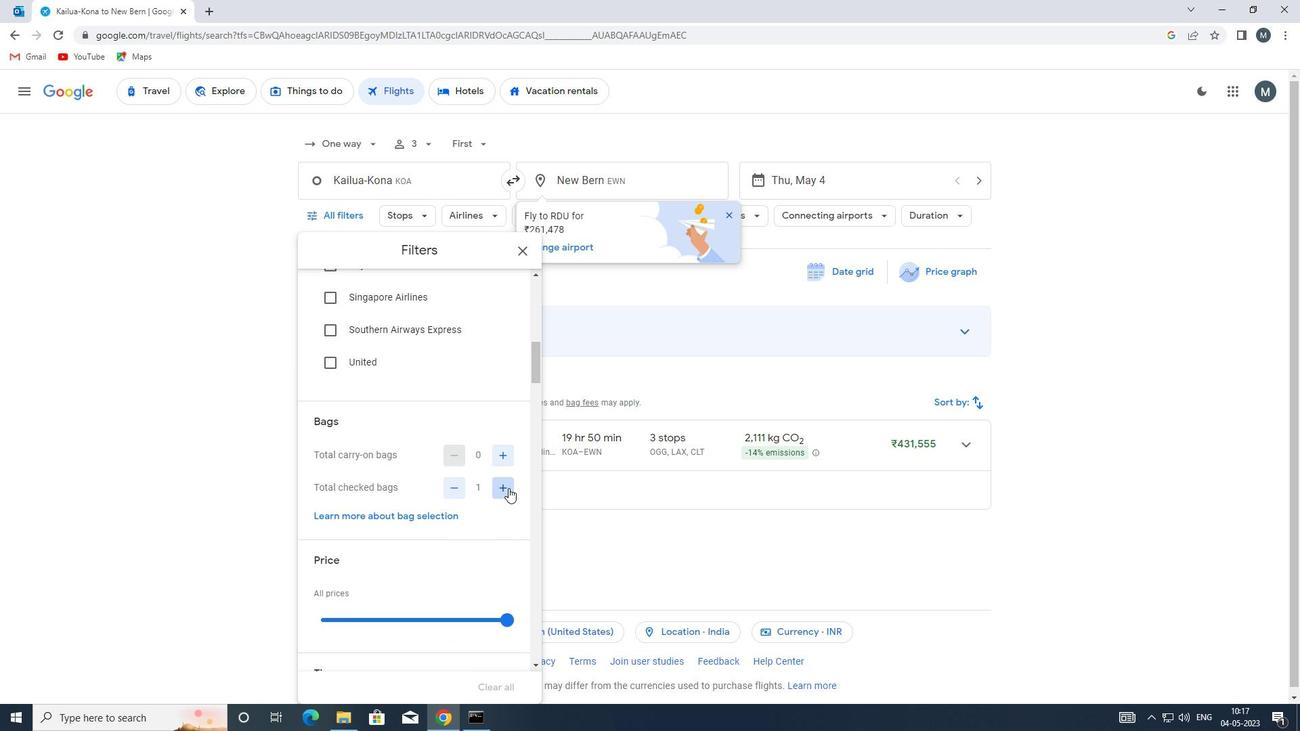 
Action: Mouse pressed left at (508, 488)
Screenshot: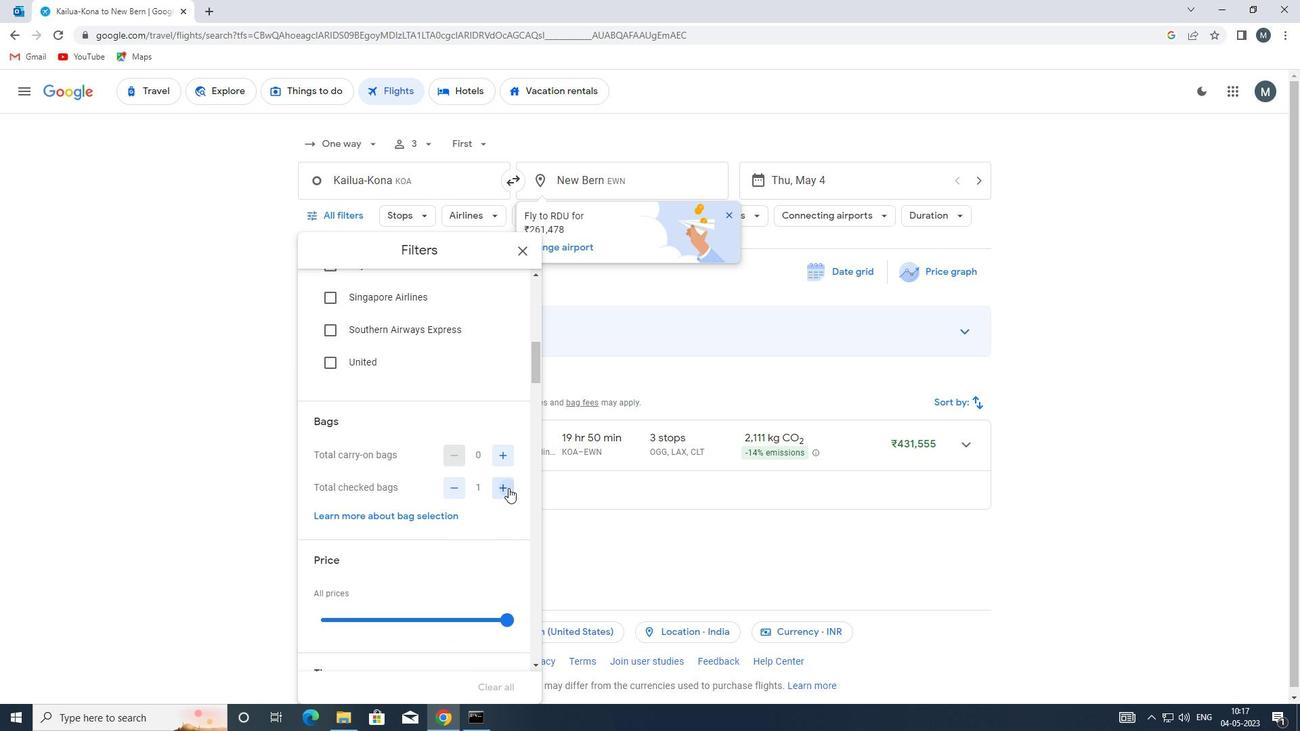 
Action: Mouse pressed left at (508, 488)
Screenshot: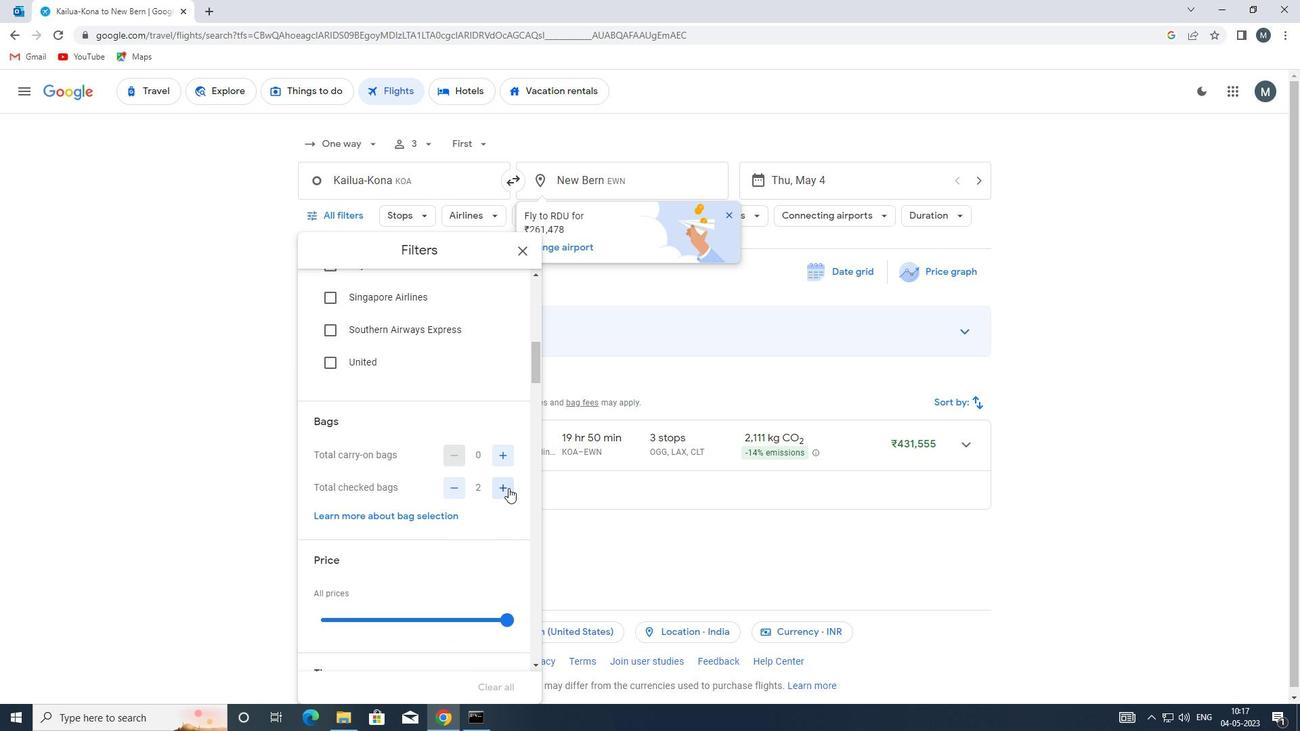 
Action: Mouse pressed left at (508, 488)
Screenshot: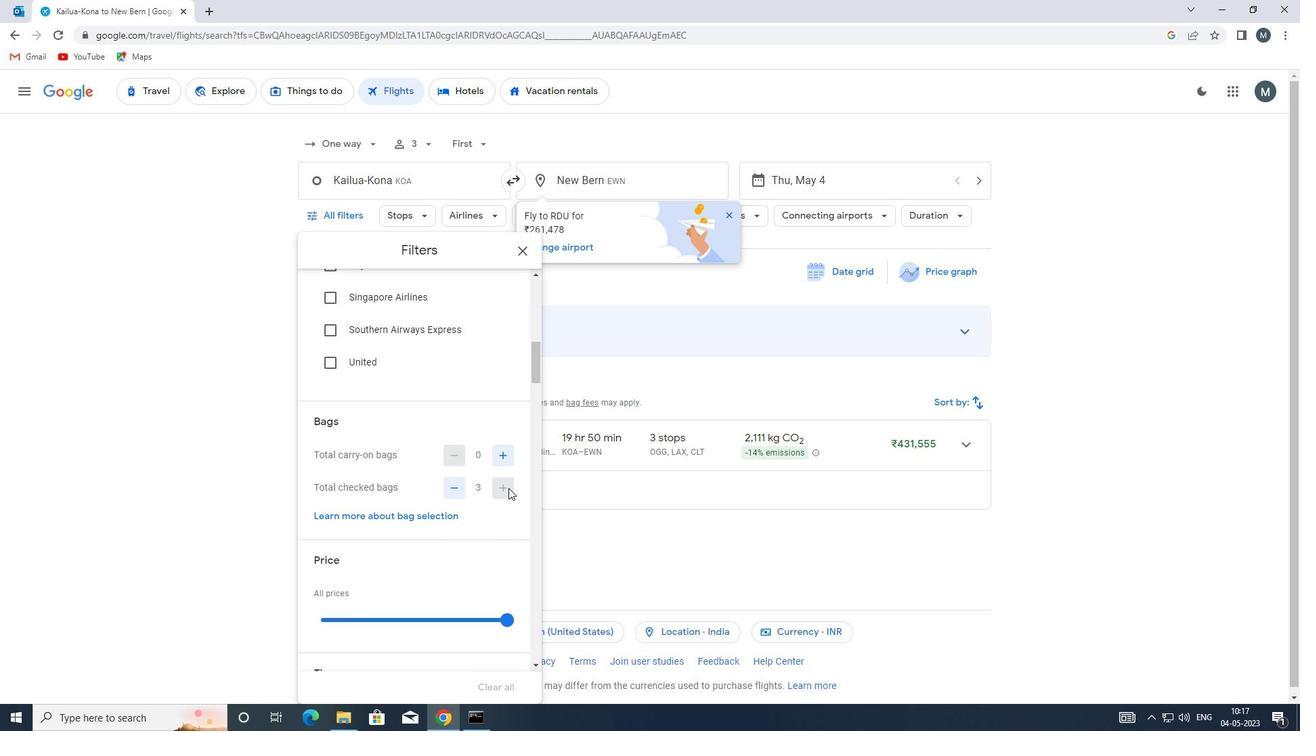 
Action: Mouse pressed left at (508, 488)
Screenshot: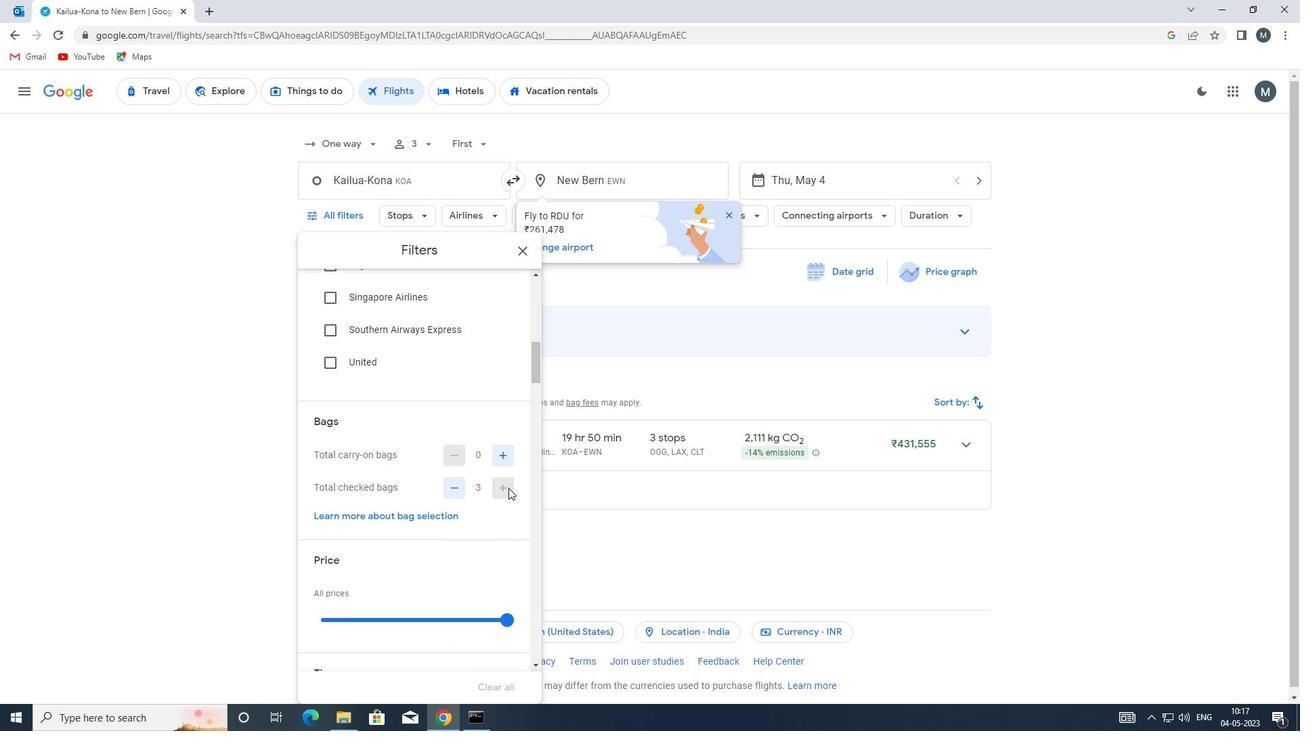 
Action: Mouse moved to (418, 439)
Screenshot: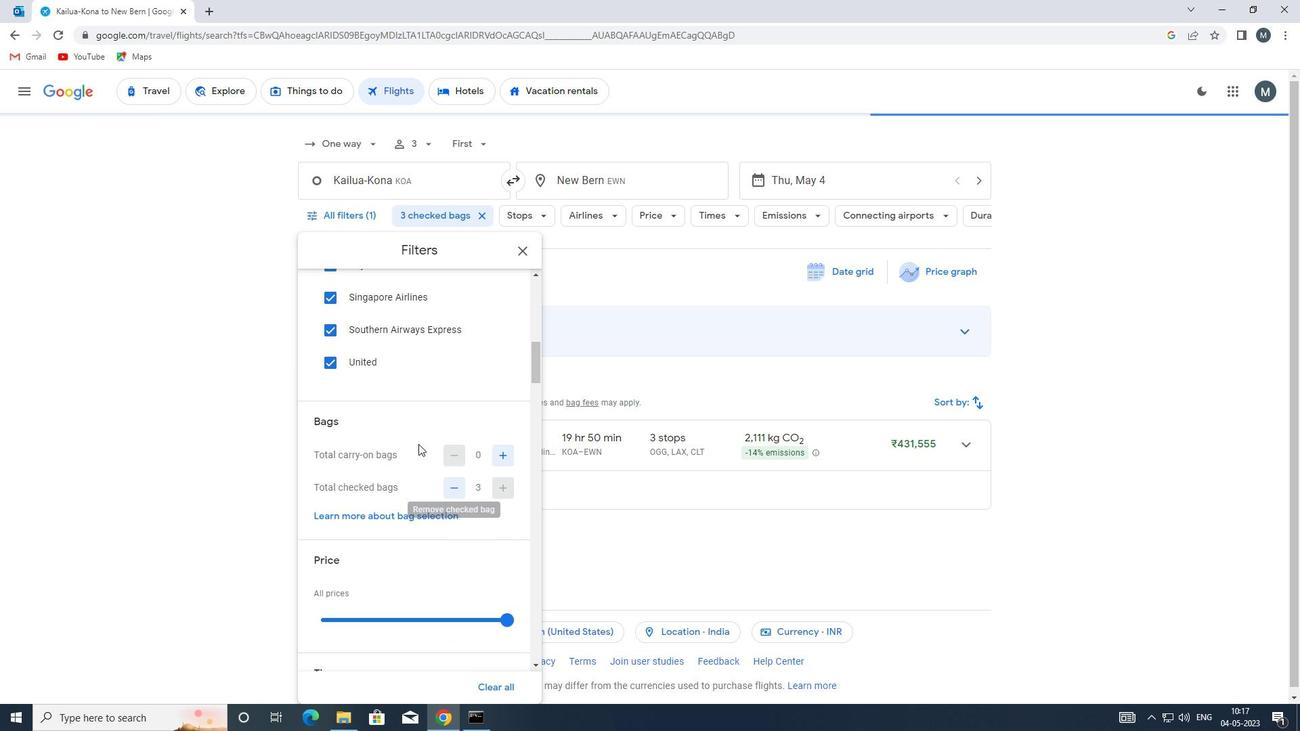 
Action: Mouse scrolled (418, 438) with delta (0, 0)
Screenshot: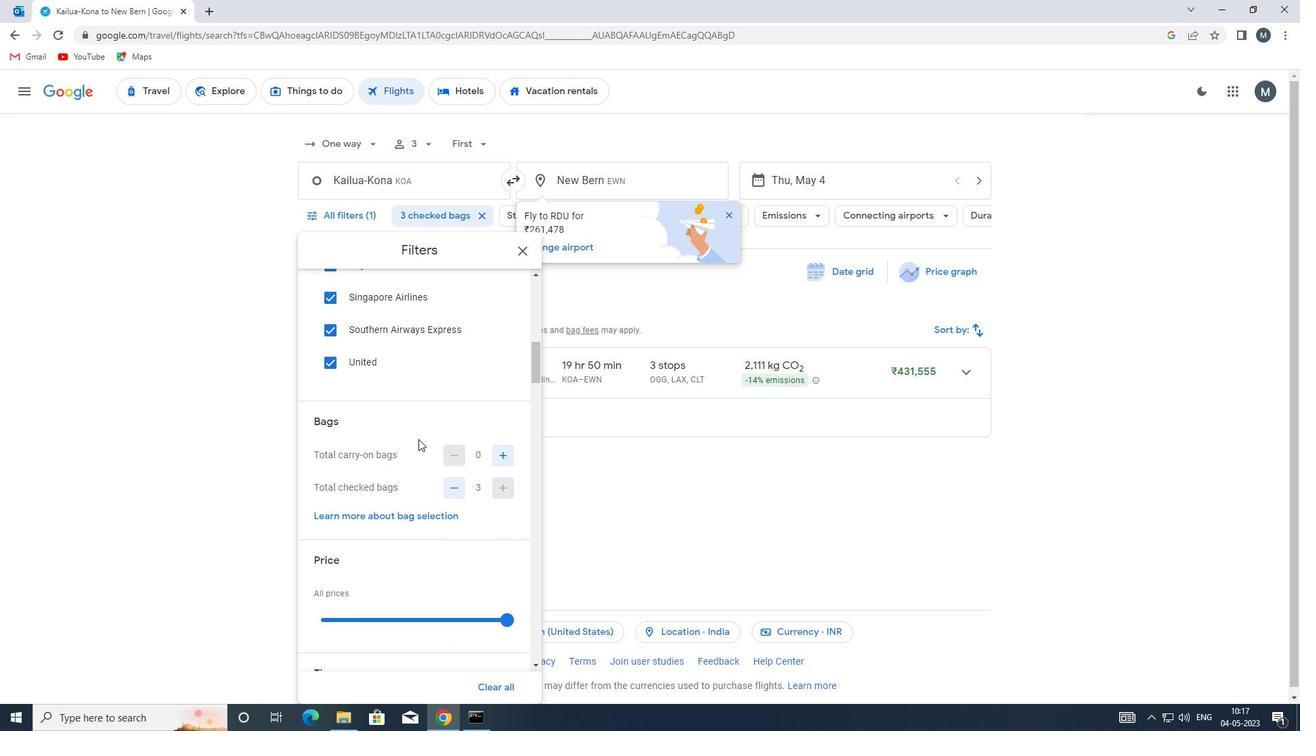 
Action: Mouse moved to (418, 439)
Screenshot: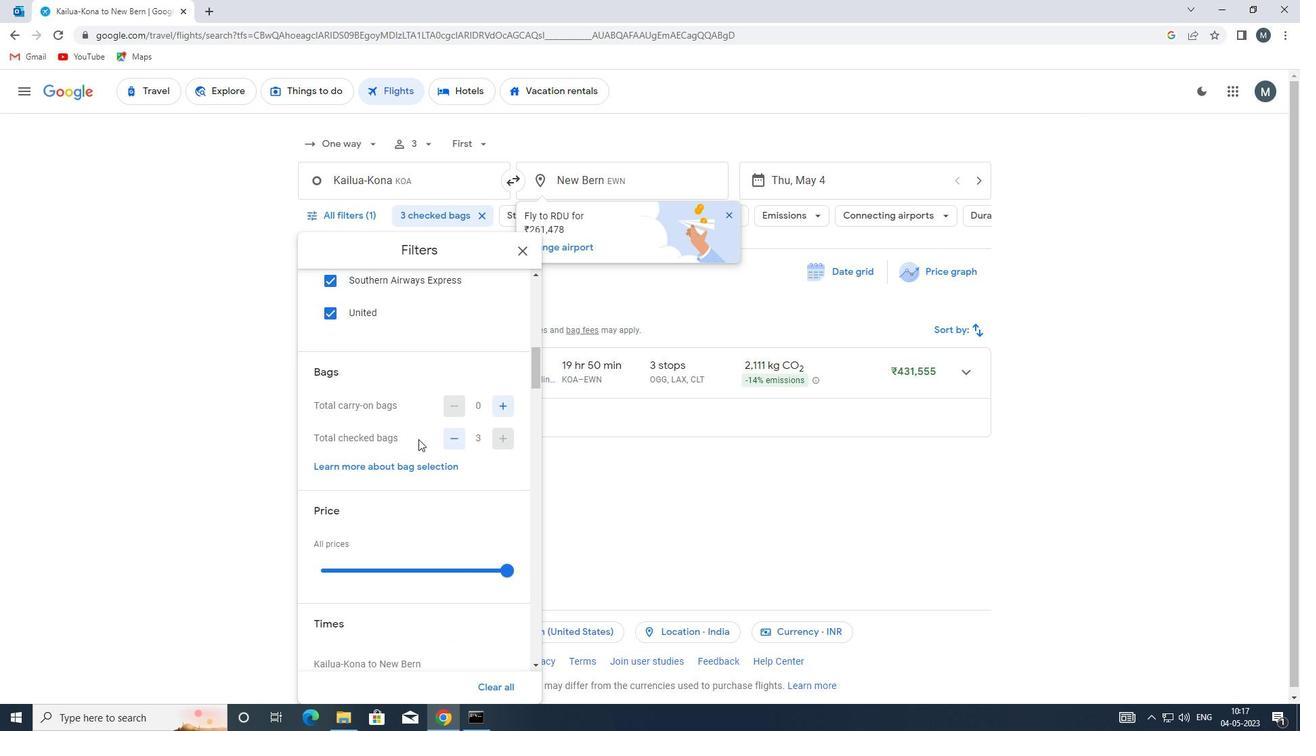 
Action: Mouse scrolled (418, 438) with delta (0, 0)
Screenshot: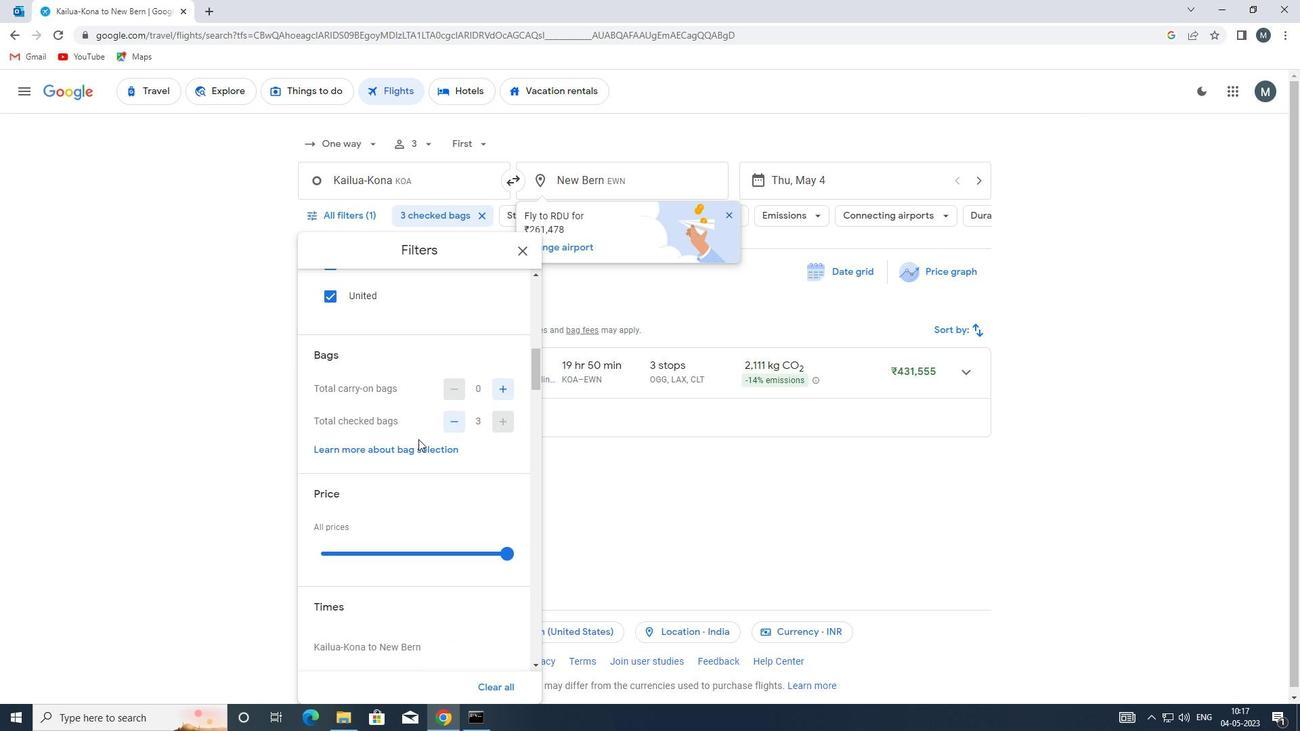 
Action: Mouse moved to (409, 483)
Screenshot: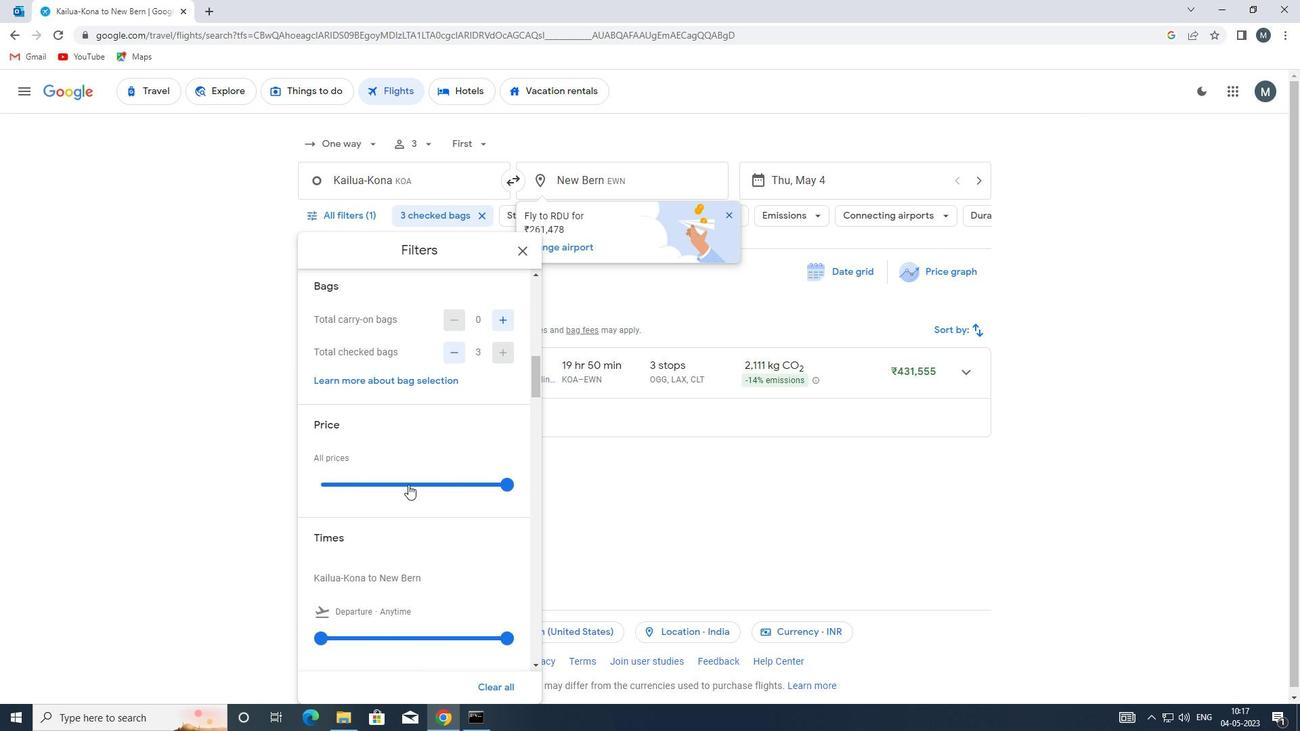 
Action: Mouse pressed left at (409, 483)
Screenshot: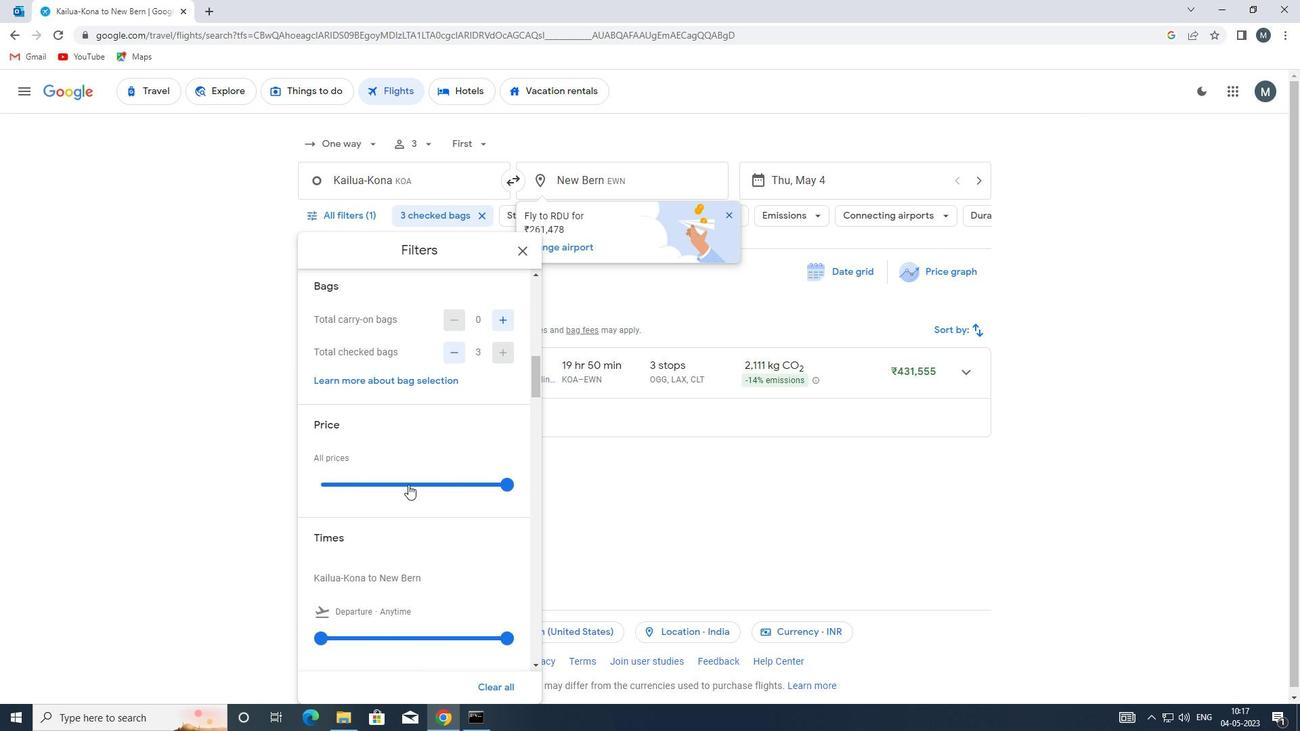 
Action: Mouse moved to (409, 480)
Screenshot: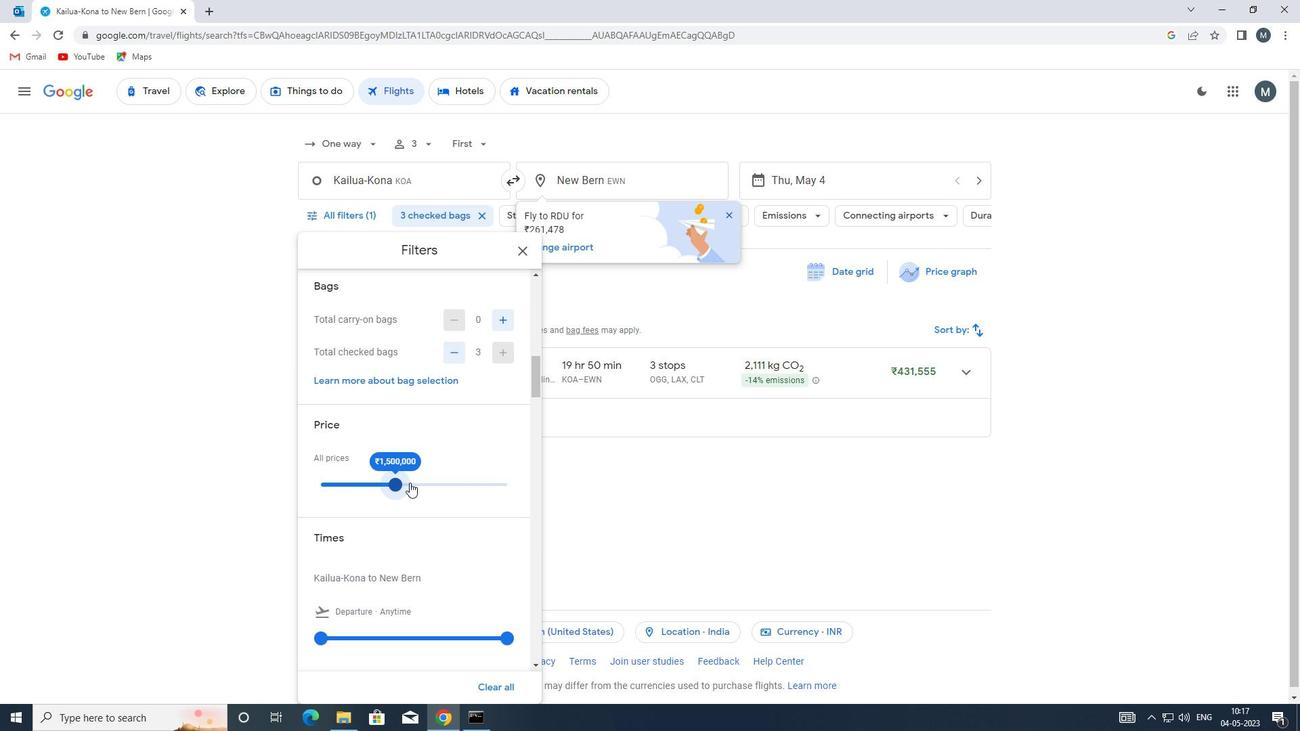 
Action: Mouse pressed left at (409, 480)
Screenshot: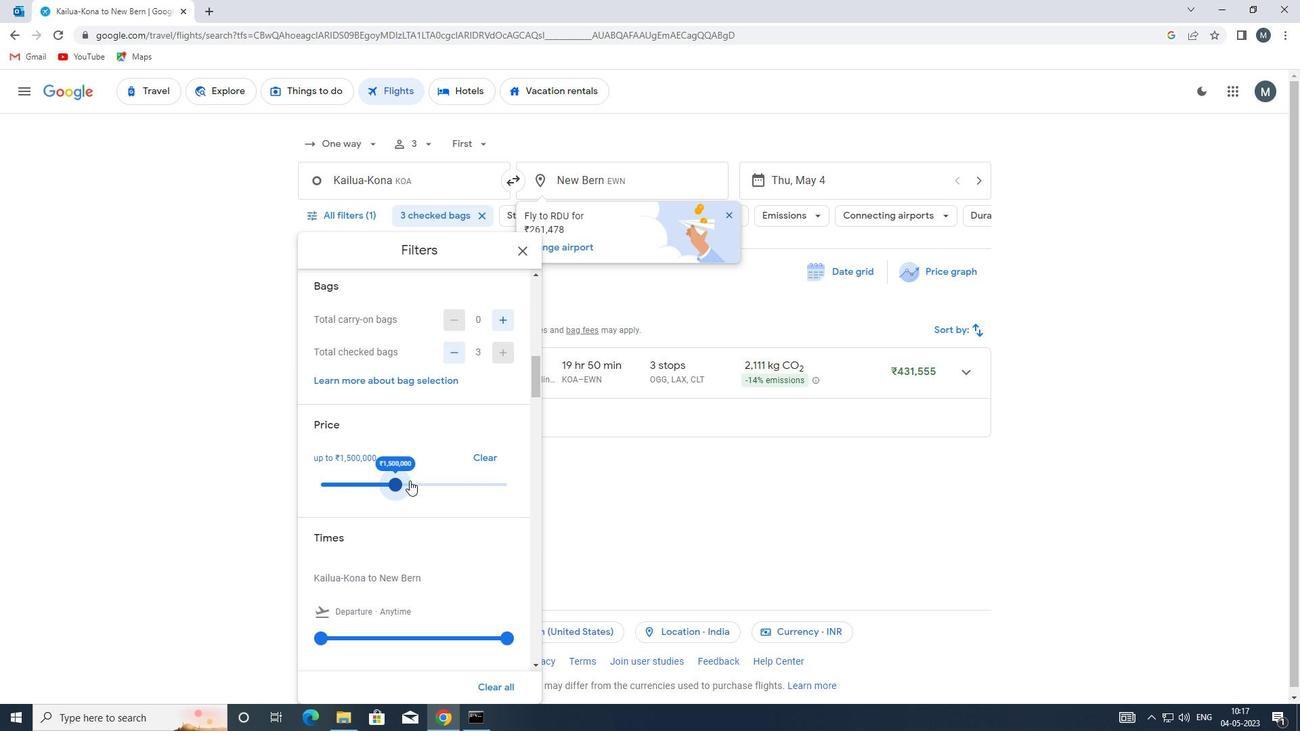 
Action: Mouse moved to (356, 459)
Screenshot: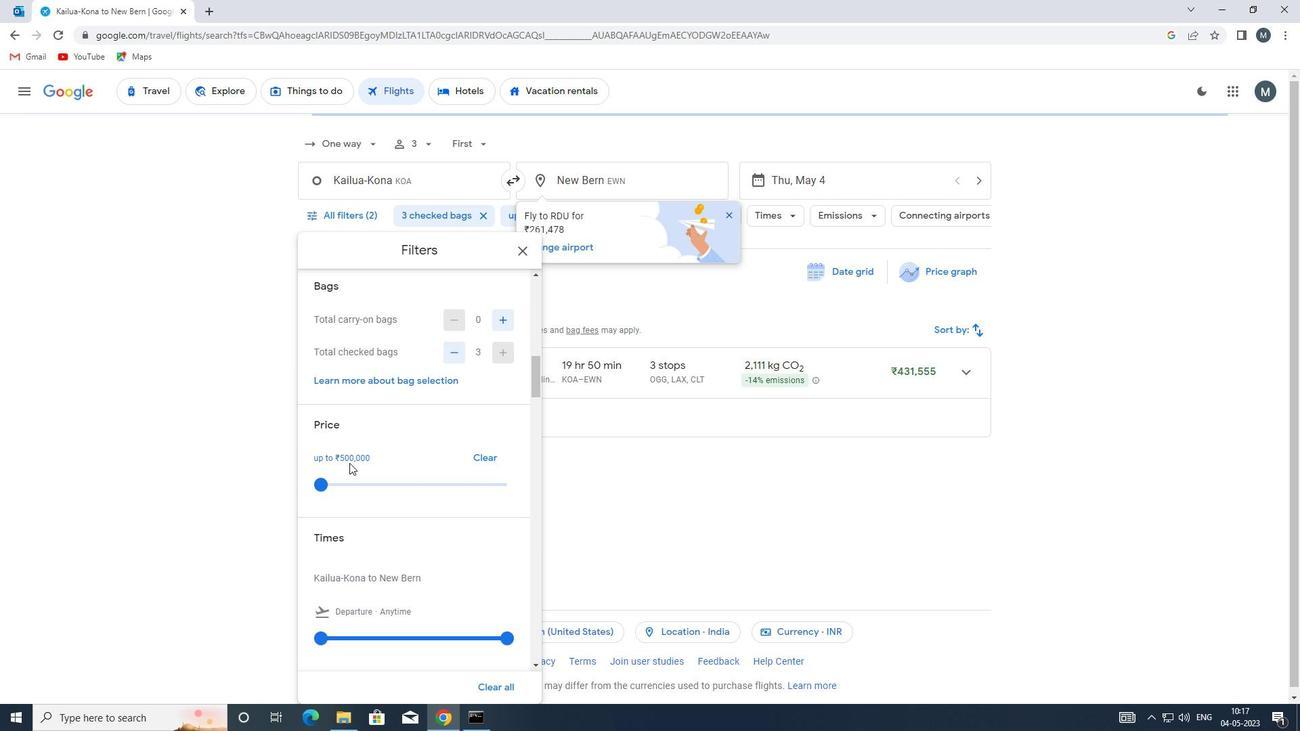 
Action: Mouse scrolled (356, 458) with delta (0, 0)
Screenshot: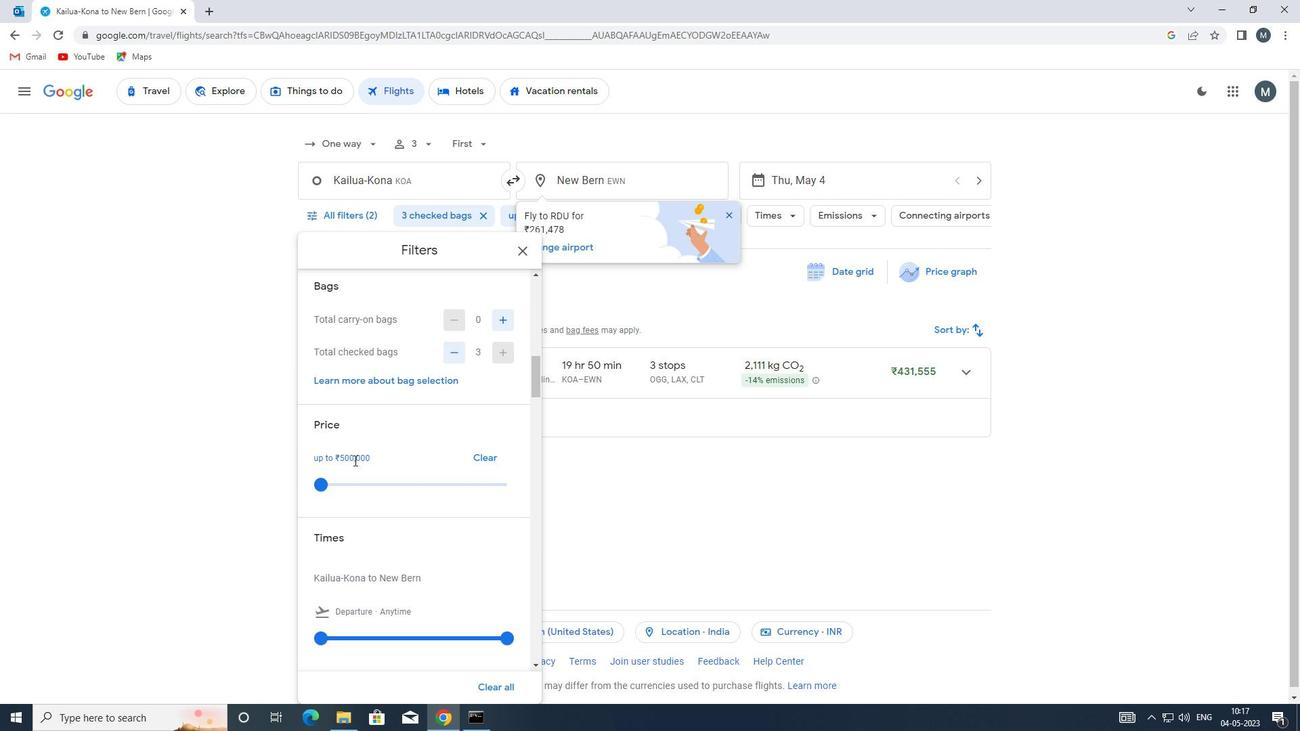 
Action: Mouse moved to (375, 451)
Screenshot: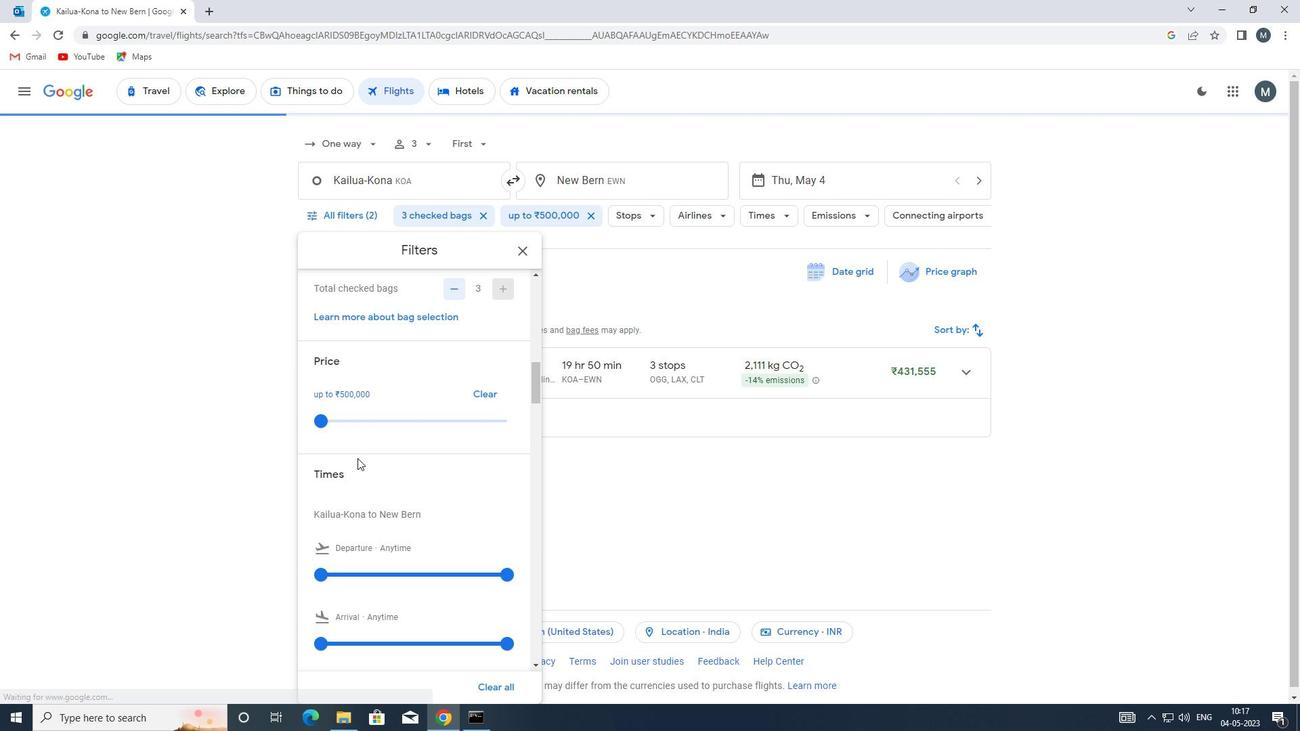 
Action: Mouse scrolled (375, 451) with delta (0, 0)
Screenshot: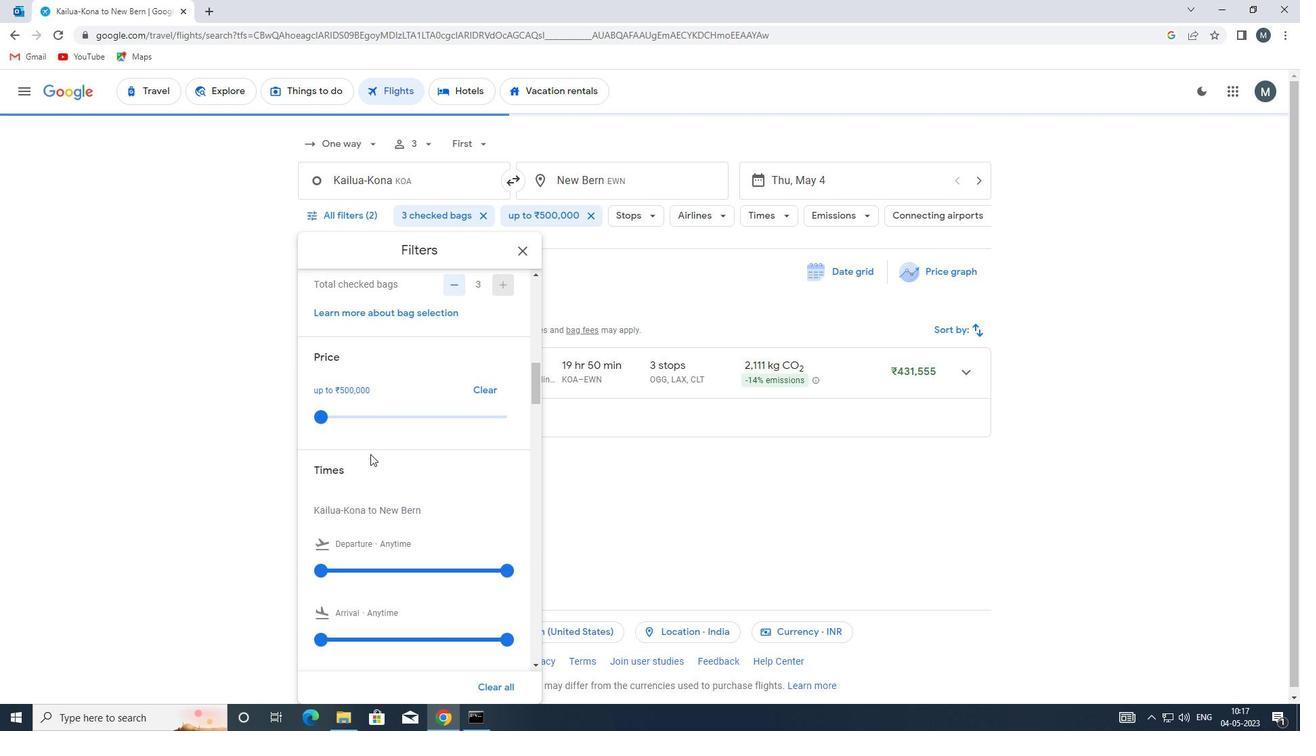 
Action: Mouse moved to (328, 497)
Screenshot: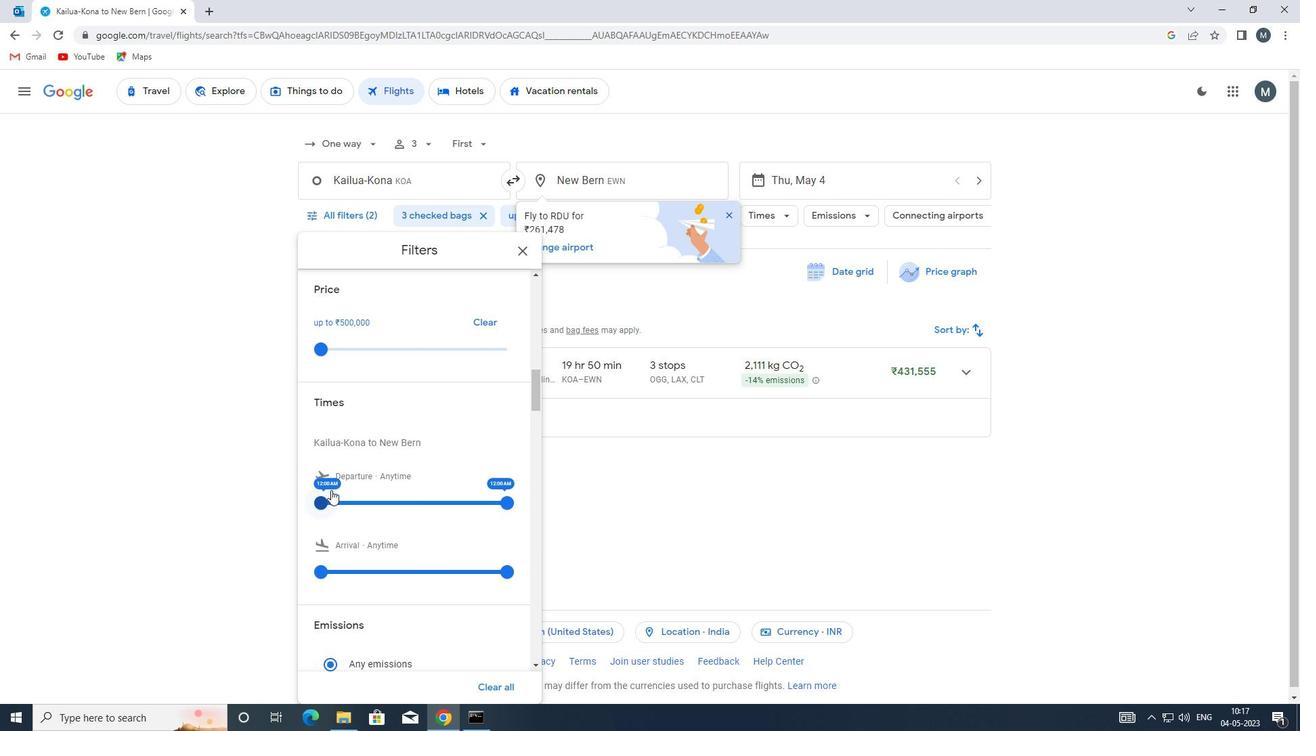 
Action: Mouse pressed left at (328, 497)
Screenshot: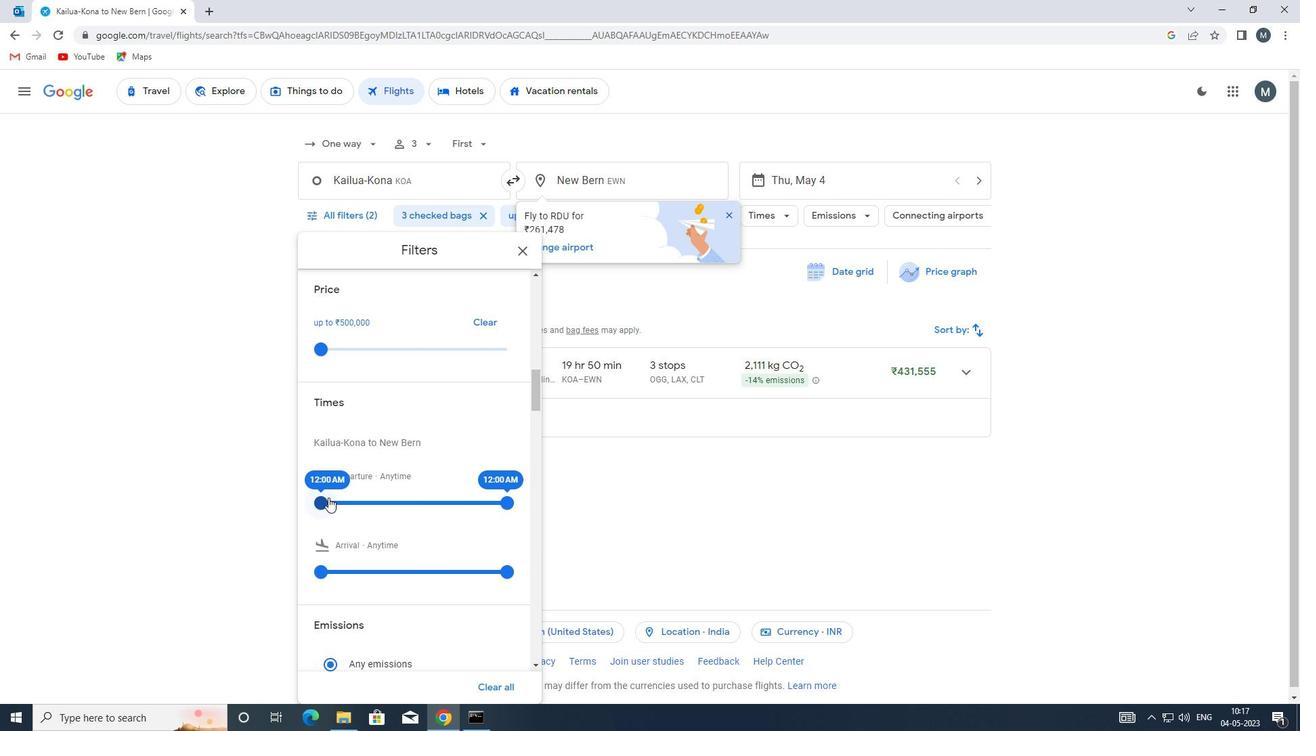 
Action: Mouse moved to (478, 487)
Screenshot: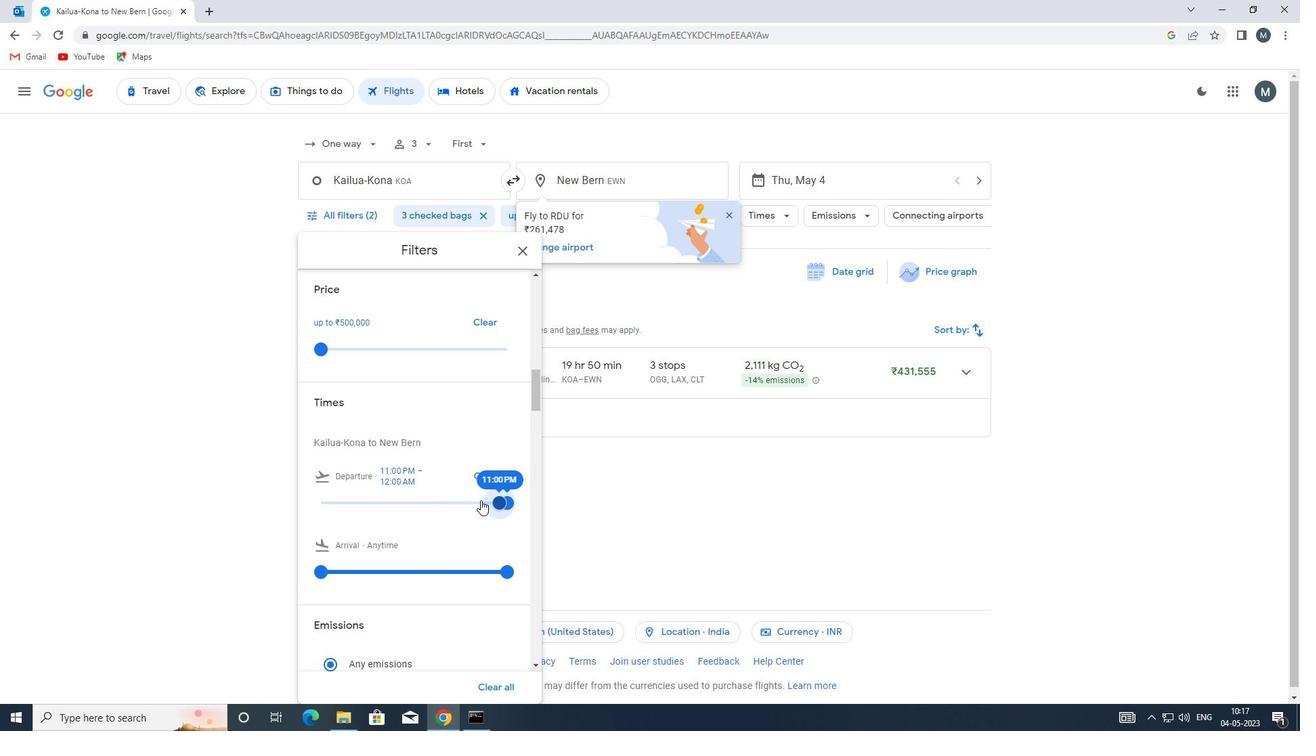 
Action: Mouse scrolled (478, 487) with delta (0, 0)
Screenshot: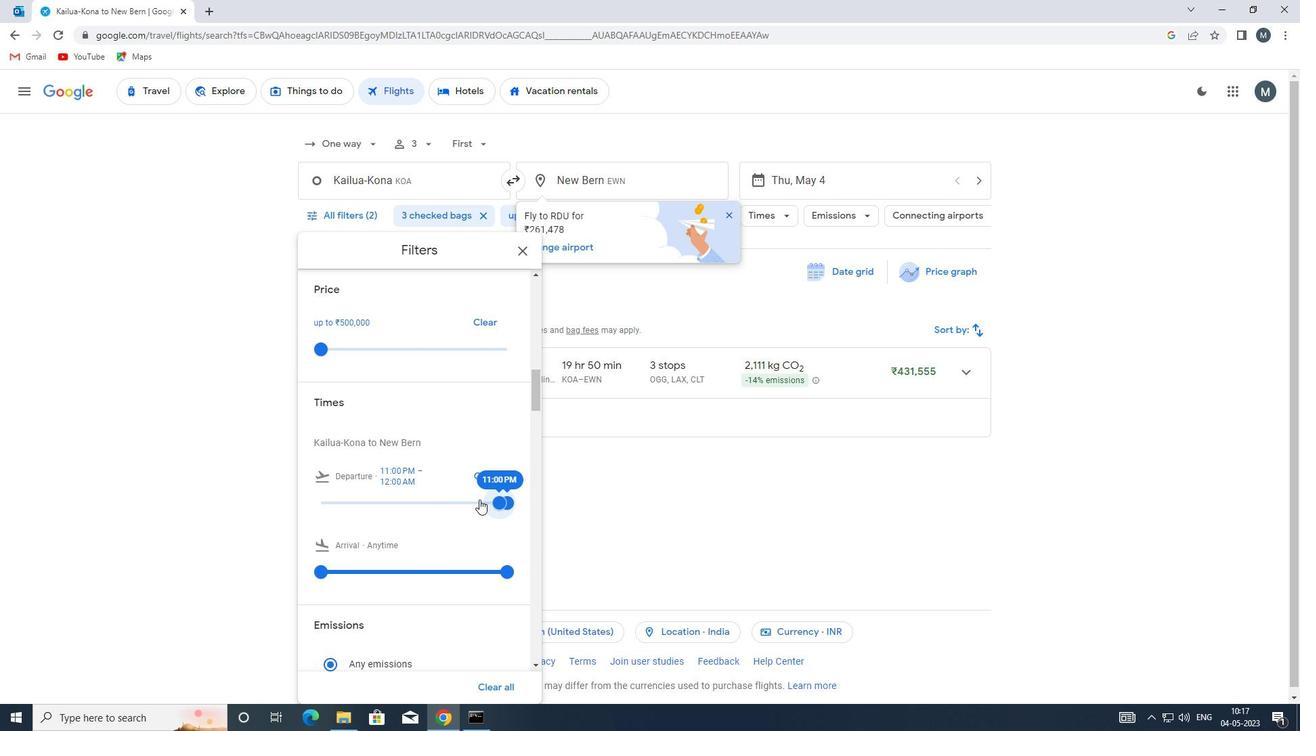 
Action: Mouse scrolled (478, 487) with delta (0, 0)
Screenshot: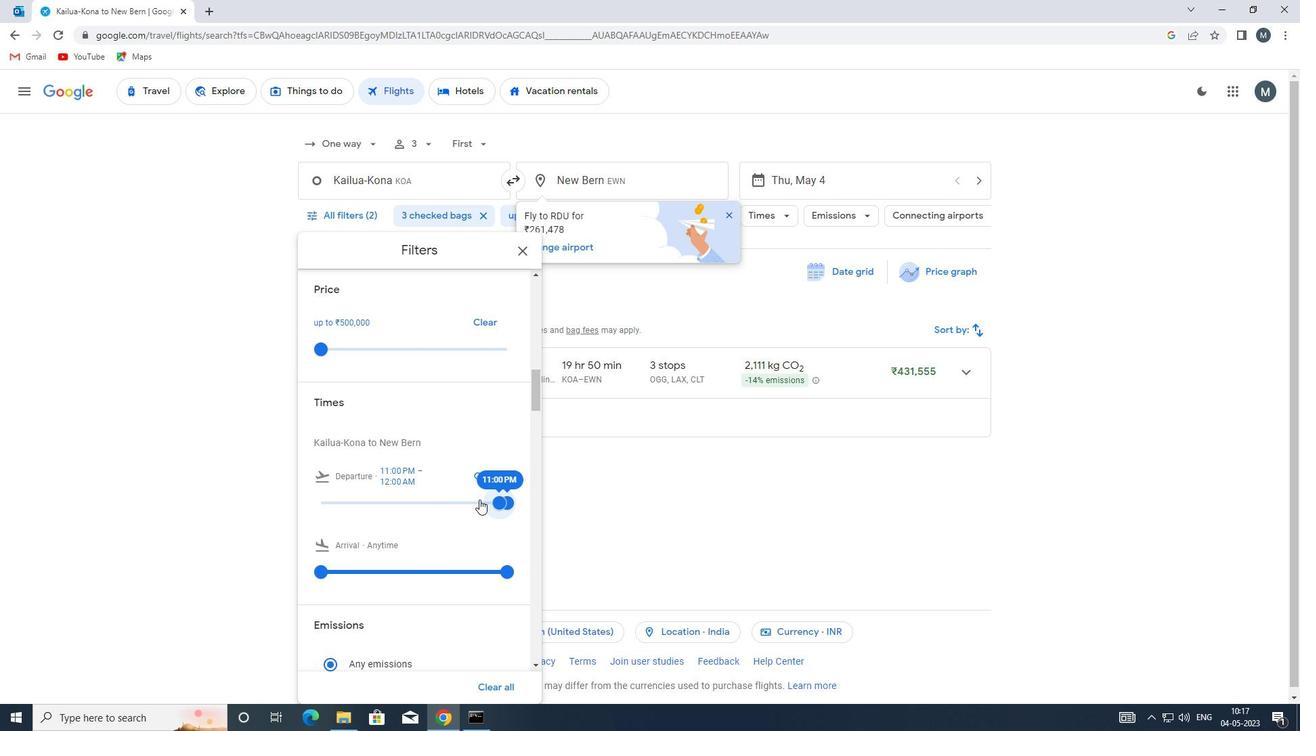 
Action: Mouse scrolled (478, 487) with delta (0, 0)
Screenshot: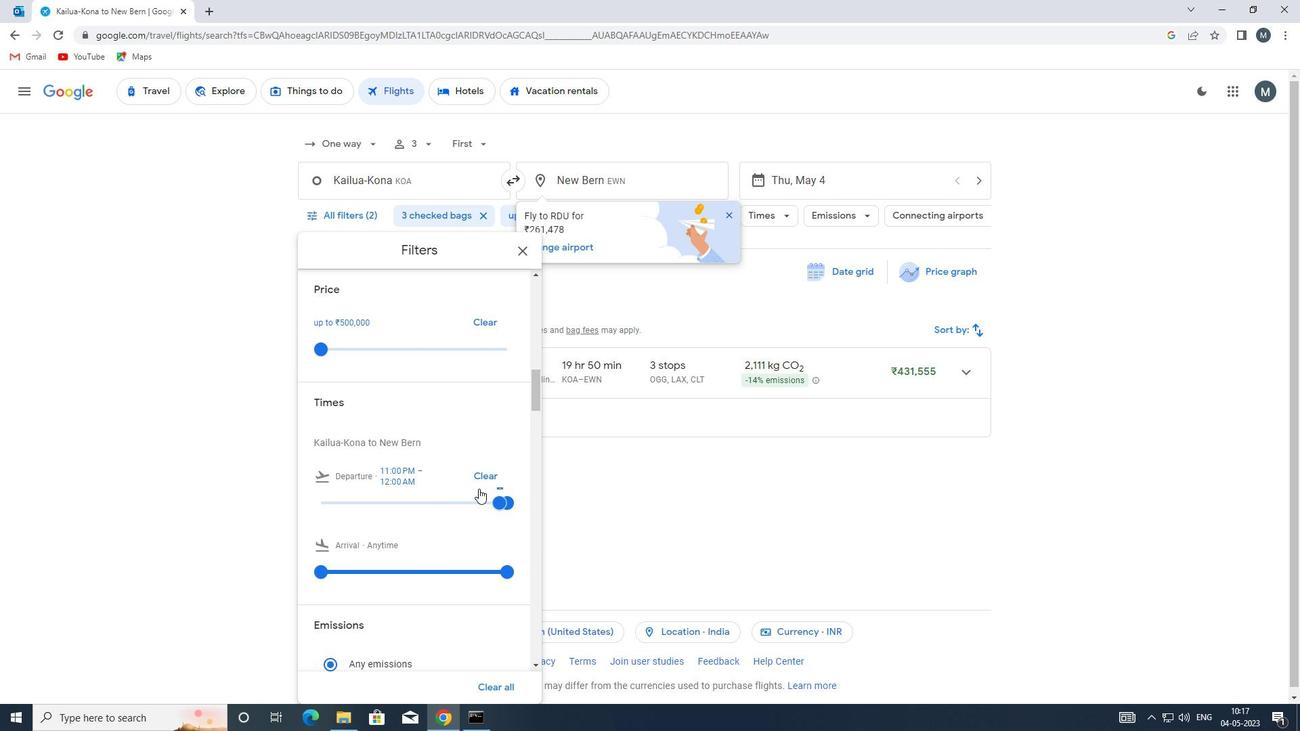 
Action: Mouse moved to (520, 254)
Screenshot: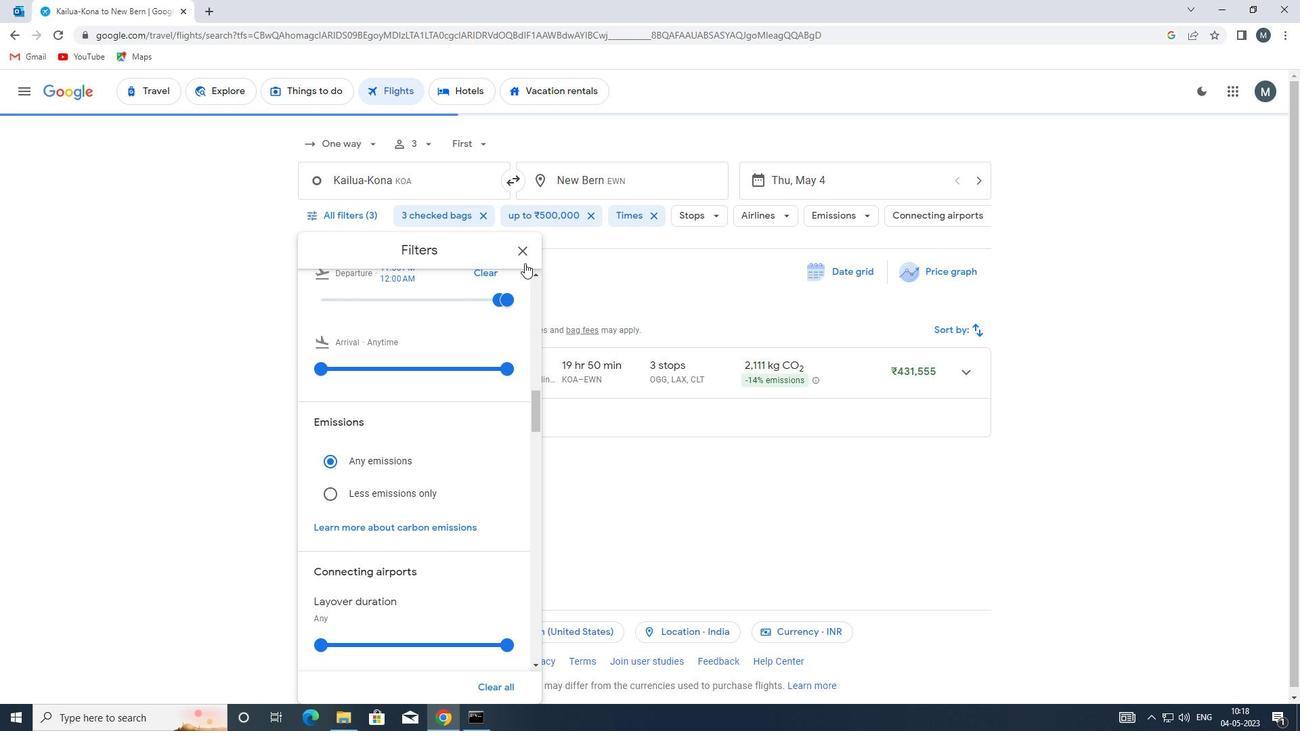 
Action: Mouse pressed left at (520, 254)
Screenshot: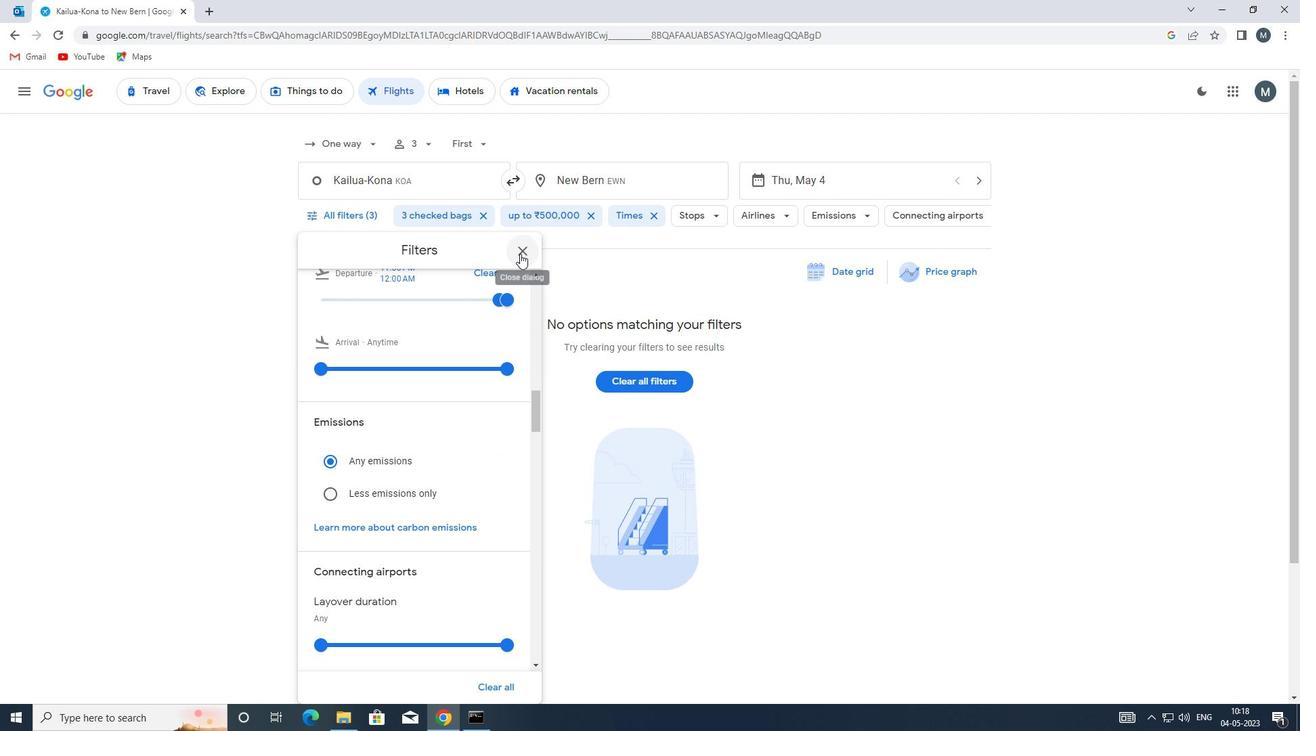 
